 Task: Find connections with filter location Ibarra with filter topic #aviationwith filter profile language French with filter current company Motherson Group with filter school Satavahana University, Karimnagar with filter industry Medical and Diagnostic Laboratories with filter service category DJing with filter keywords title Speech Pathologist
Action: Mouse moved to (640, 80)
Screenshot: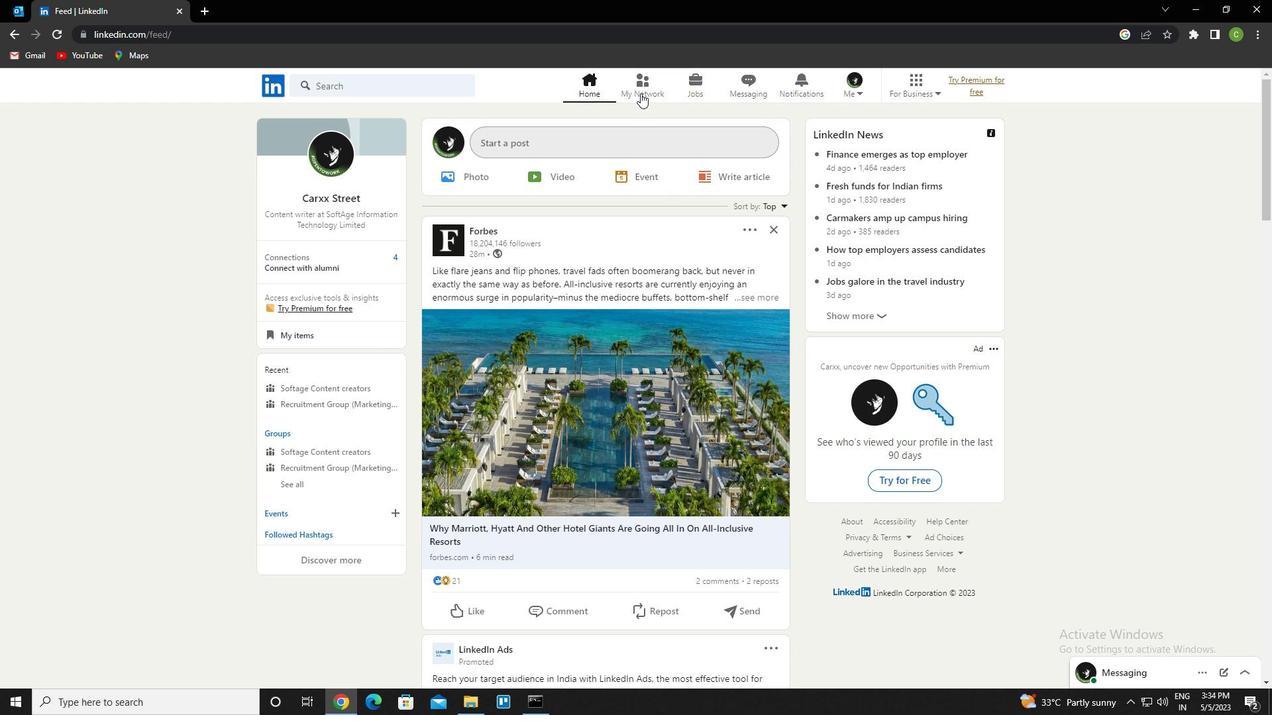 
Action: Mouse pressed left at (640, 80)
Screenshot: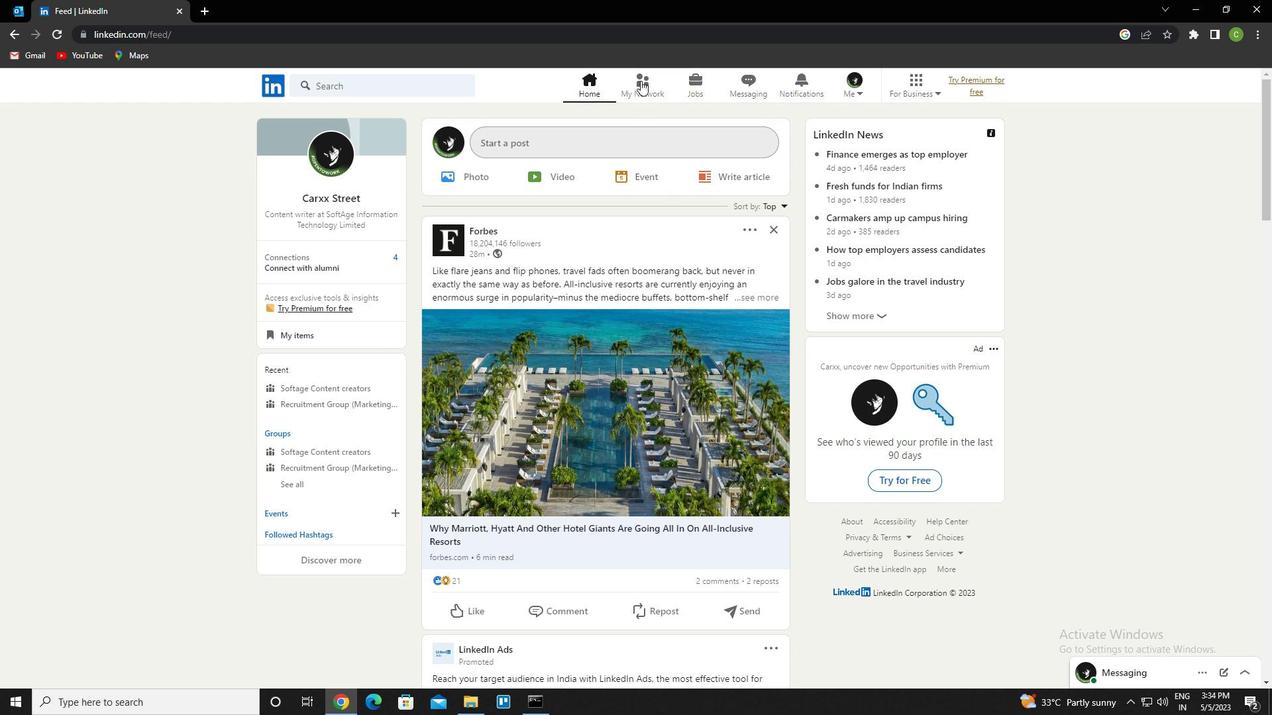 
Action: Mouse moved to (410, 157)
Screenshot: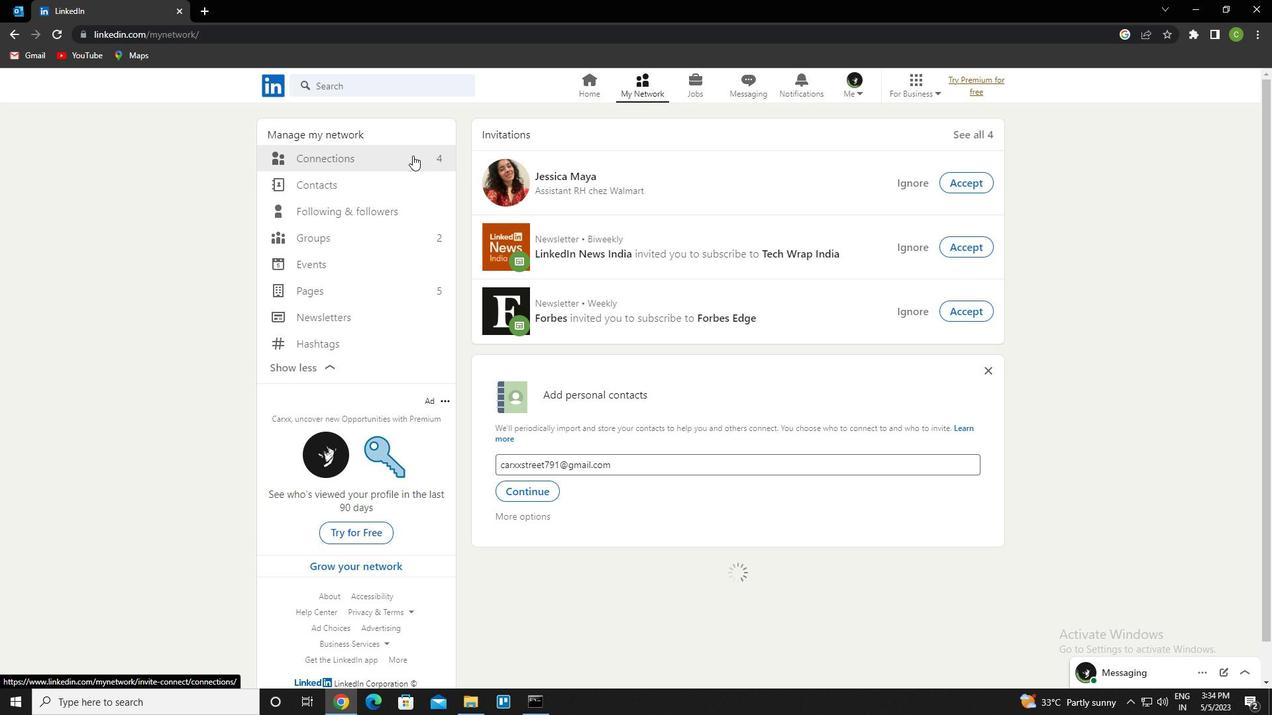 
Action: Mouse pressed left at (410, 157)
Screenshot: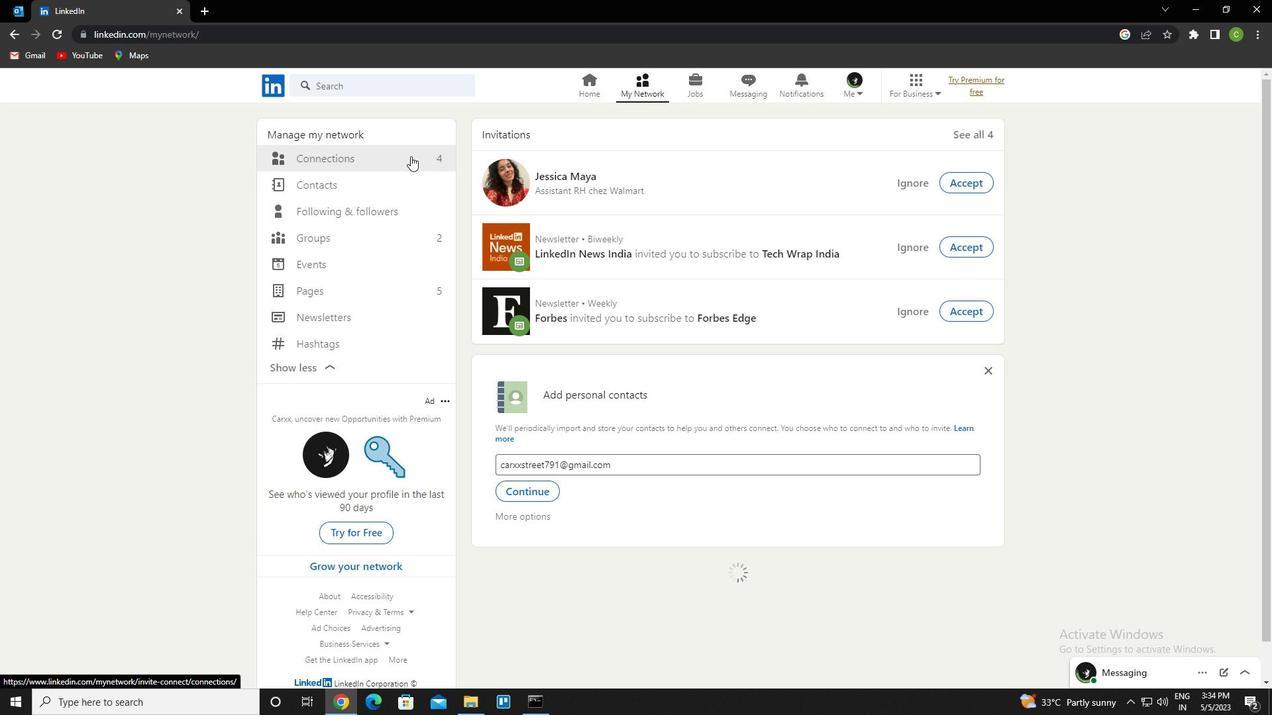 
Action: Mouse moved to (737, 159)
Screenshot: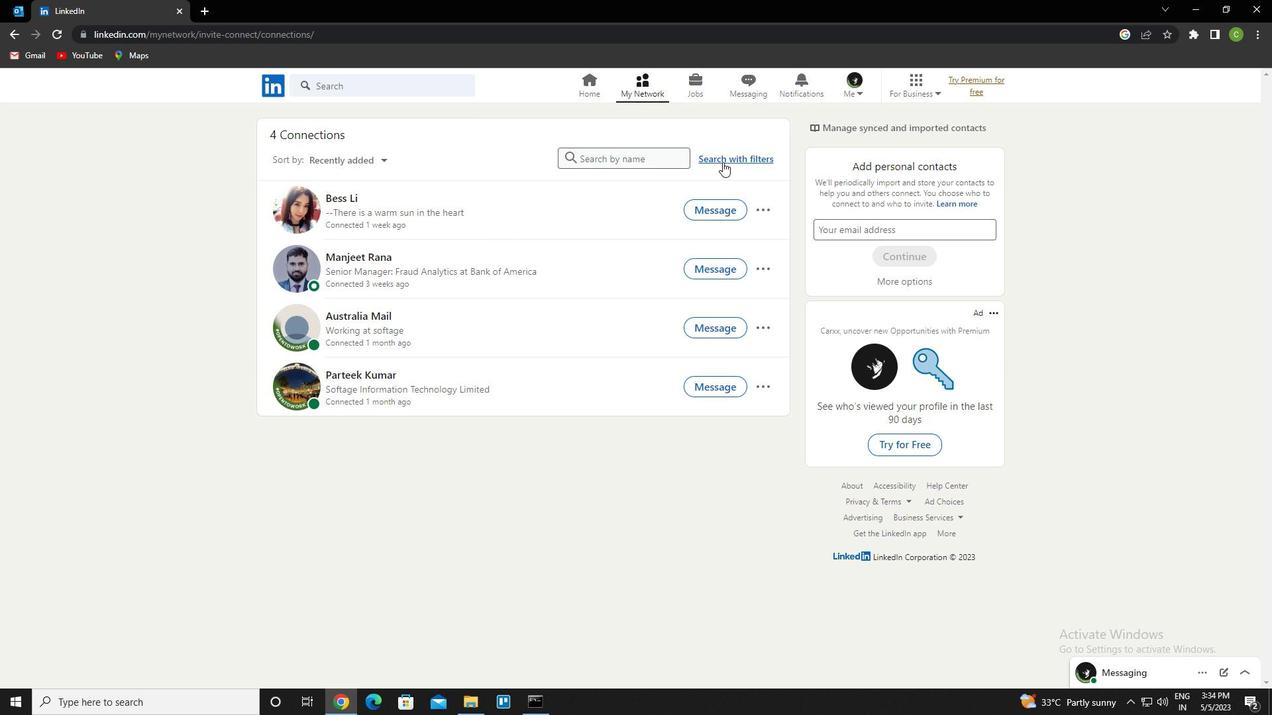 
Action: Mouse pressed left at (737, 159)
Screenshot: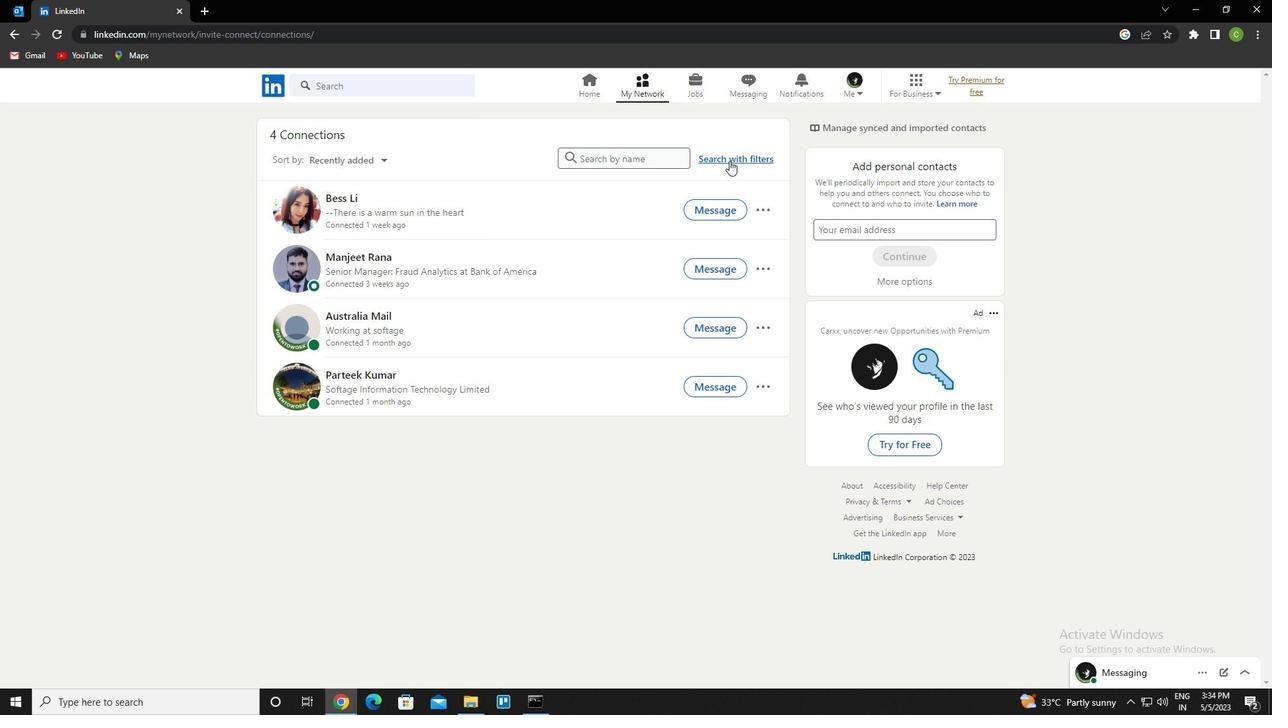 
Action: Mouse moved to (673, 124)
Screenshot: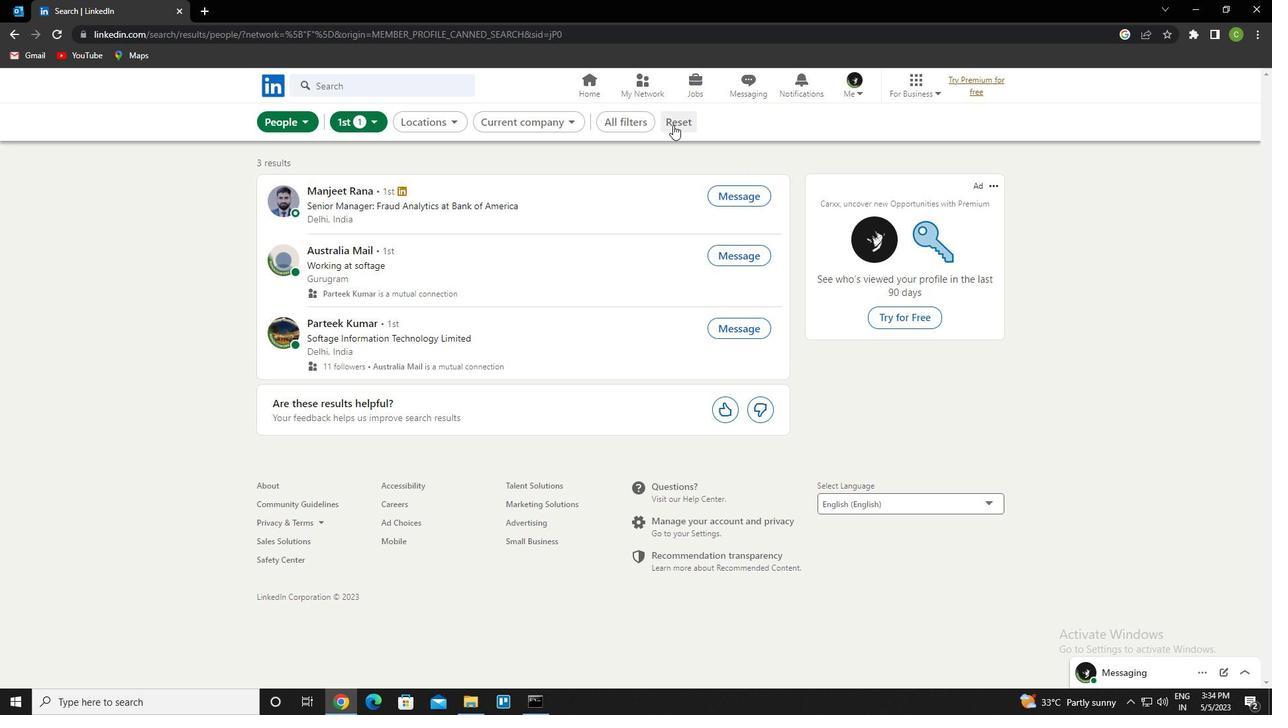 
Action: Mouse pressed left at (673, 124)
Screenshot: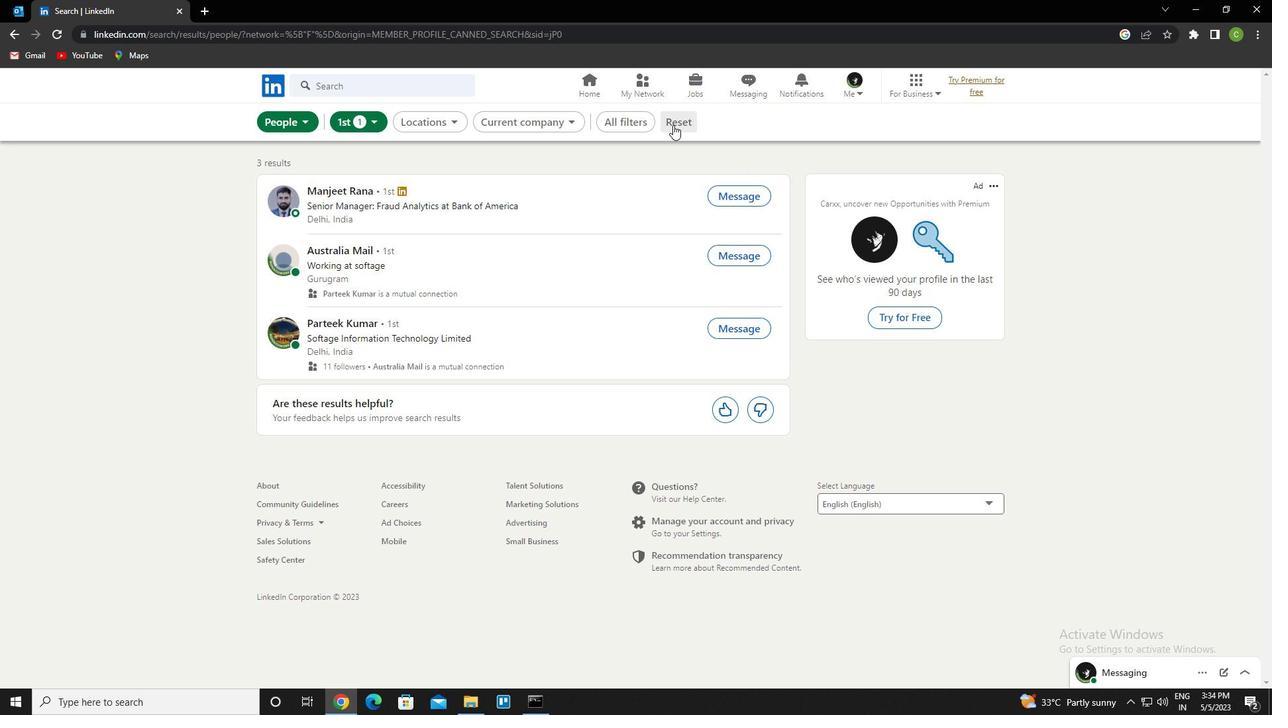 
Action: Mouse moved to (673, 119)
Screenshot: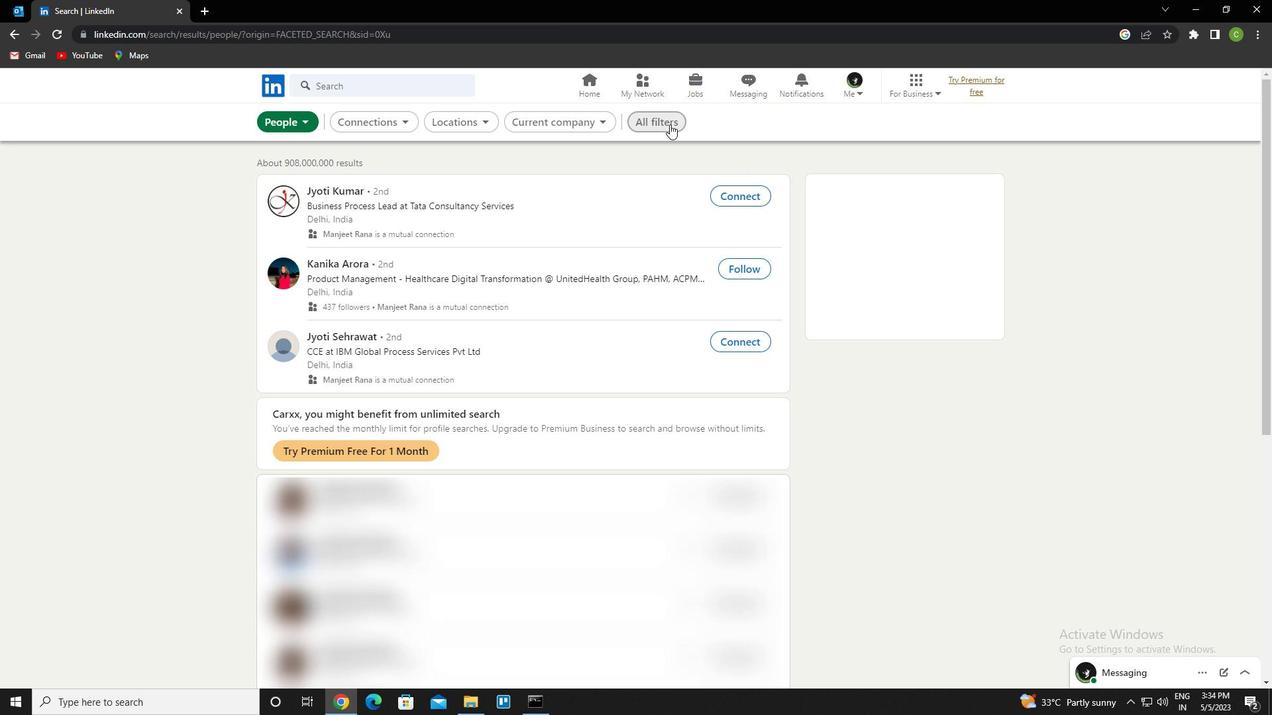 
Action: Mouse pressed left at (673, 119)
Screenshot: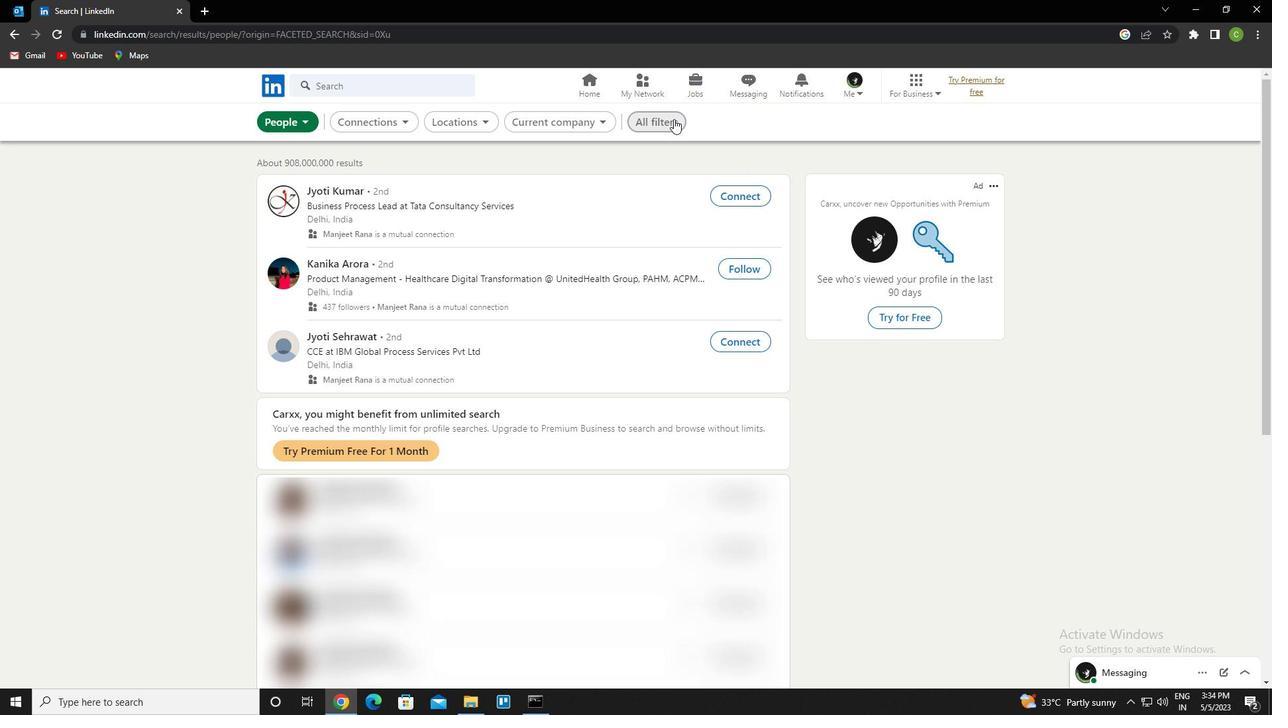 
Action: Mouse moved to (1083, 328)
Screenshot: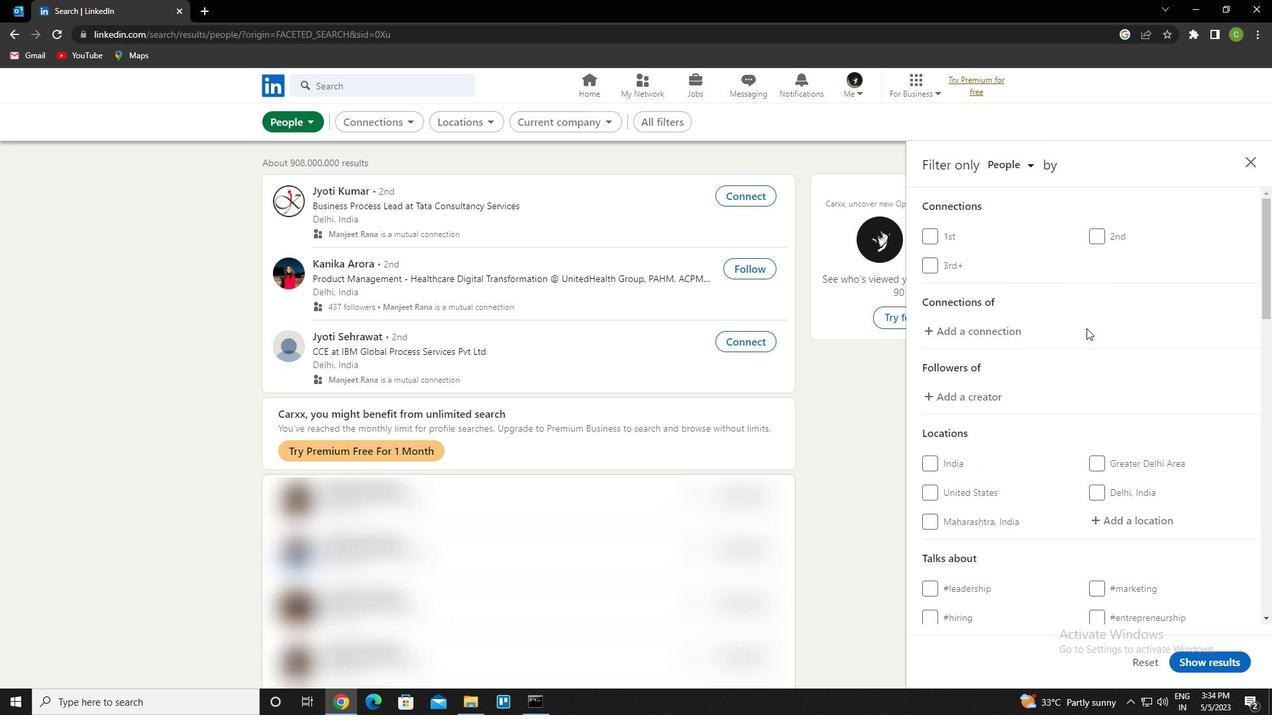 
Action: Mouse scrolled (1083, 328) with delta (0, 0)
Screenshot: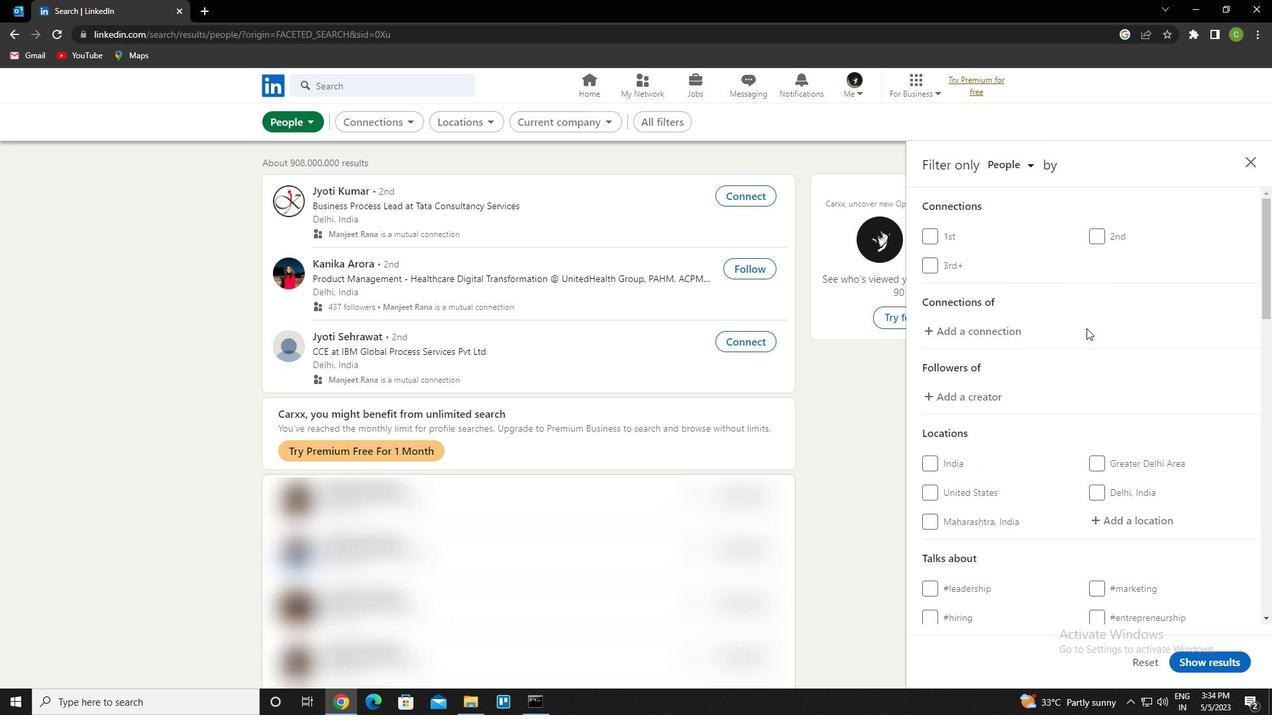 
Action: Mouse moved to (1083, 330)
Screenshot: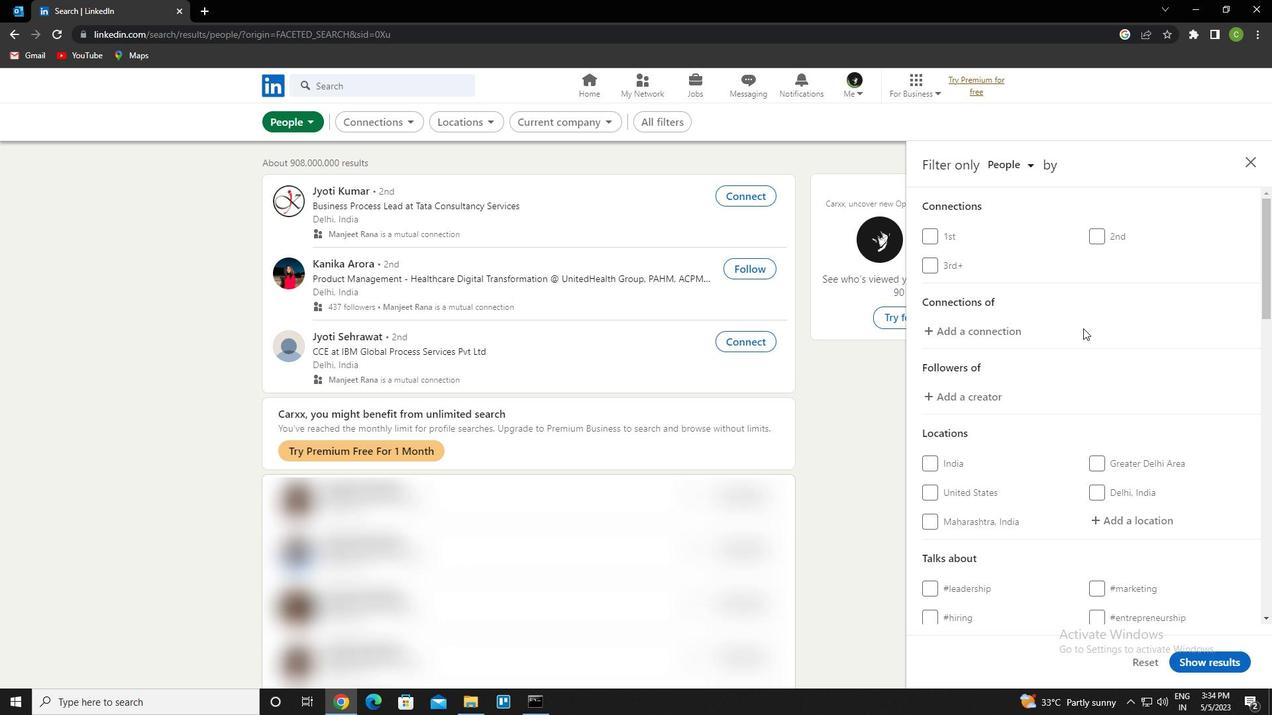 
Action: Mouse scrolled (1083, 330) with delta (0, 0)
Screenshot: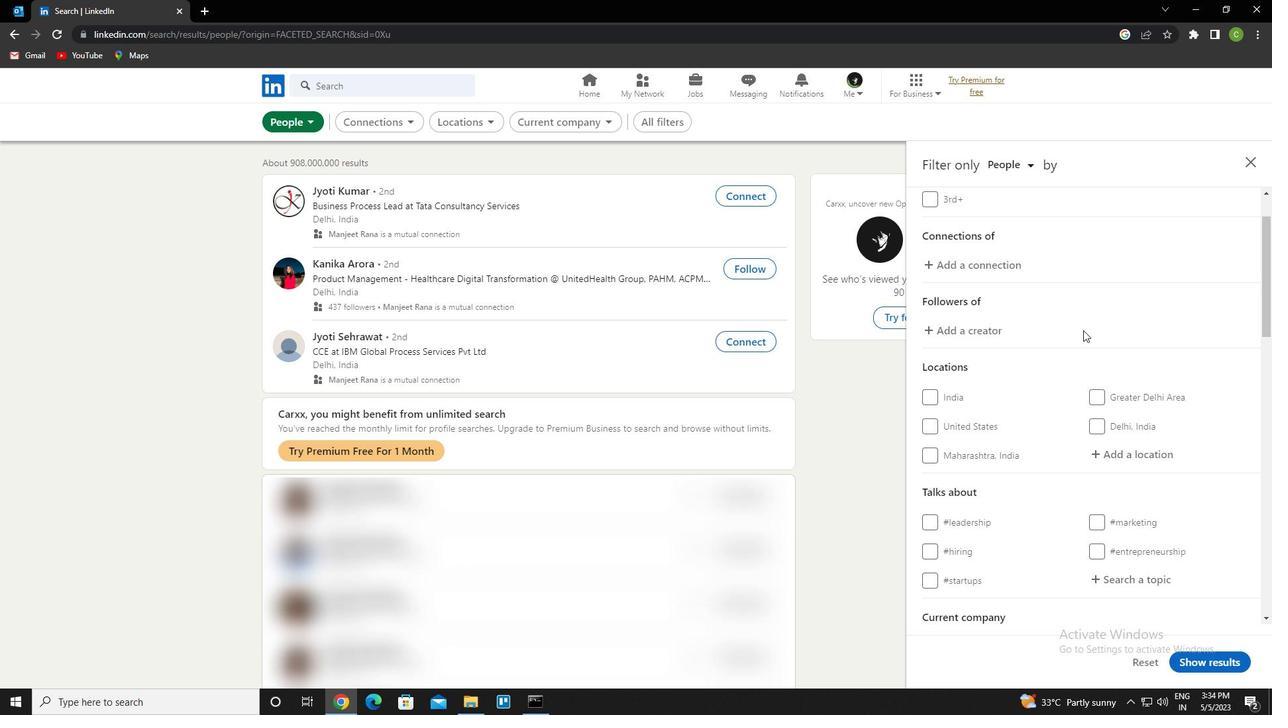 
Action: Mouse moved to (1119, 392)
Screenshot: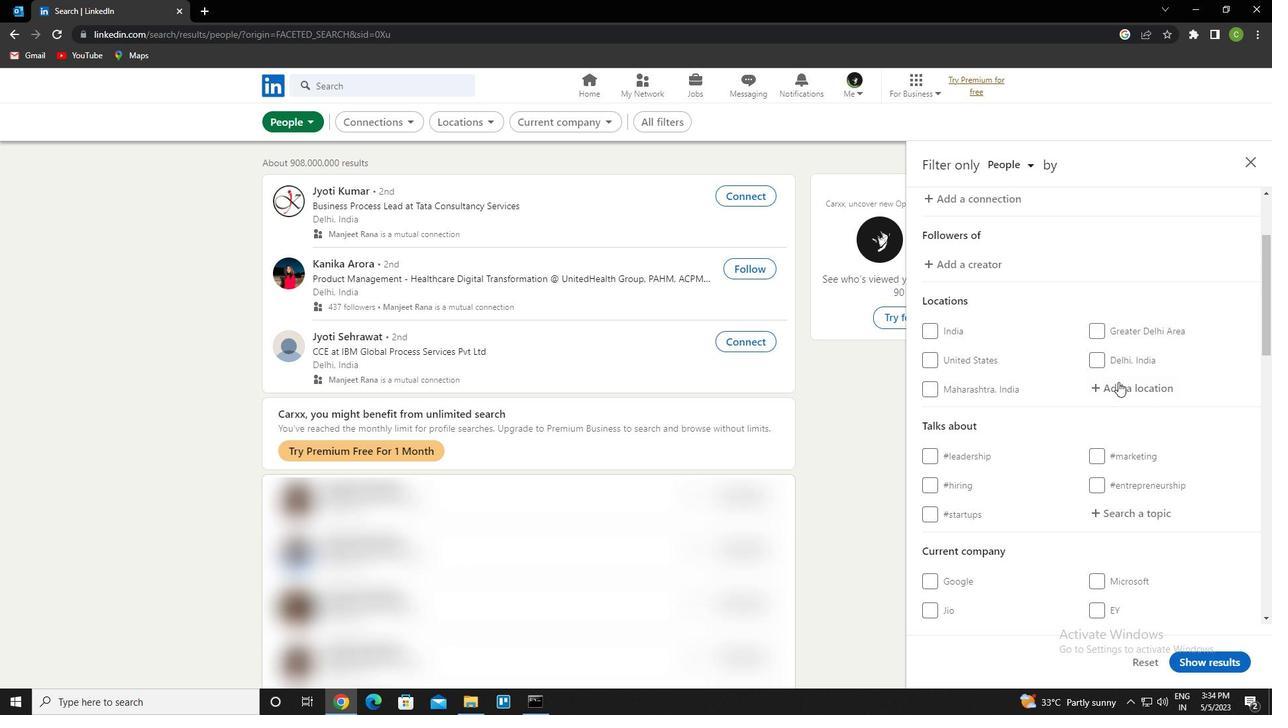 
Action: Mouse pressed left at (1119, 392)
Screenshot: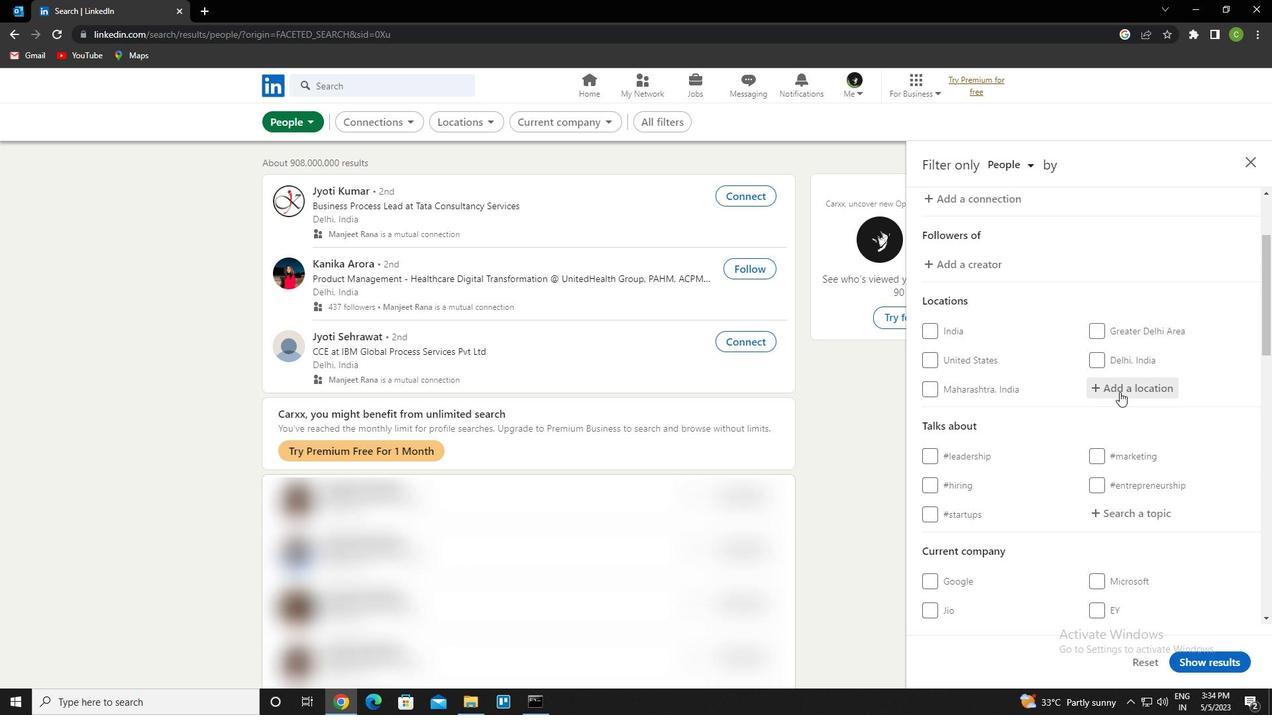 
Action: Key pressed <Key.caps_lock>i<Key.caps_lock>barra<Key.down><Key.enter>
Screenshot: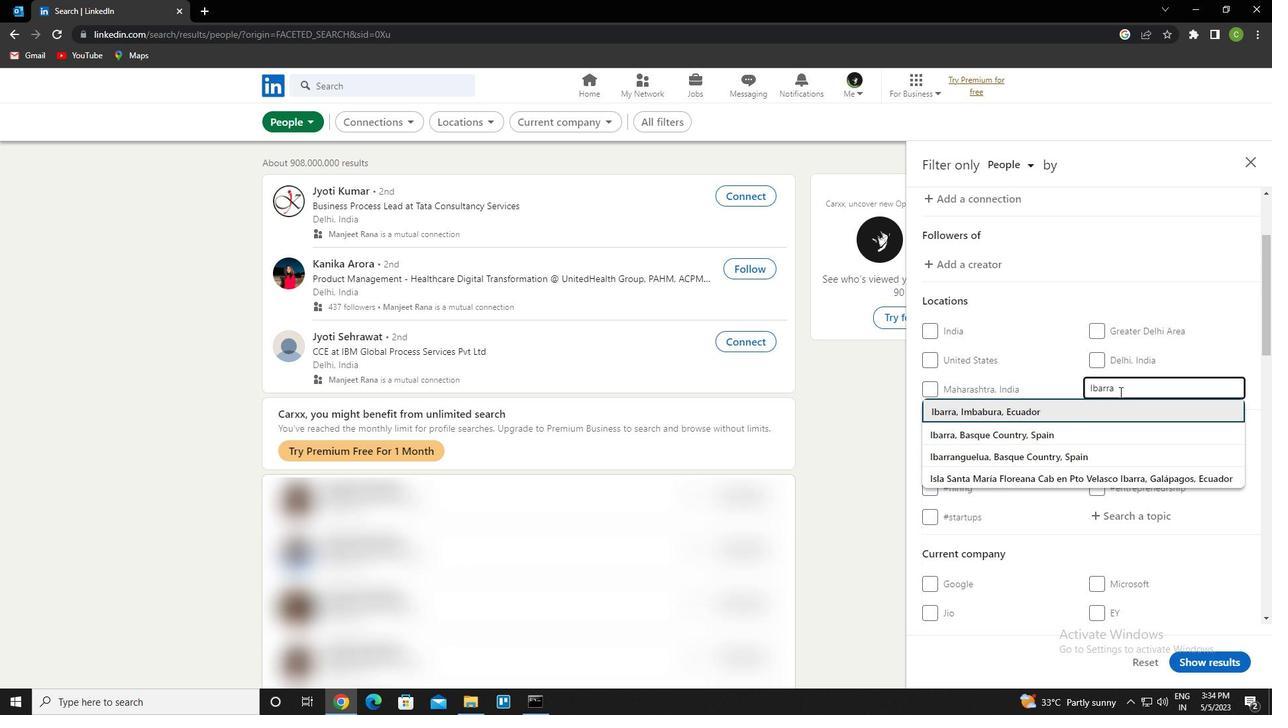 
Action: Mouse scrolled (1119, 391) with delta (0, 0)
Screenshot: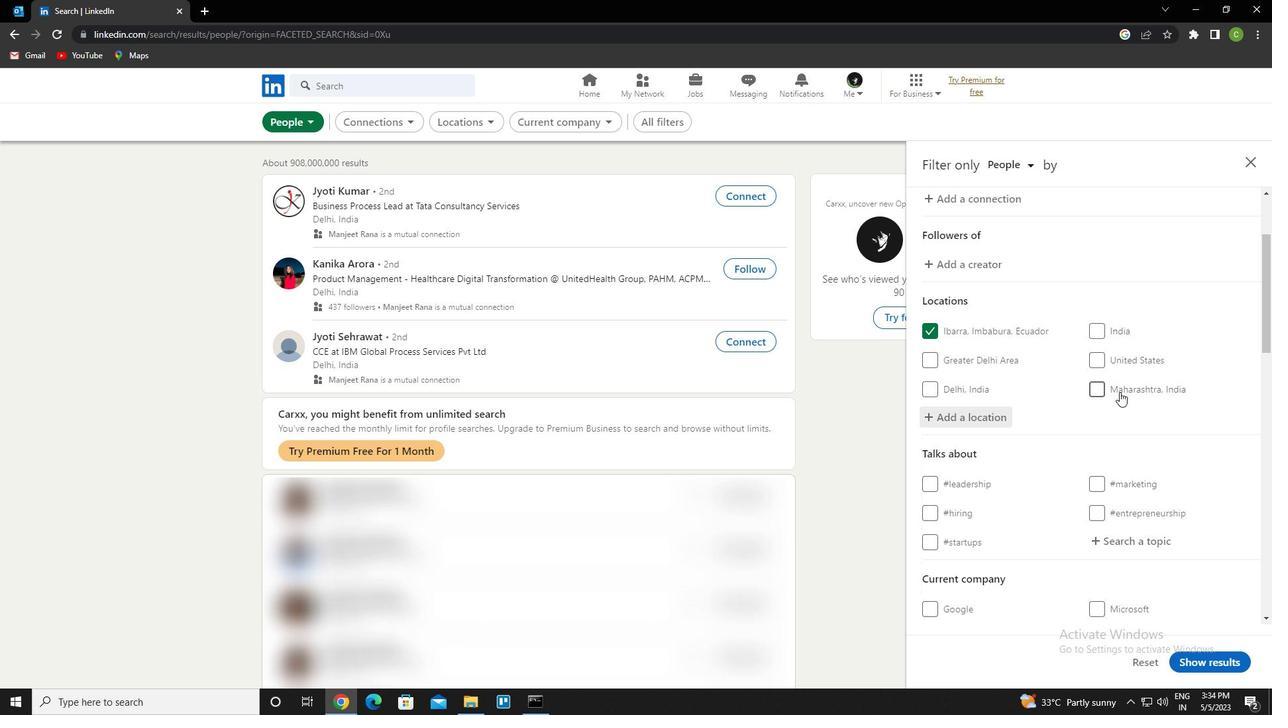 
Action: Mouse scrolled (1119, 391) with delta (0, 0)
Screenshot: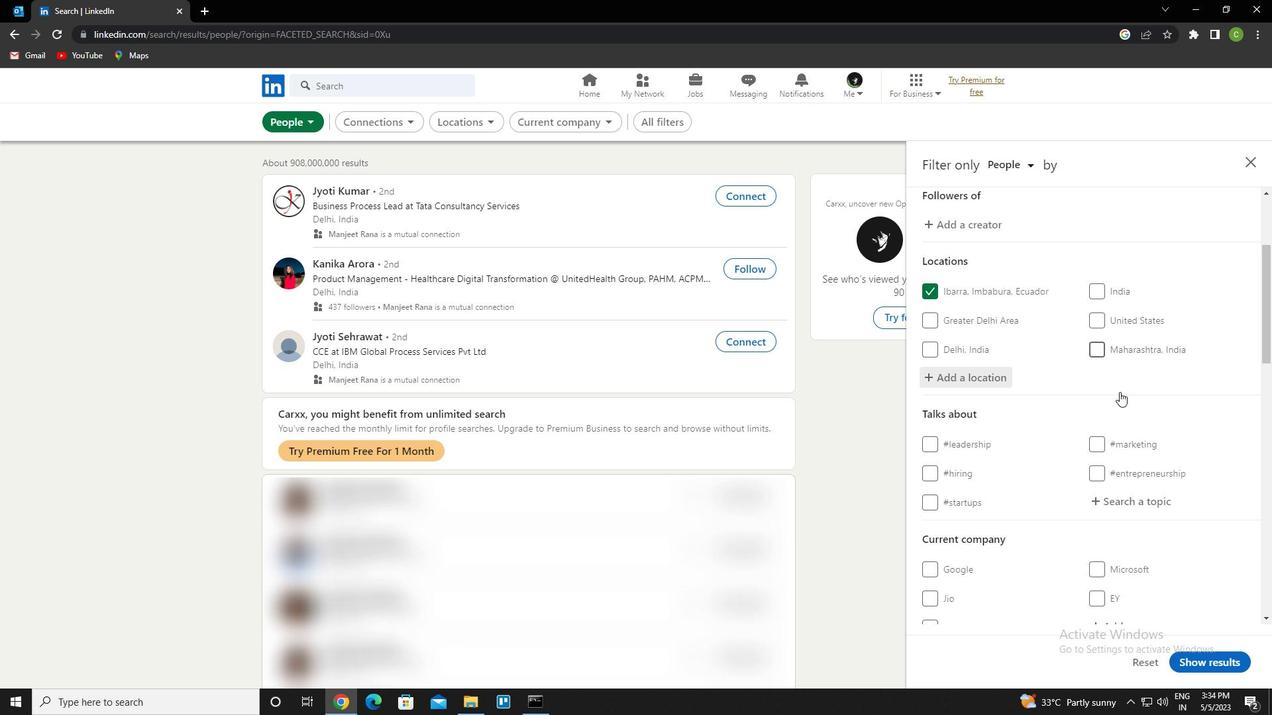 
Action: Mouse moved to (1127, 414)
Screenshot: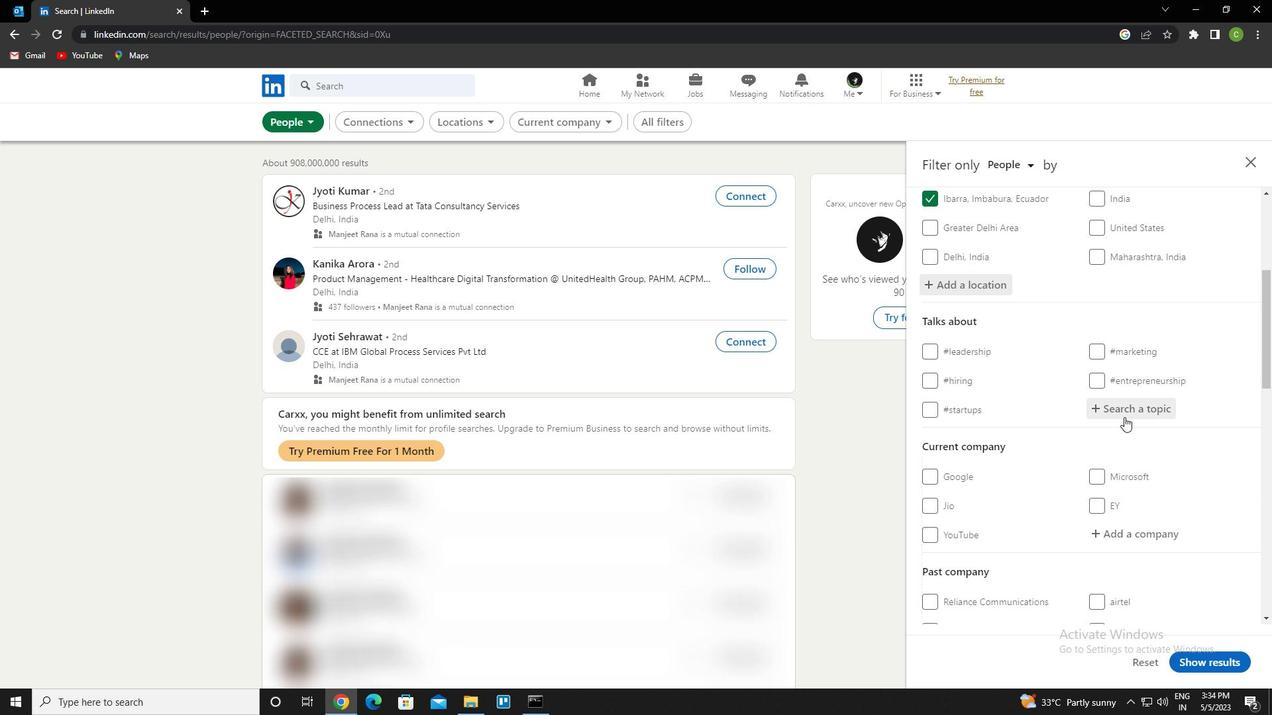 
Action: Mouse pressed left at (1127, 414)
Screenshot: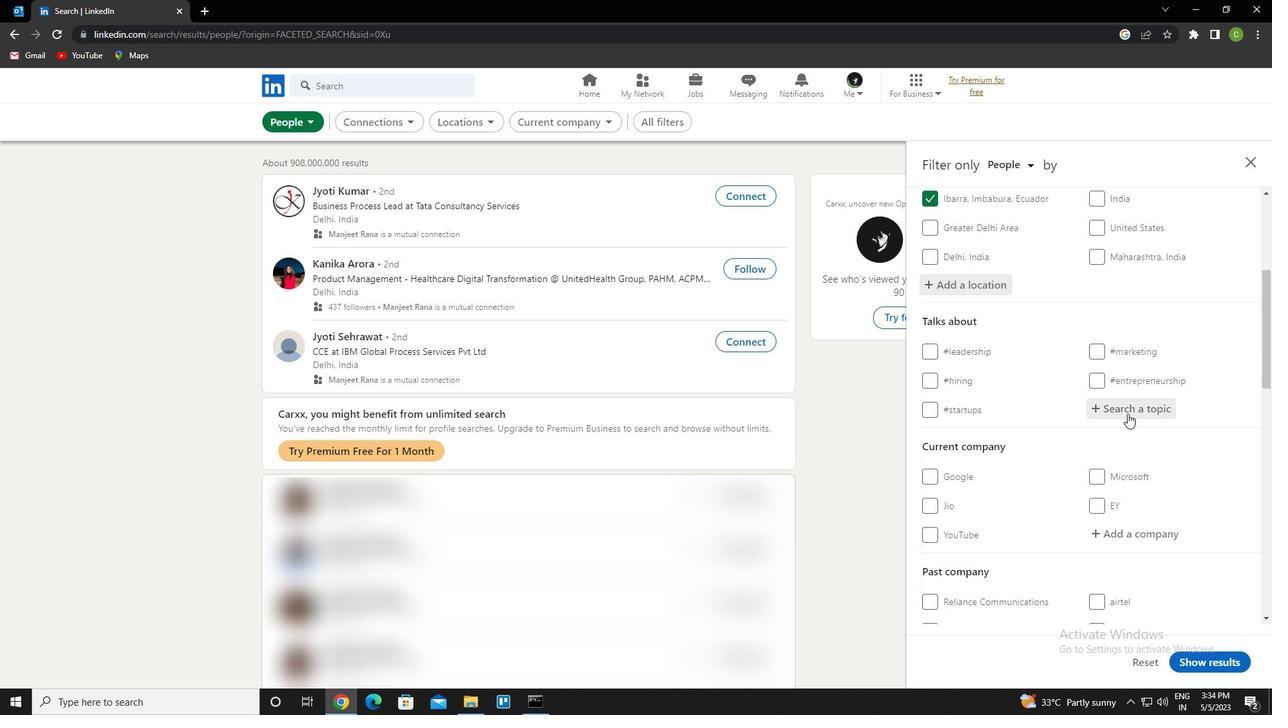 
Action: Key pressed avaition<Key.down><Key.enter>
Screenshot: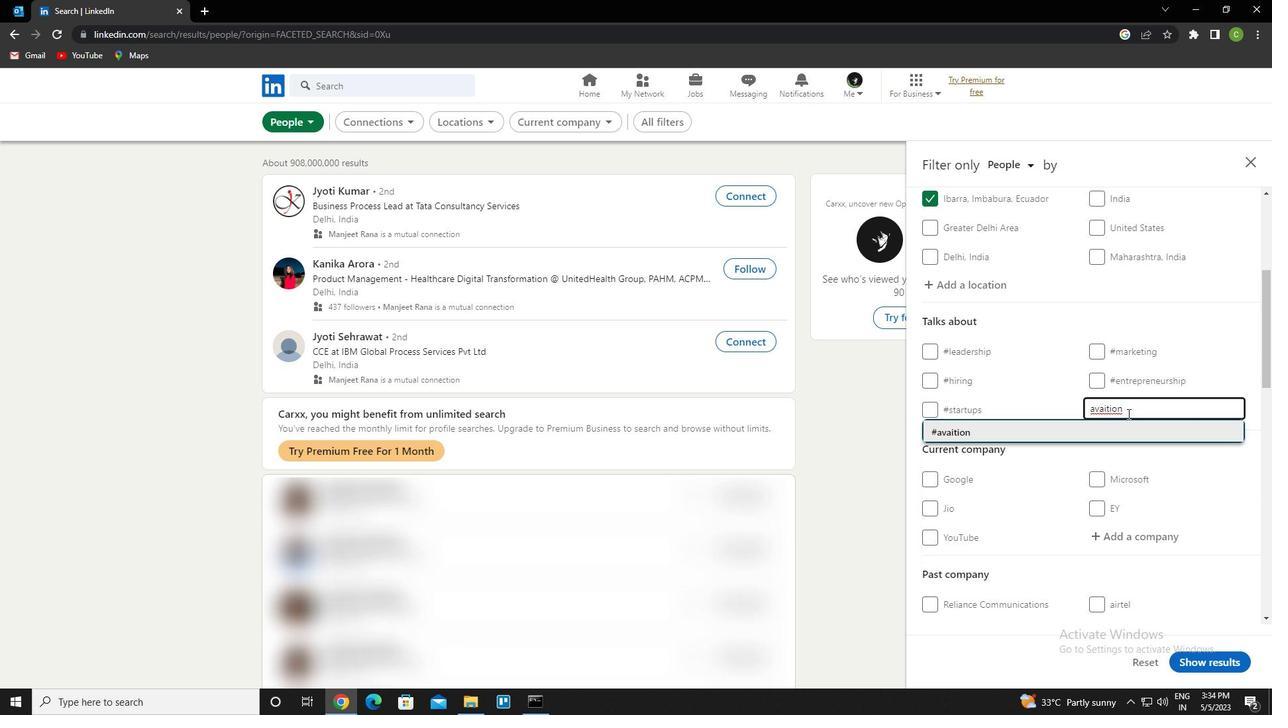 
Action: Mouse scrolled (1127, 413) with delta (0, 0)
Screenshot: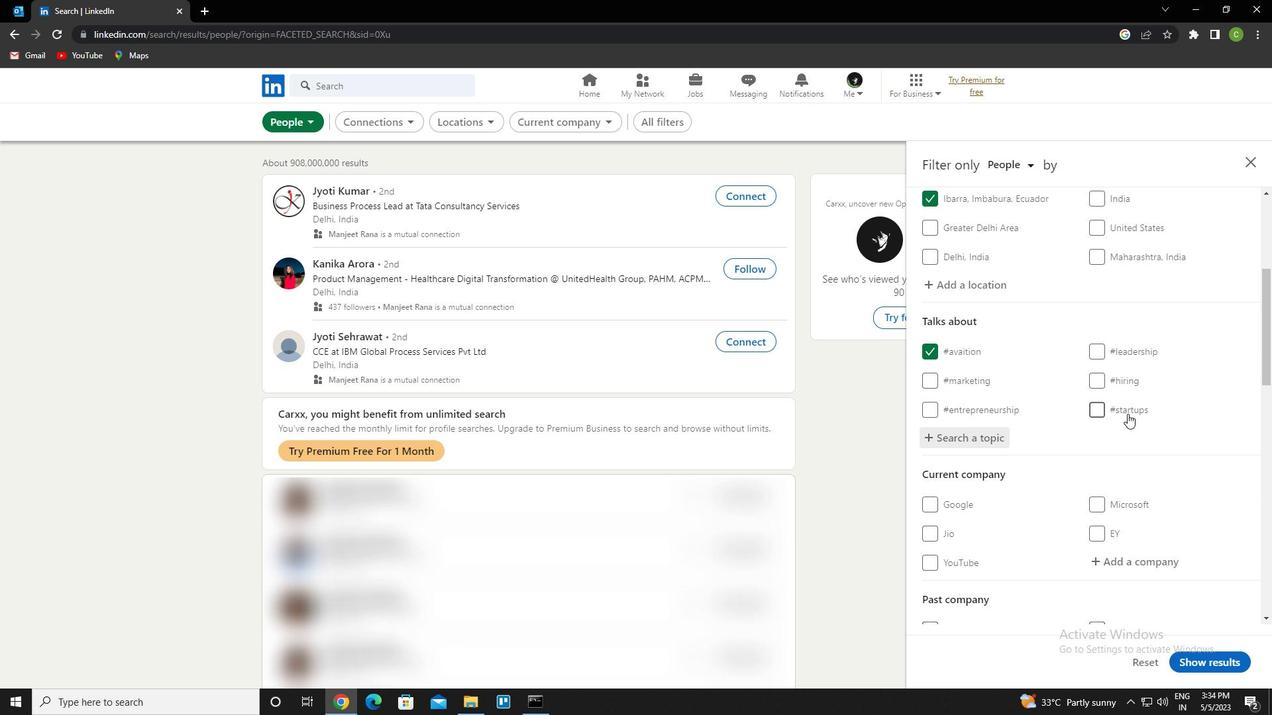 
Action: Mouse moved to (1127, 414)
Screenshot: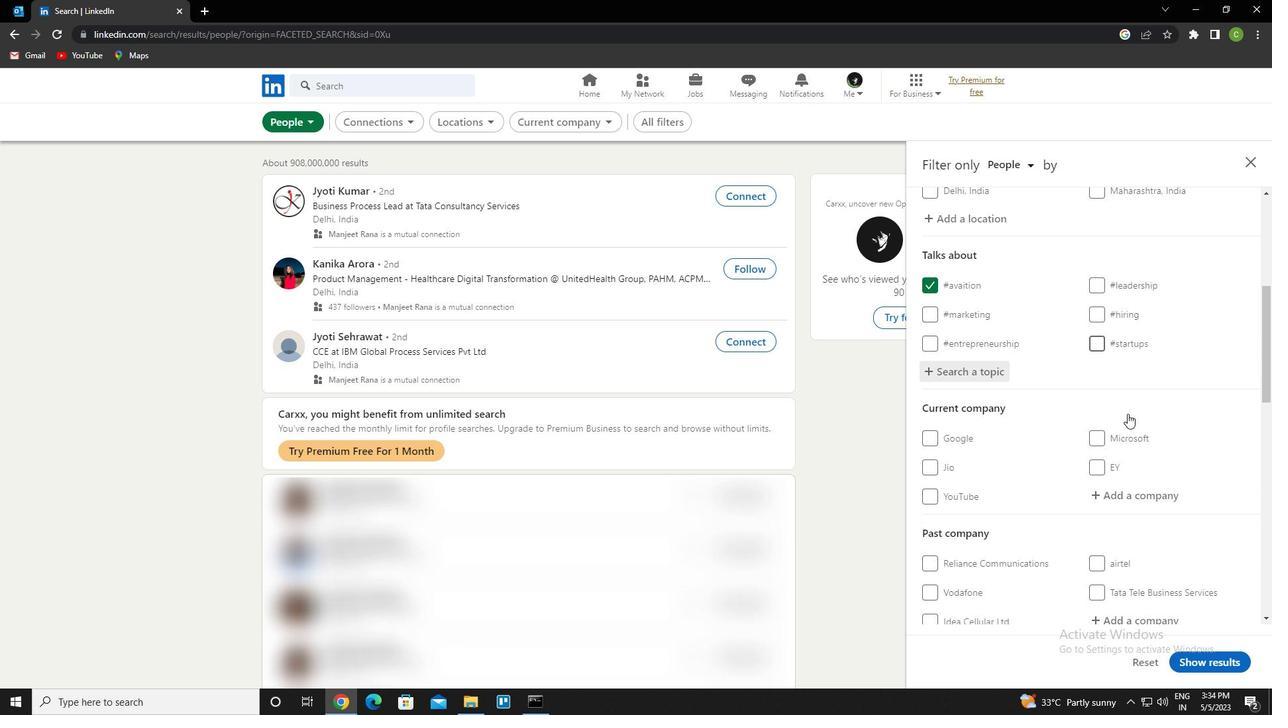 
Action: Mouse scrolled (1127, 413) with delta (0, 0)
Screenshot: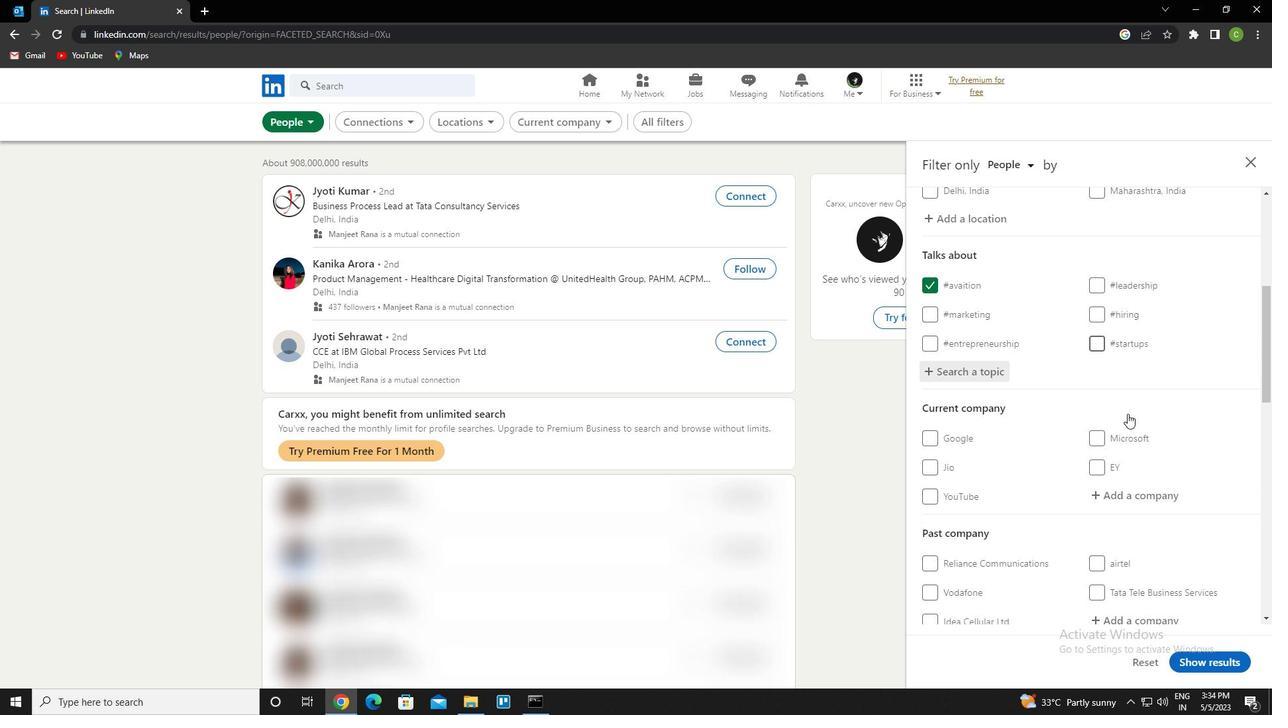 
Action: Mouse moved to (1060, 410)
Screenshot: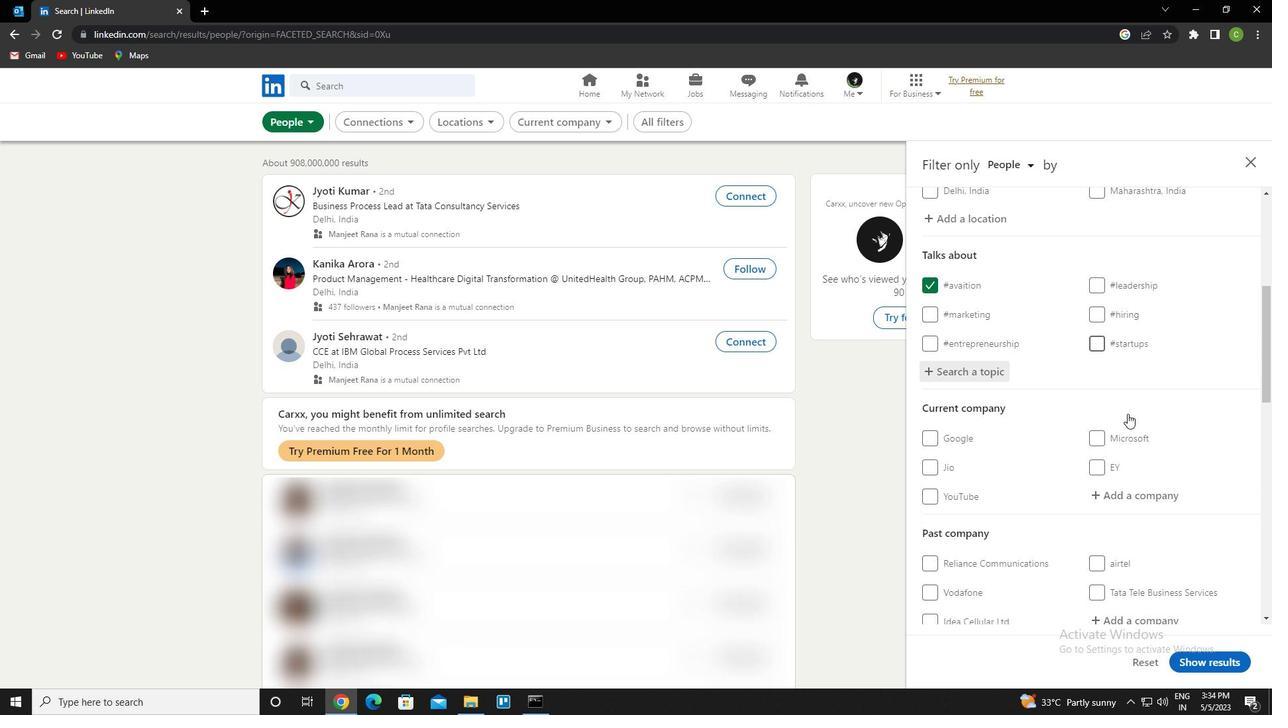 
Action: Mouse scrolled (1060, 410) with delta (0, 0)
Screenshot: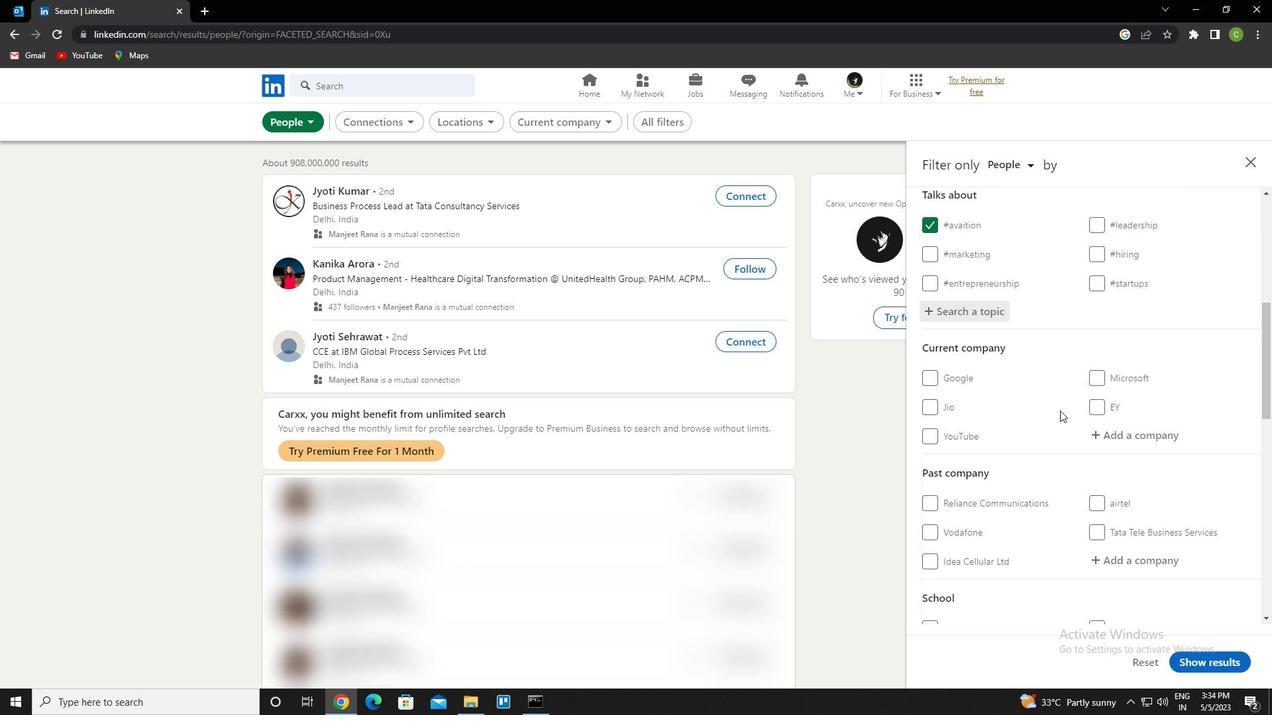 
Action: Mouse scrolled (1060, 410) with delta (0, 0)
Screenshot: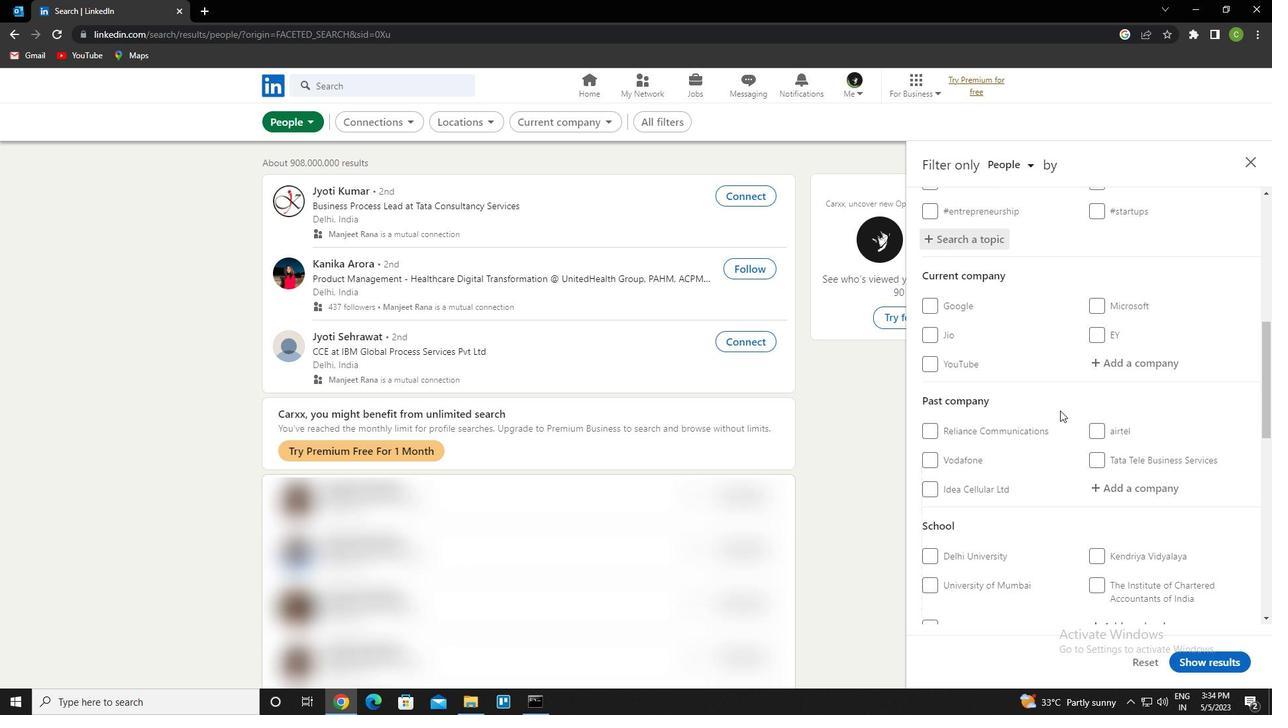 
Action: Mouse scrolled (1060, 410) with delta (0, 0)
Screenshot: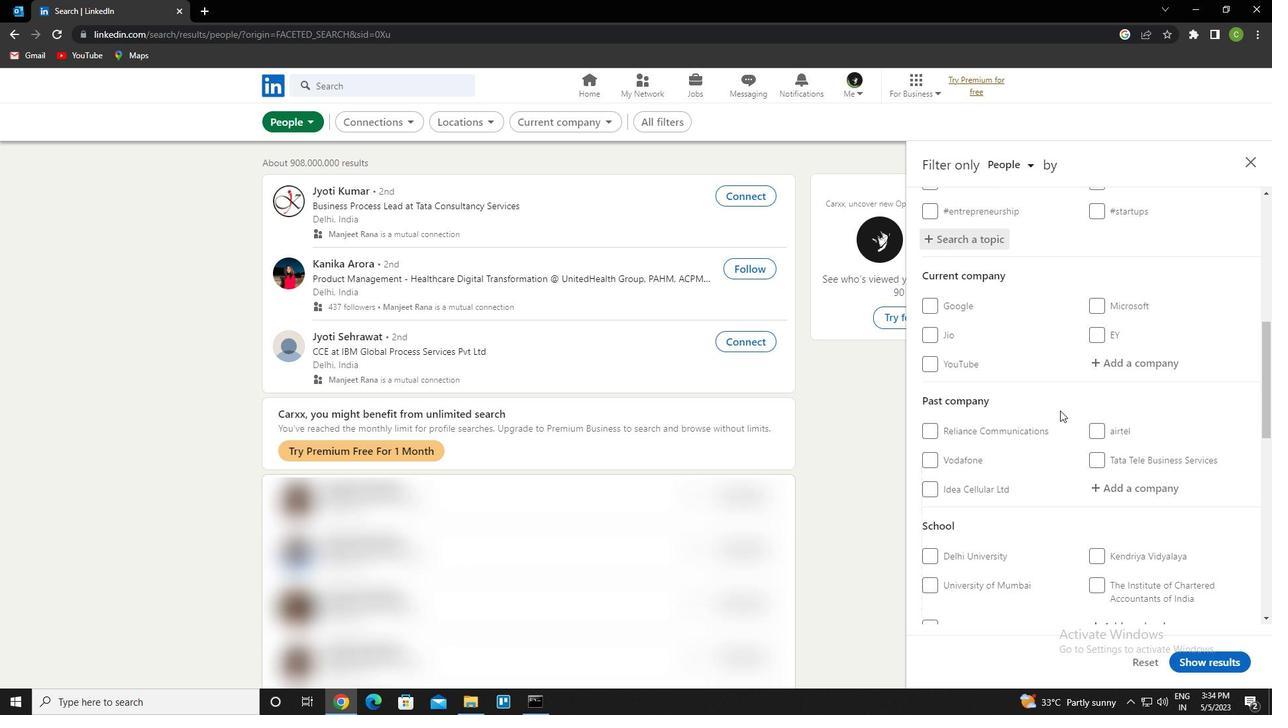 
Action: Mouse scrolled (1060, 410) with delta (0, 0)
Screenshot: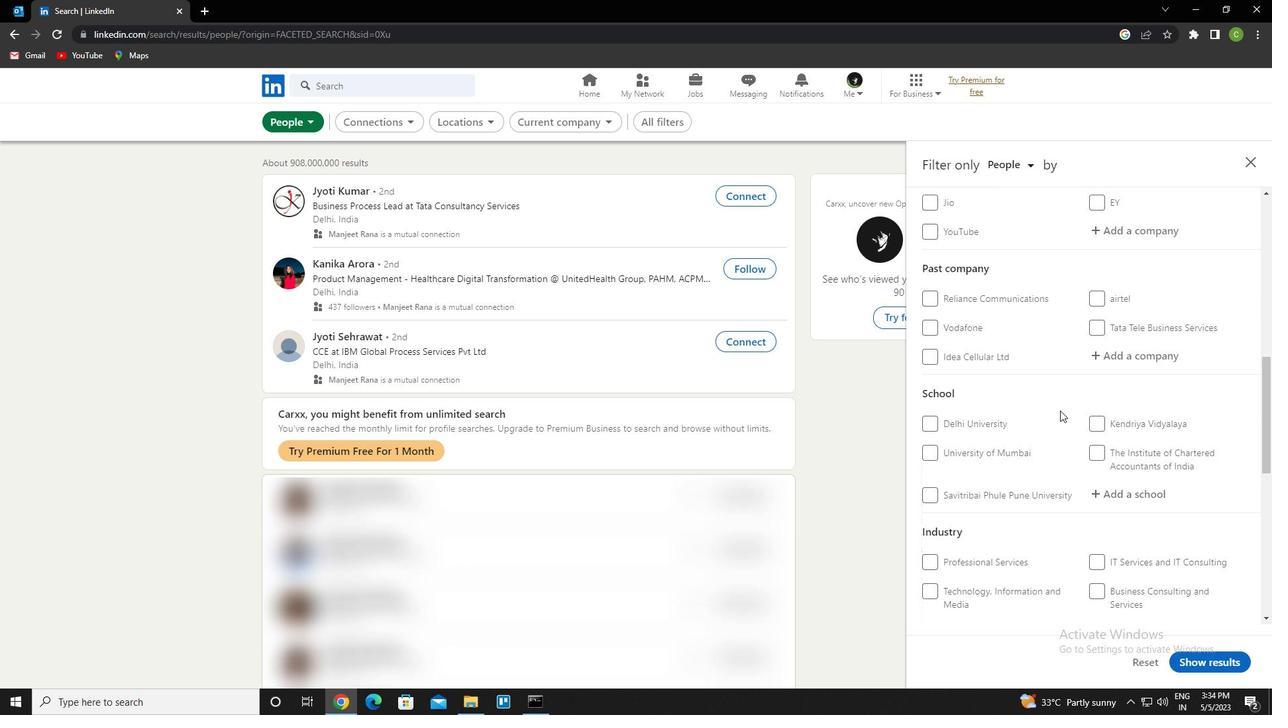 
Action: Mouse scrolled (1060, 410) with delta (0, 0)
Screenshot: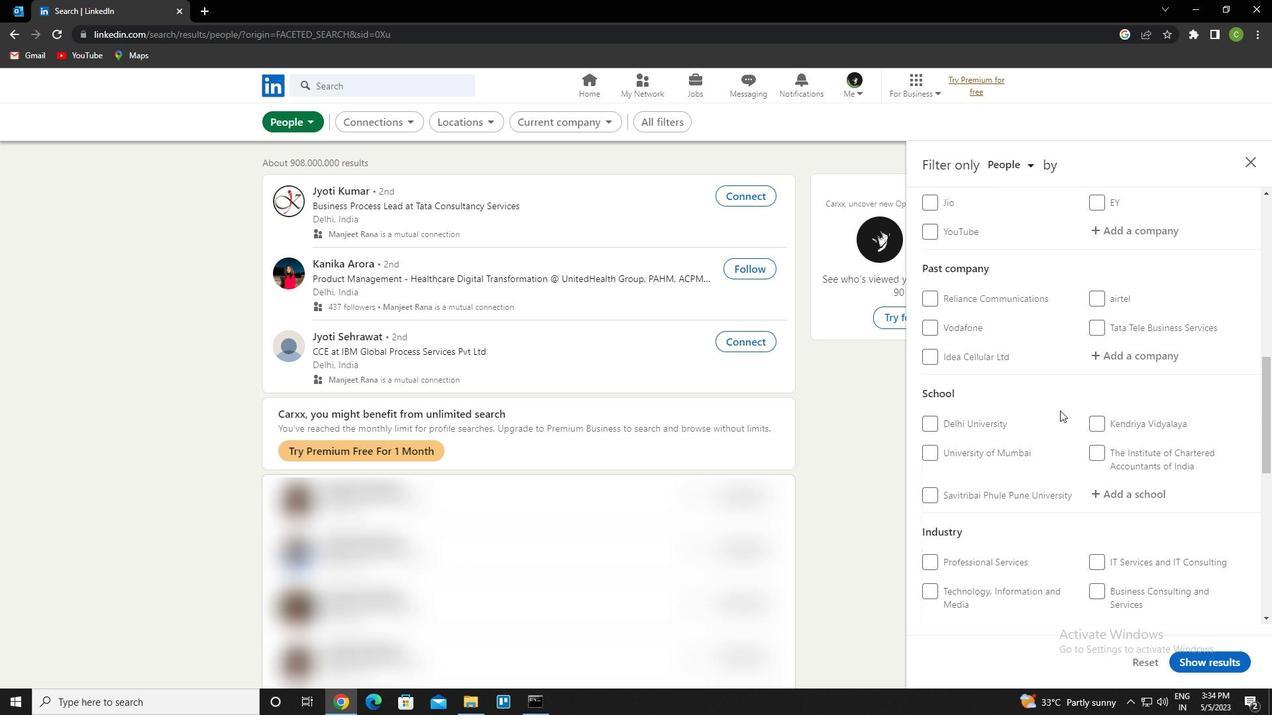 
Action: Mouse scrolled (1060, 410) with delta (0, 0)
Screenshot: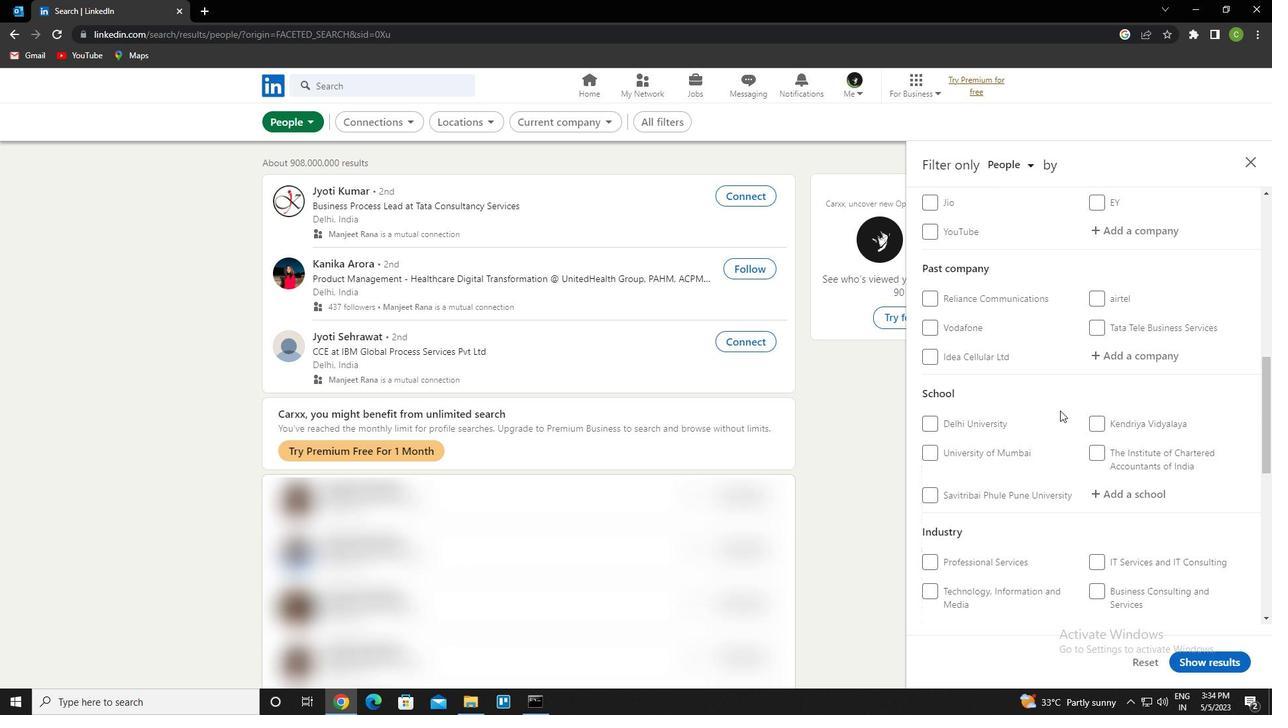 
Action: Mouse scrolled (1060, 410) with delta (0, 0)
Screenshot: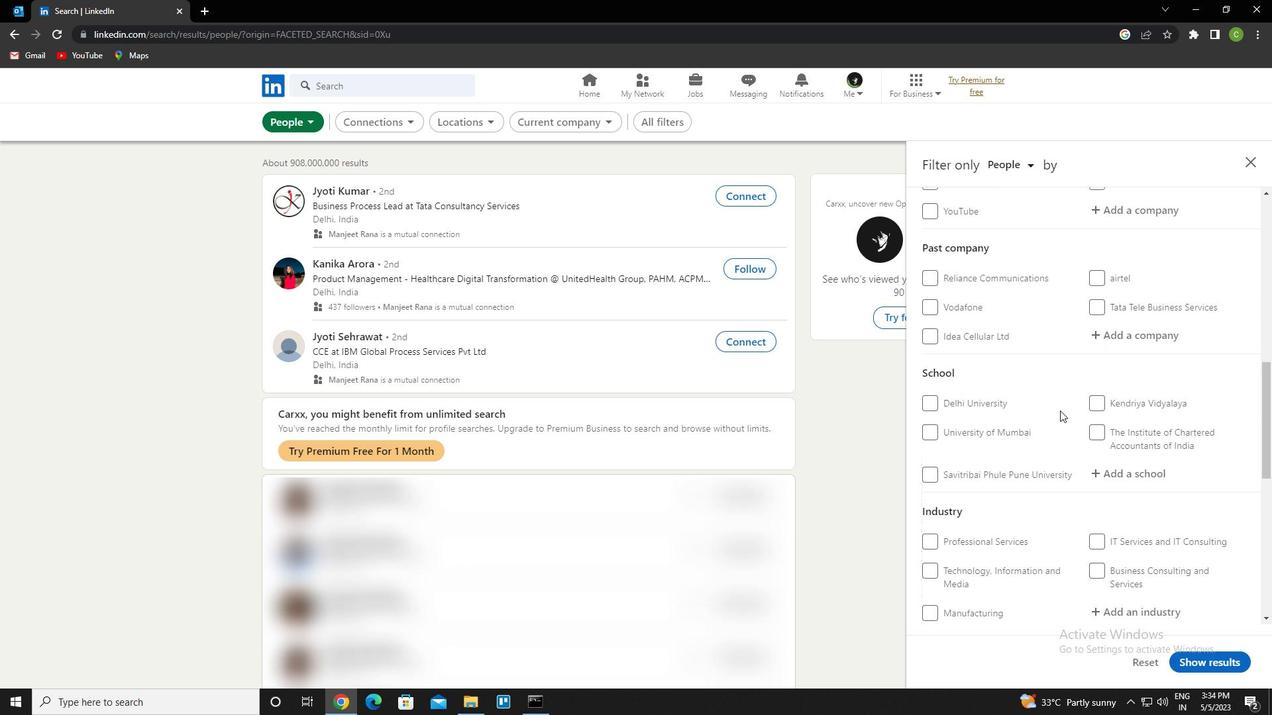 
Action: Mouse scrolled (1060, 410) with delta (0, 0)
Screenshot: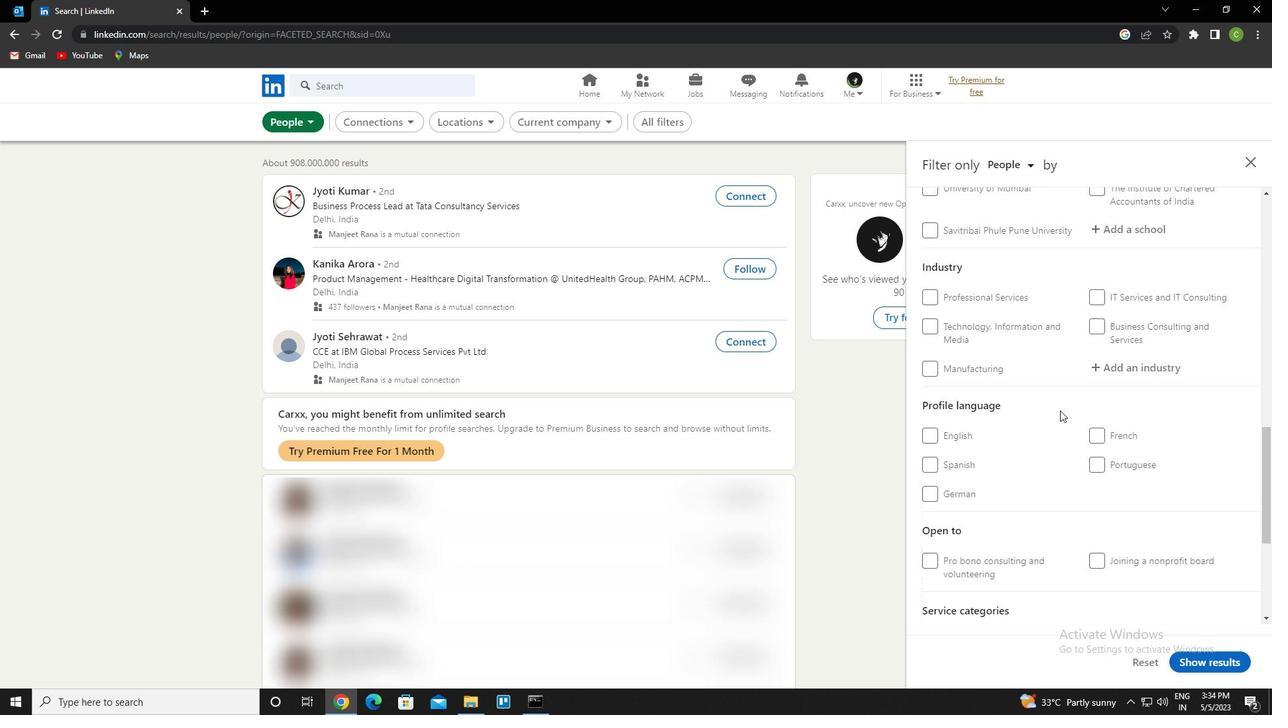 
Action: Mouse moved to (1103, 370)
Screenshot: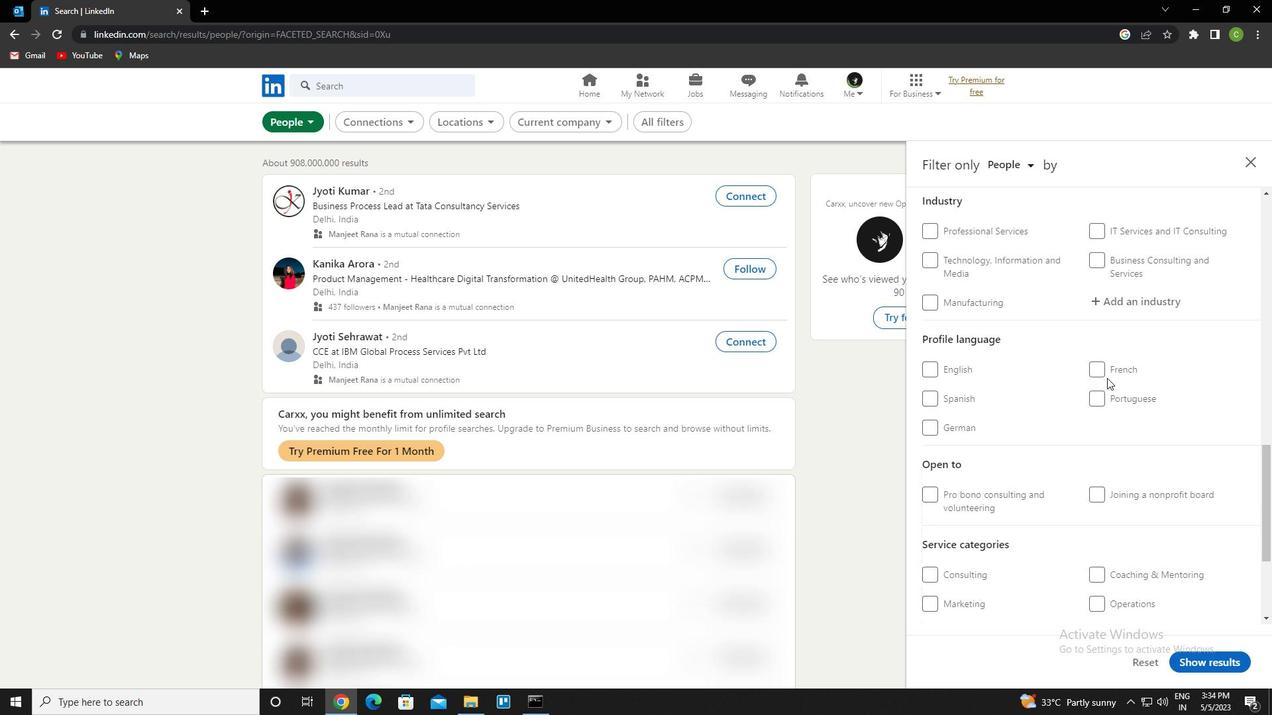 
Action: Mouse pressed left at (1103, 370)
Screenshot: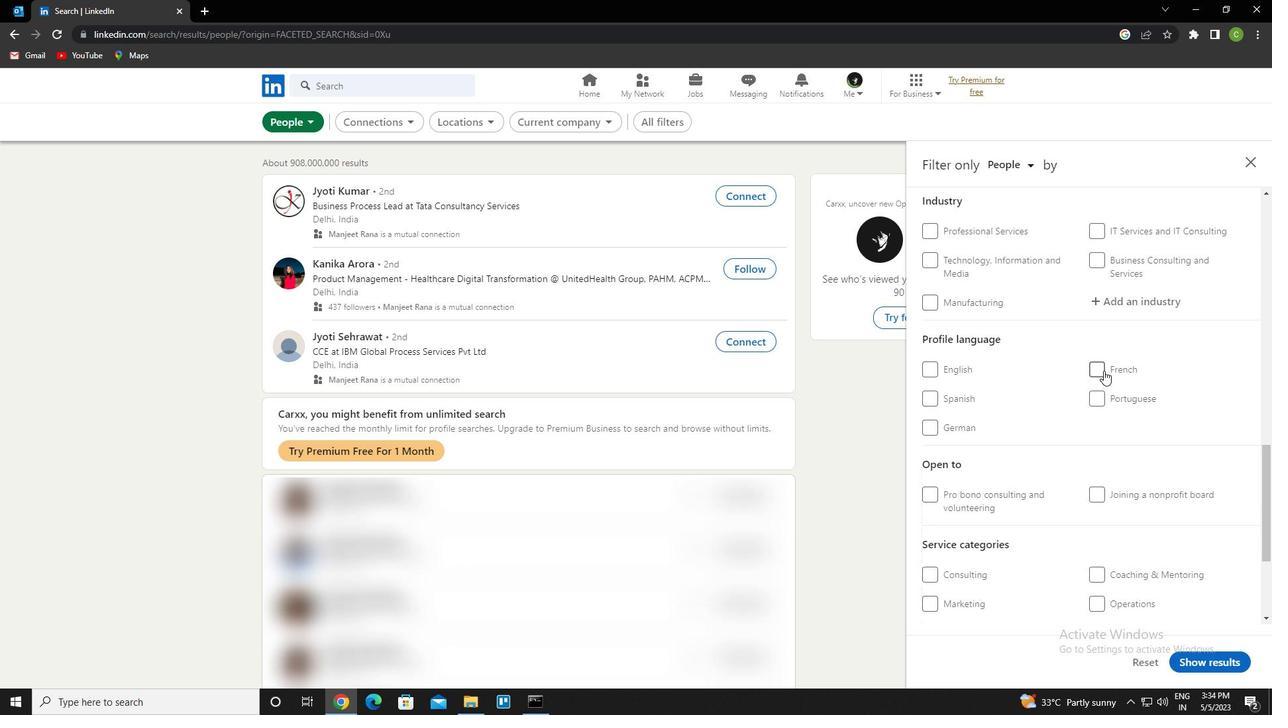 
Action: Mouse moved to (1044, 375)
Screenshot: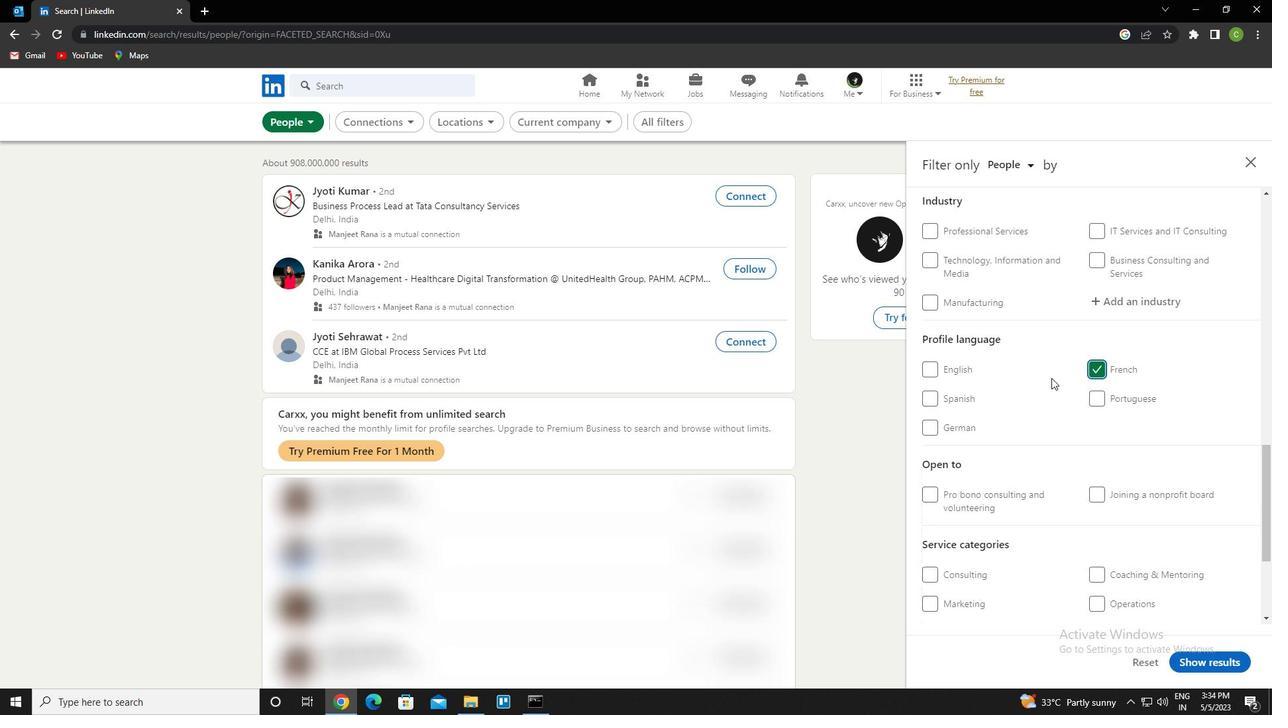 
Action: Mouse scrolled (1044, 375) with delta (0, 0)
Screenshot: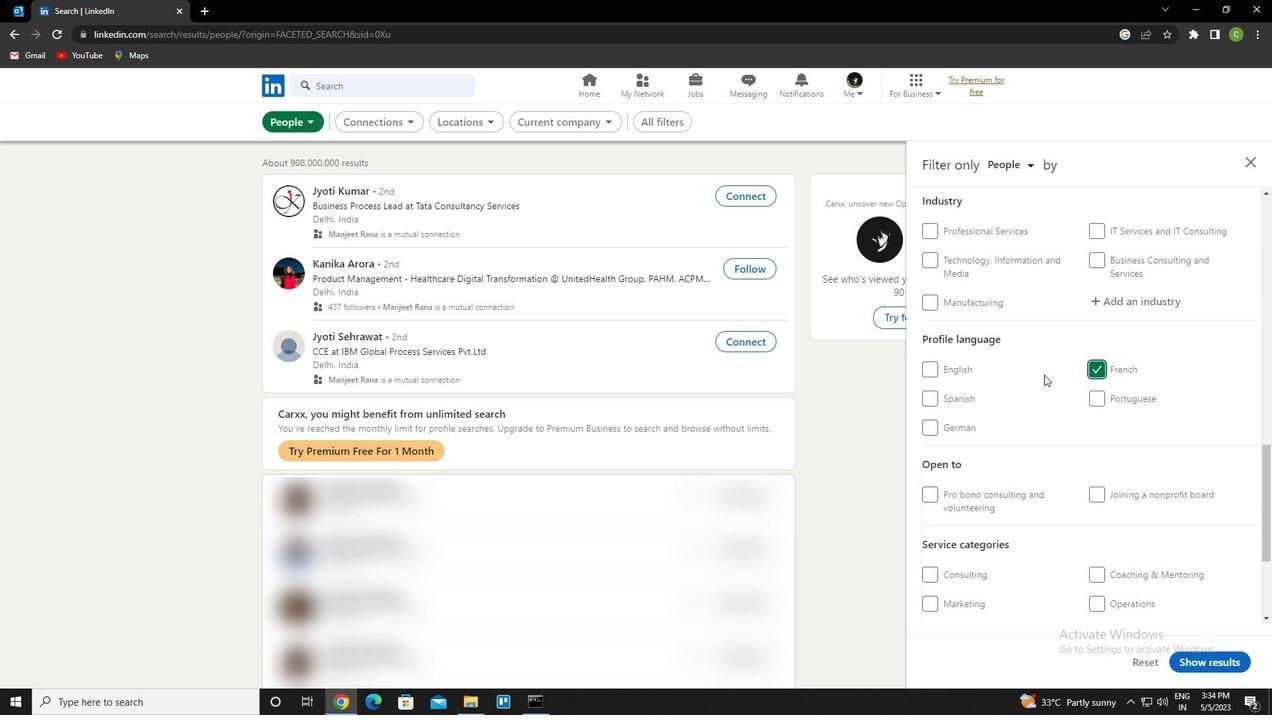 
Action: Mouse scrolled (1044, 375) with delta (0, 0)
Screenshot: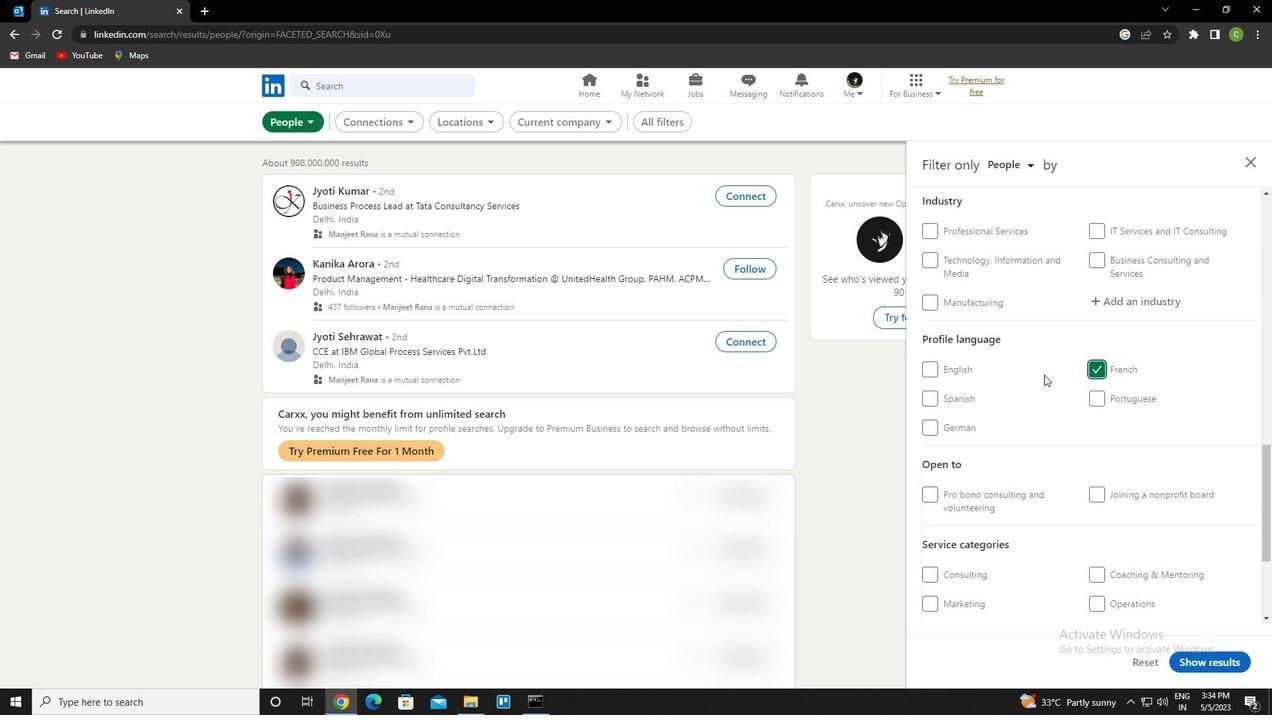 
Action: Mouse scrolled (1044, 375) with delta (0, 0)
Screenshot: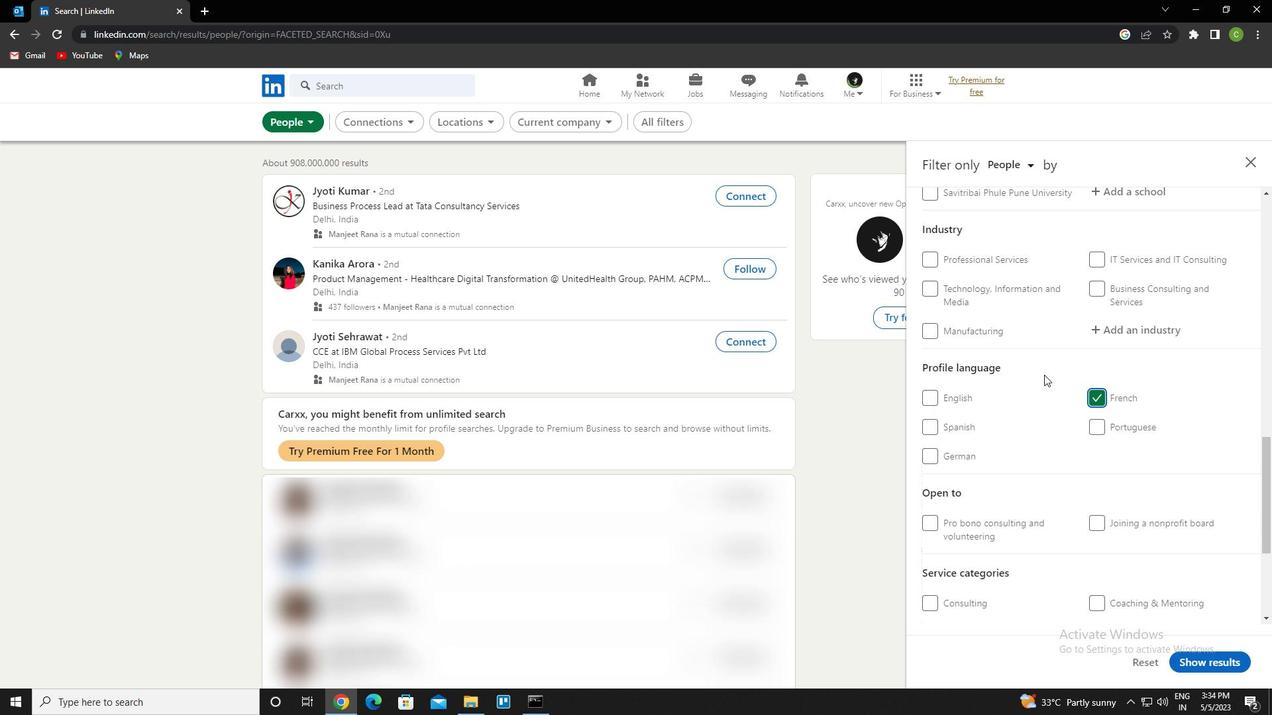 
Action: Mouse scrolled (1044, 375) with delta (0, 0)
Screenshot: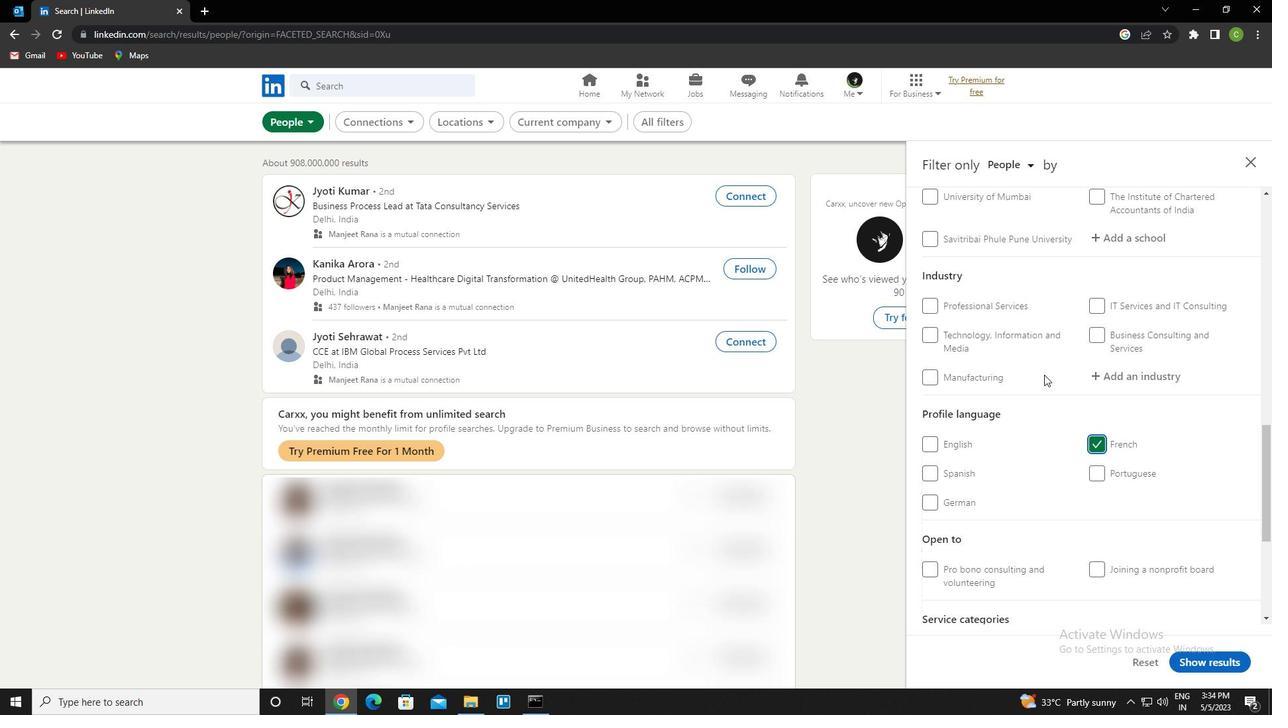
Action: Mouse scrolled (1044, 375) with delta (0, 0)
Screenshot: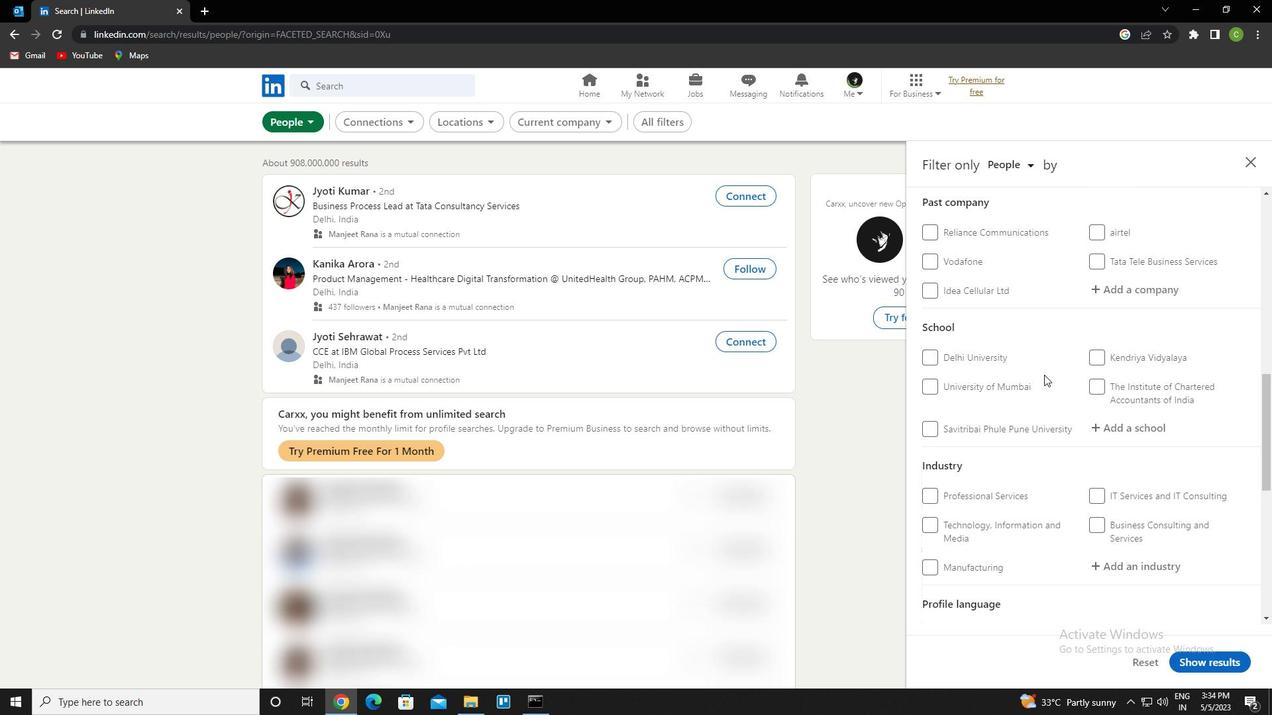 
Action: Mouse moved to (1042, 373)
Screenshot: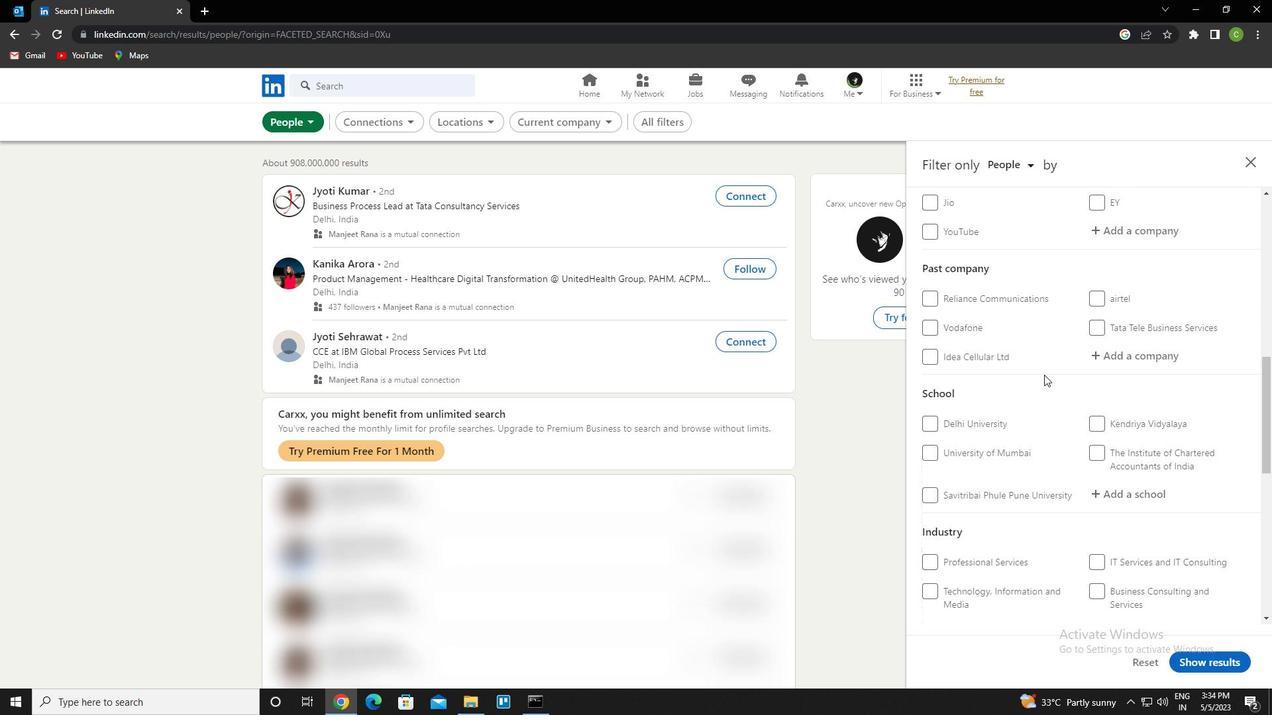 
Action: Mouse scrolled (1042, 374) with delta (0, 0)
Screenshot: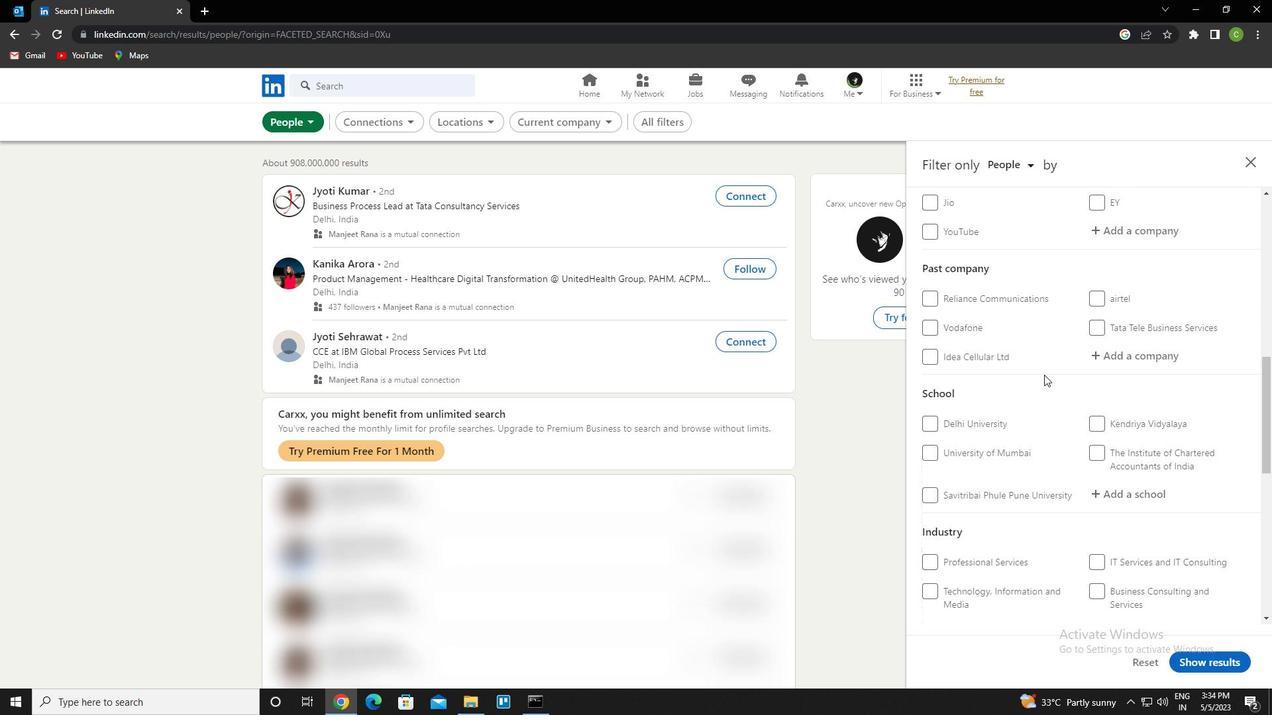 
Action: Mouse scrolled (1042, 374) with delta (0, 0)
Screenshot: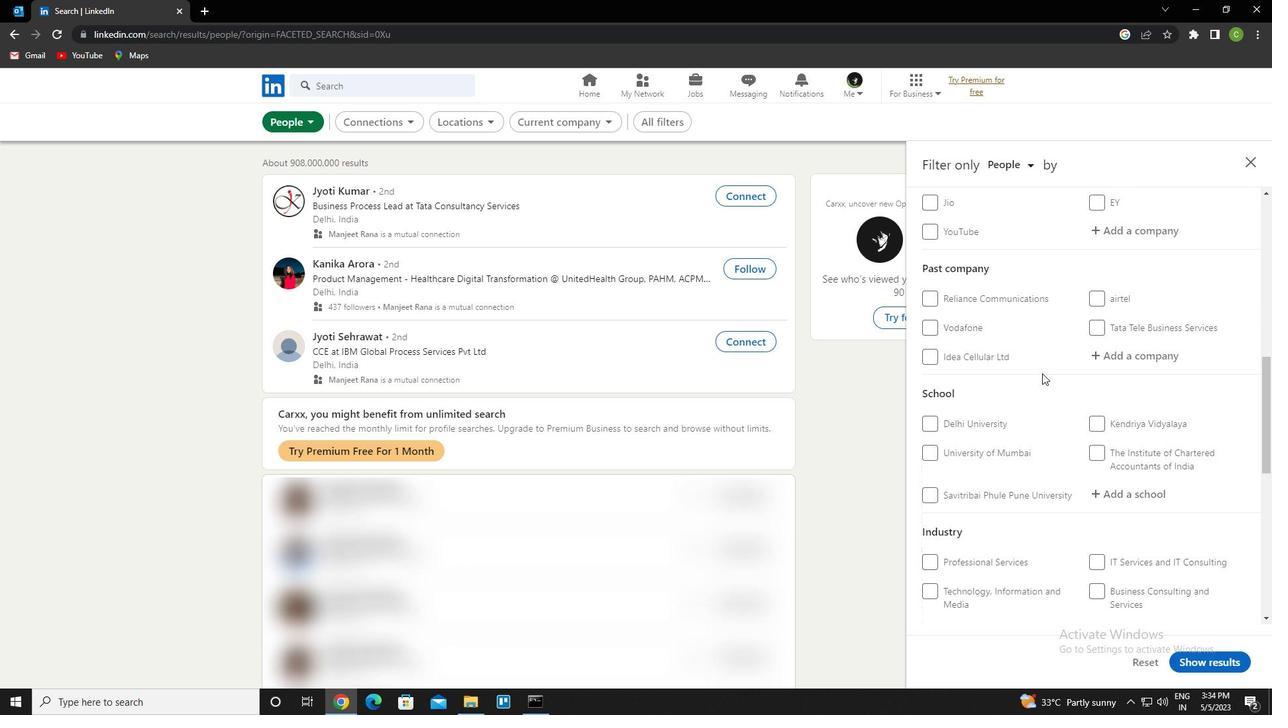 
Action: Mouse moved to (1135, 370)
Screenshot: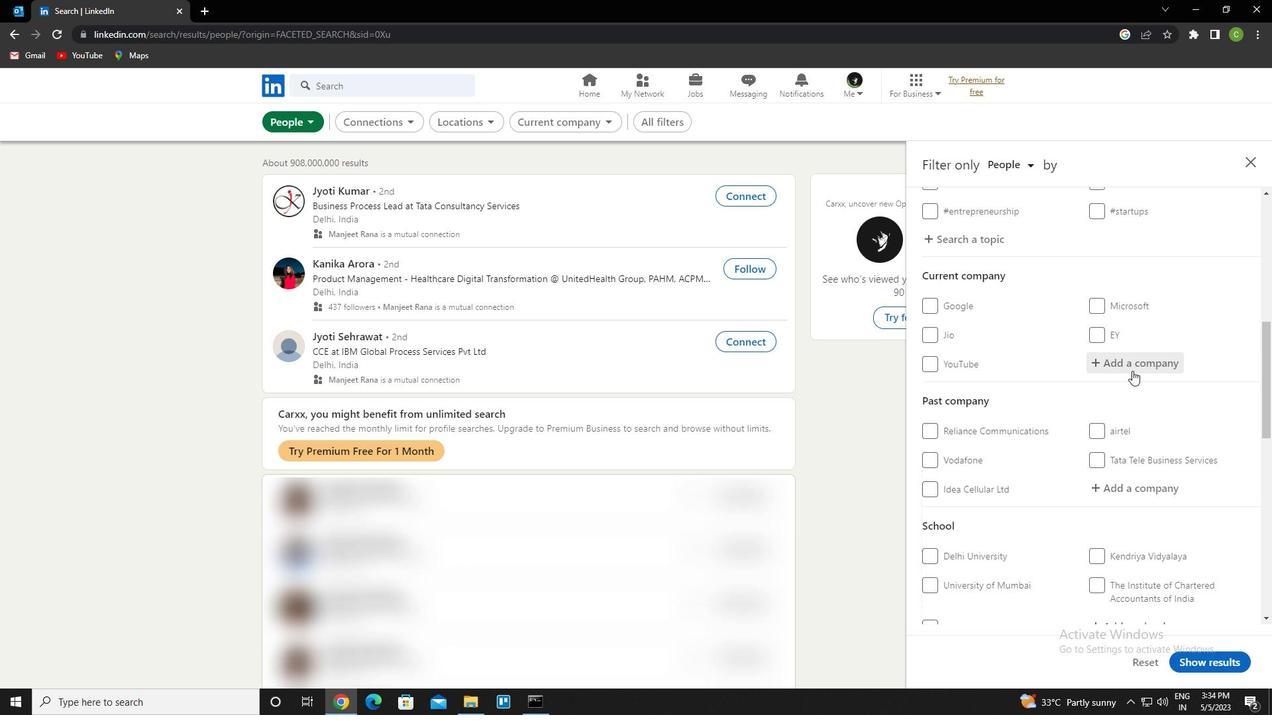
Action: Mouse pressed left at (1135, 370)
Screenshot: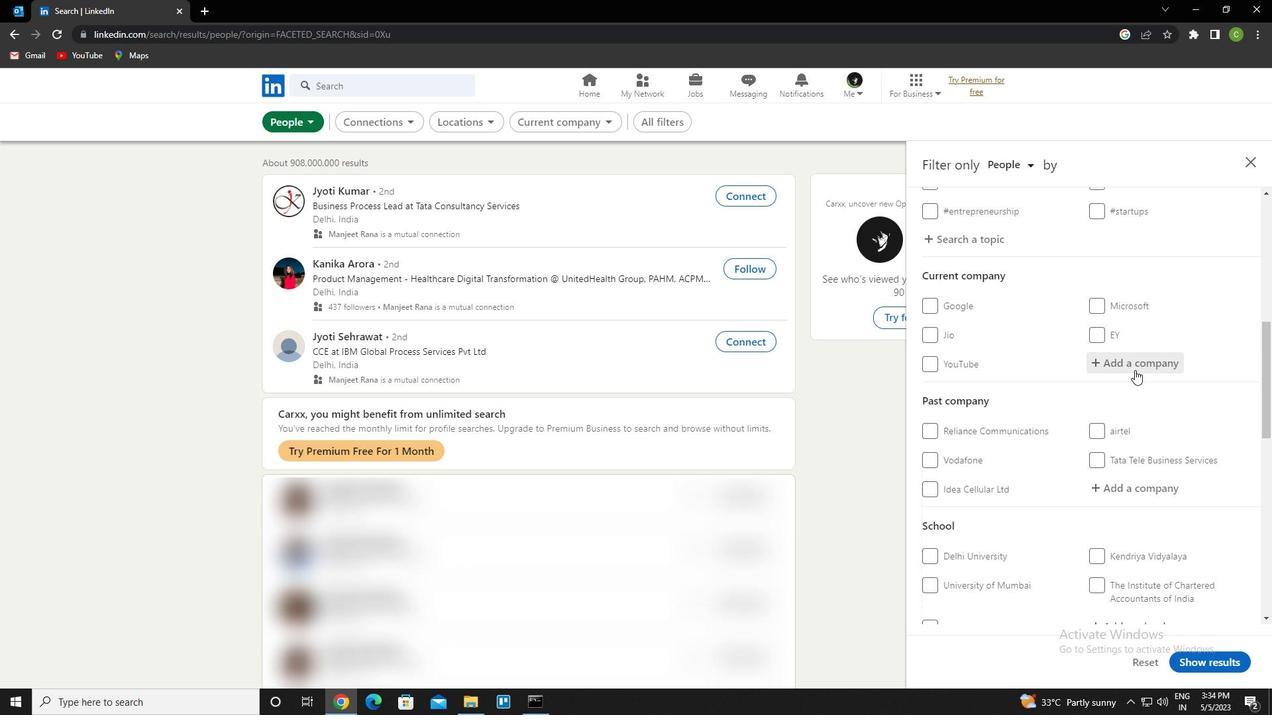 
Action: Key pressed <Key.caps_lock>m<Key.caps_lock>otherson<Key.space>group<Key.down><Key.enter>
Screenshot: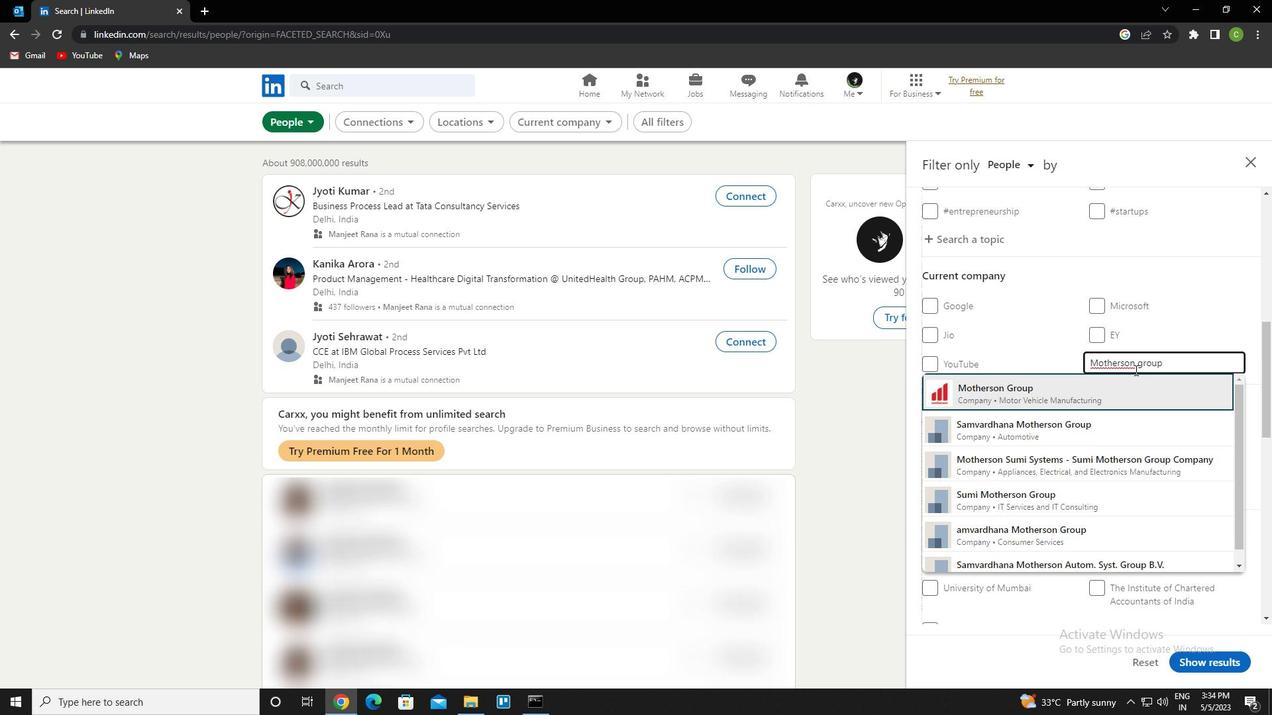 
Action: Mouse scrolled (1135, 369) with delta (0, 0)
Screenshot: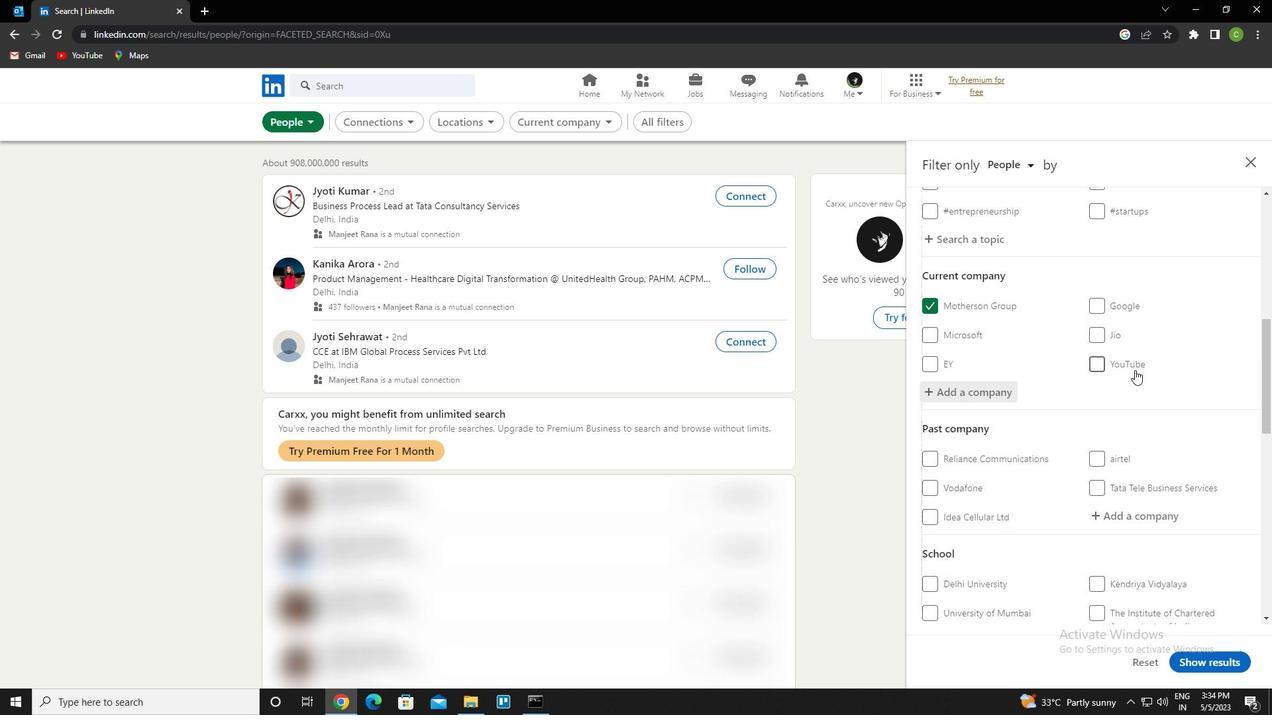 
Action: Mouse scrolled (1135, 369) with delta (0, 0)
Screenshot: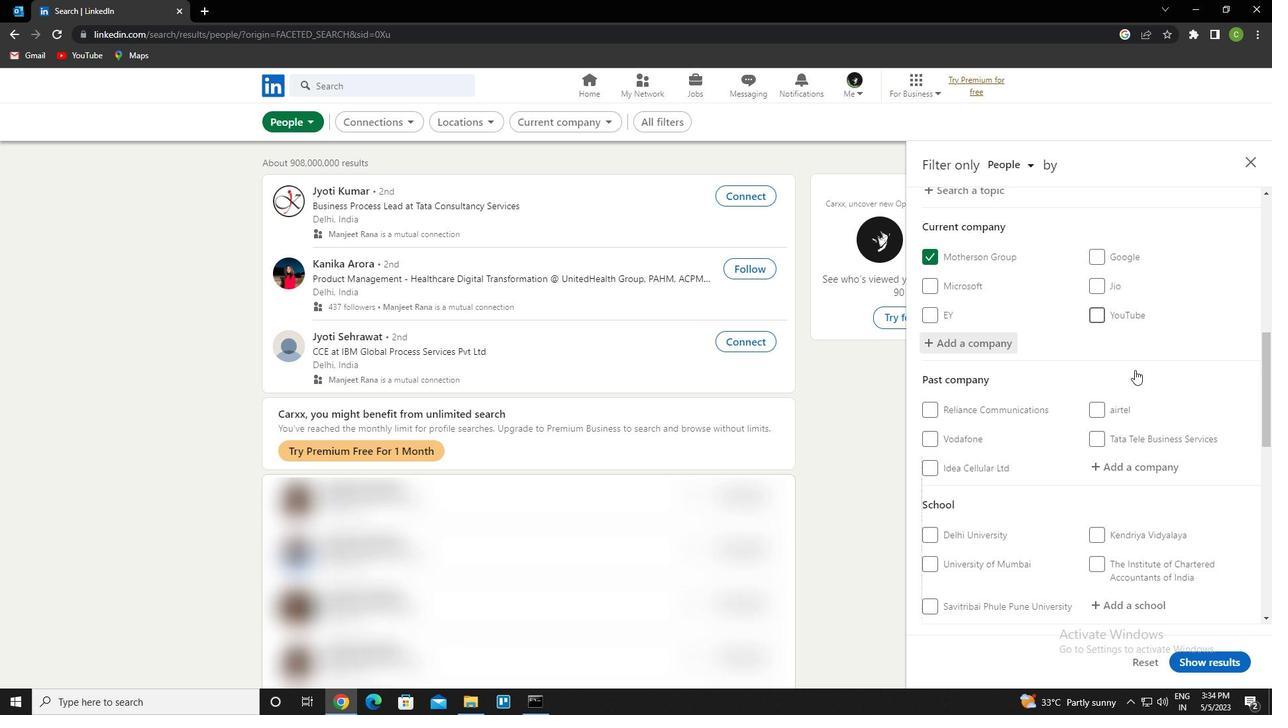 
Action: Mouse scrolled (1135, 369) with delta (0, 0)
Screenshot: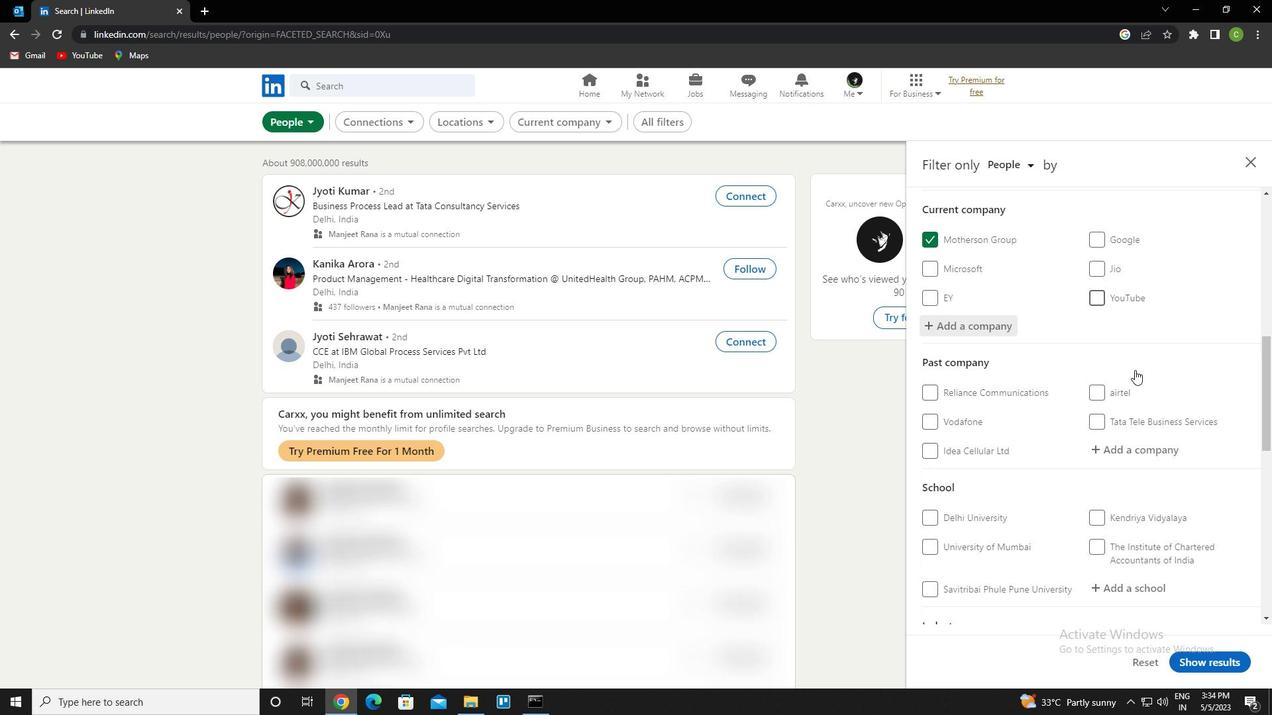 
Action: Mouse moved to (1119, 449)
Screenshot: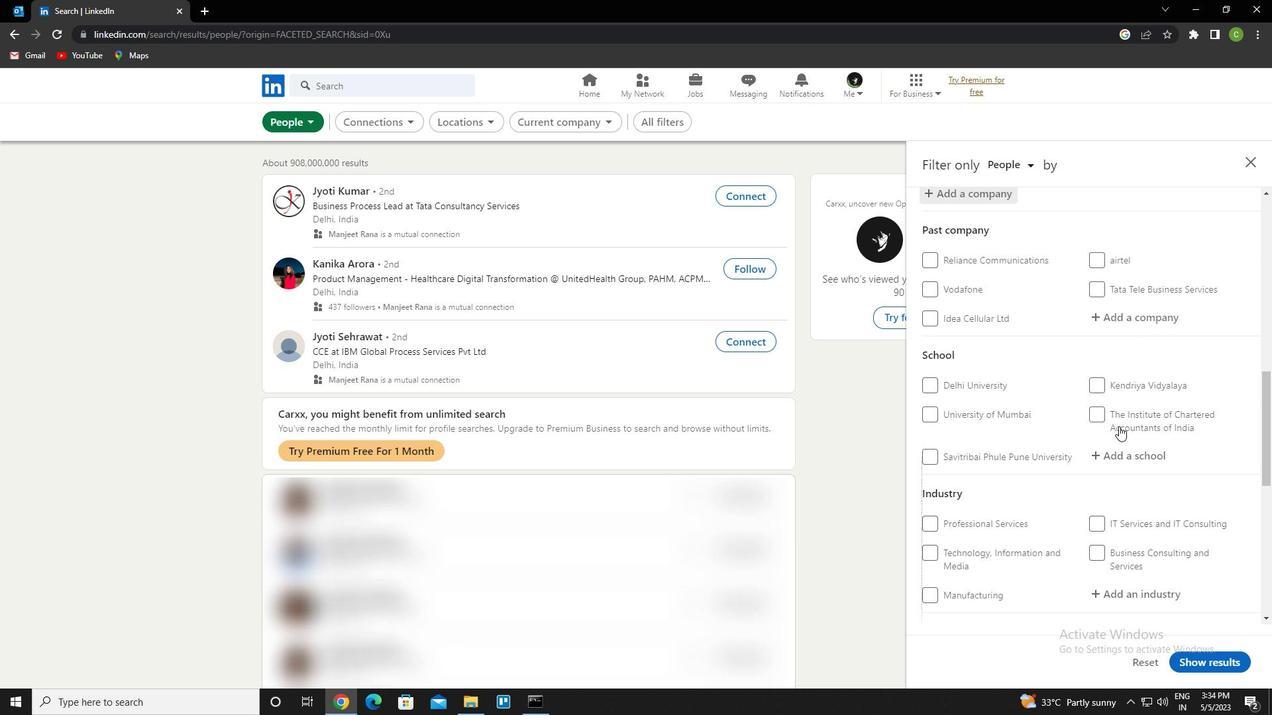 
Action: Mouse pressed left at (1119, 449)
Screenshot: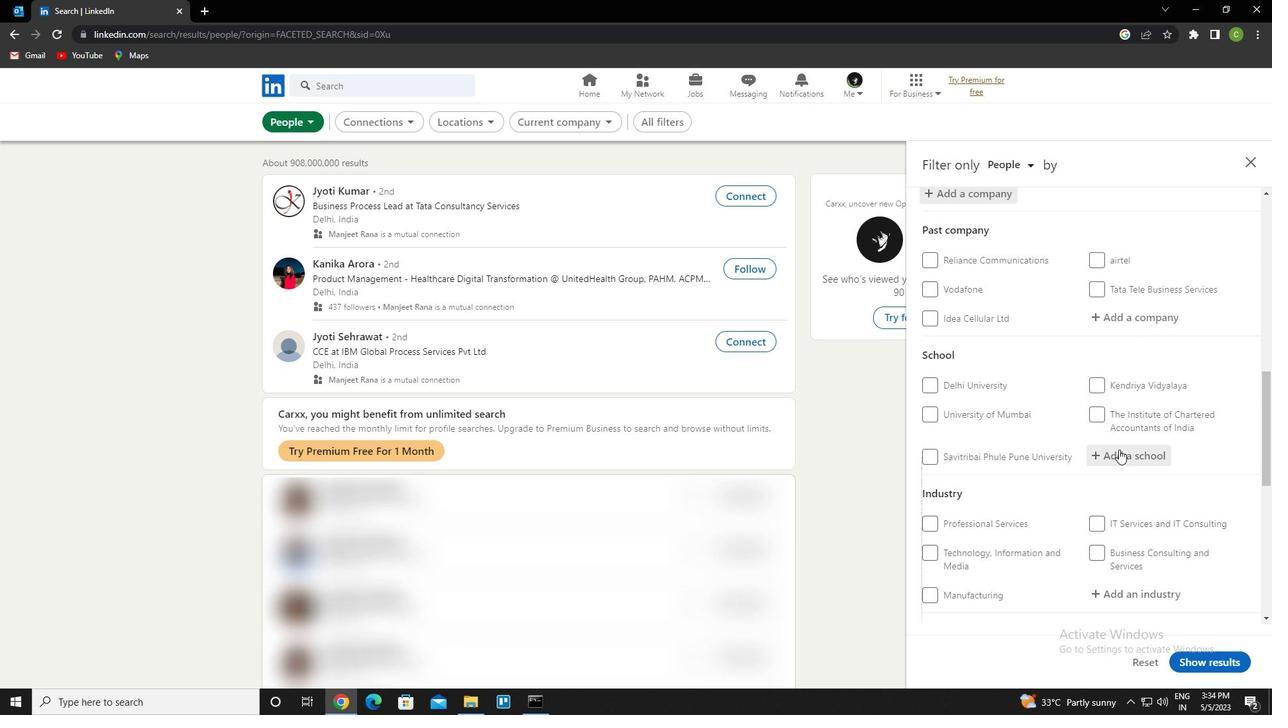 
Action: Key pressed <Key.caps_lock>s<Key.caps_lock>atavahana<Key.down><Key.enter>
Screenshot: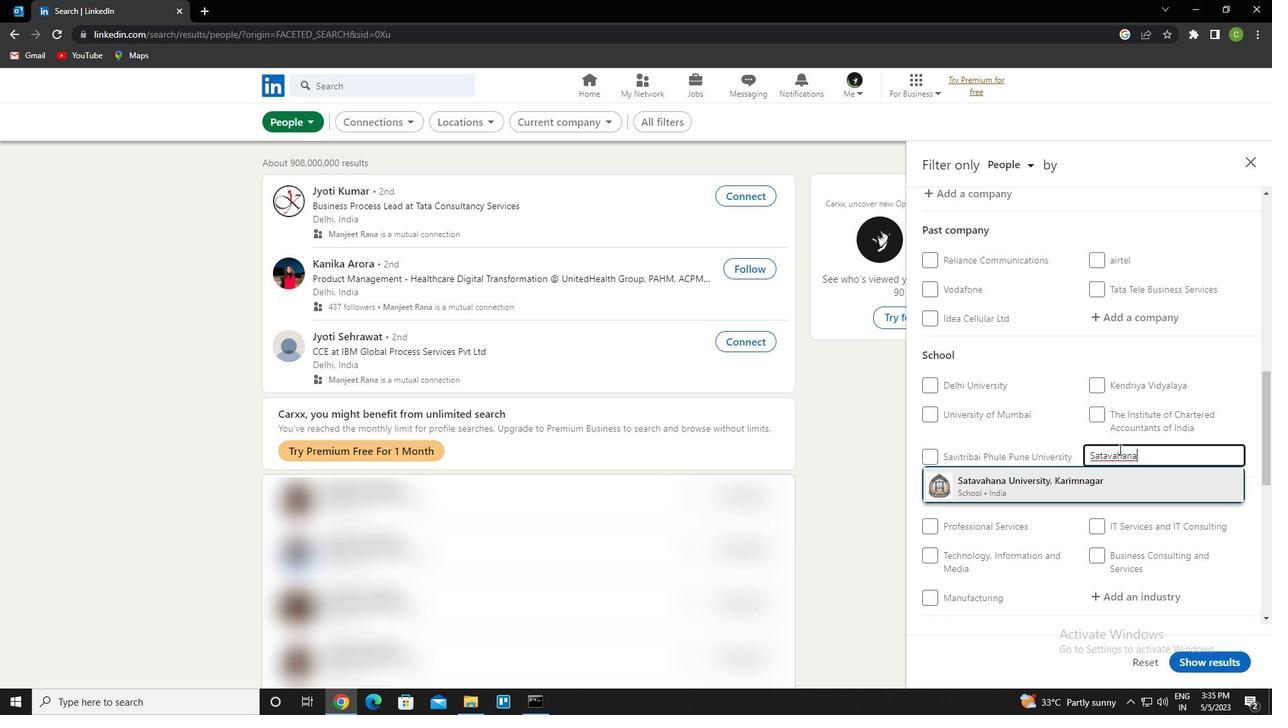
Action: Mouse scrolled (1119, 449) with delta (0, 0)
Screenshot: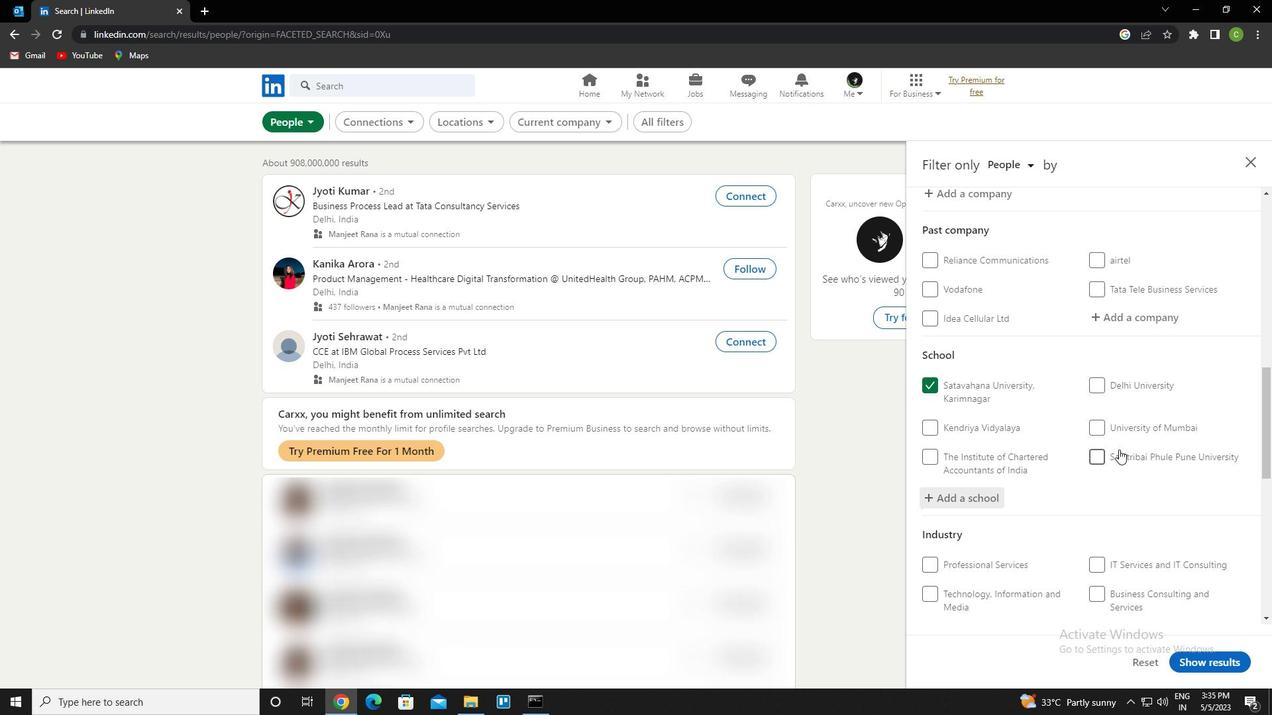 
Action: Mouse scrolled (1119, 449) with delta (0, 0)
Screenshot: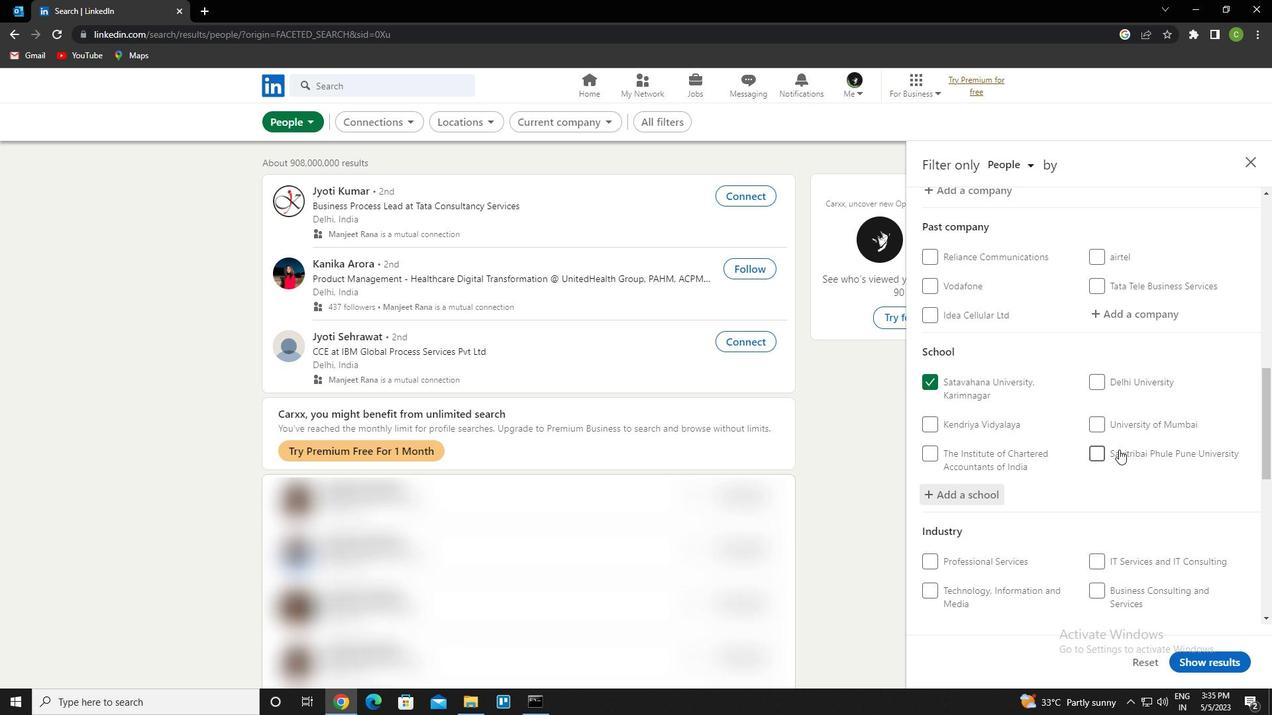 
Action: Mouse moved to (1146, 501)
Screenshot: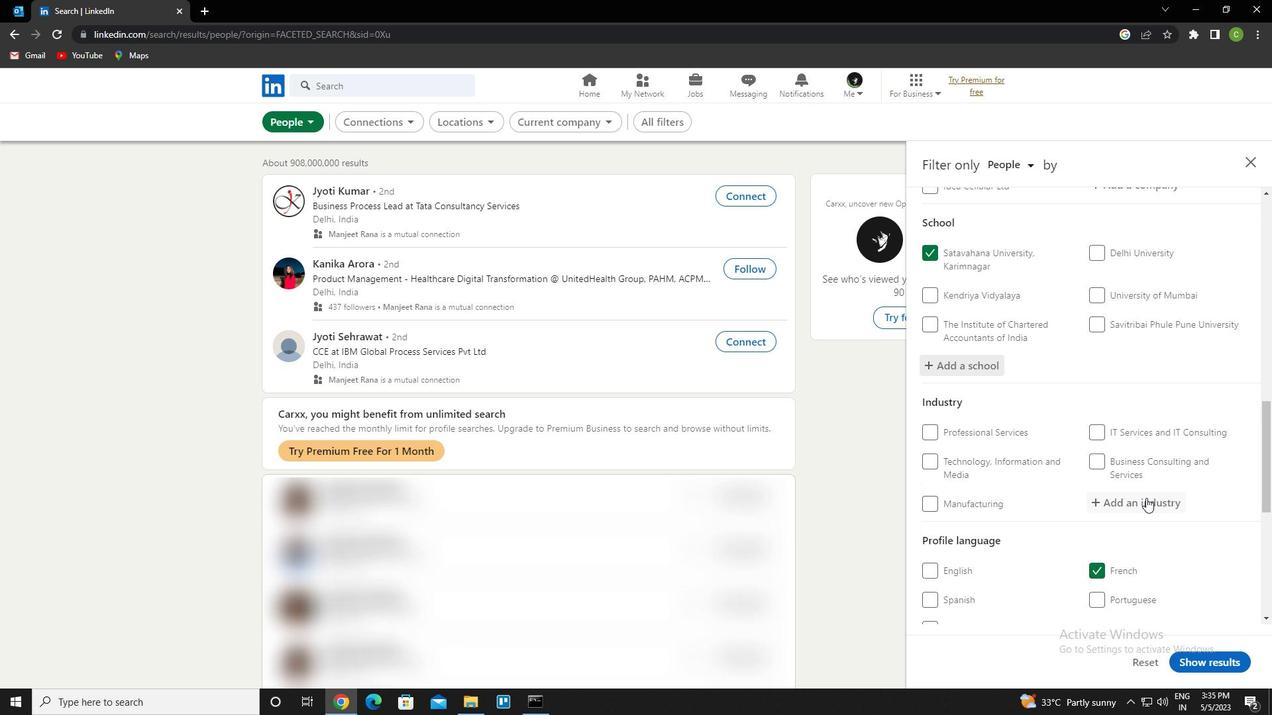 
Action: Mouse pressed left at (1146, 501)
Screenshot: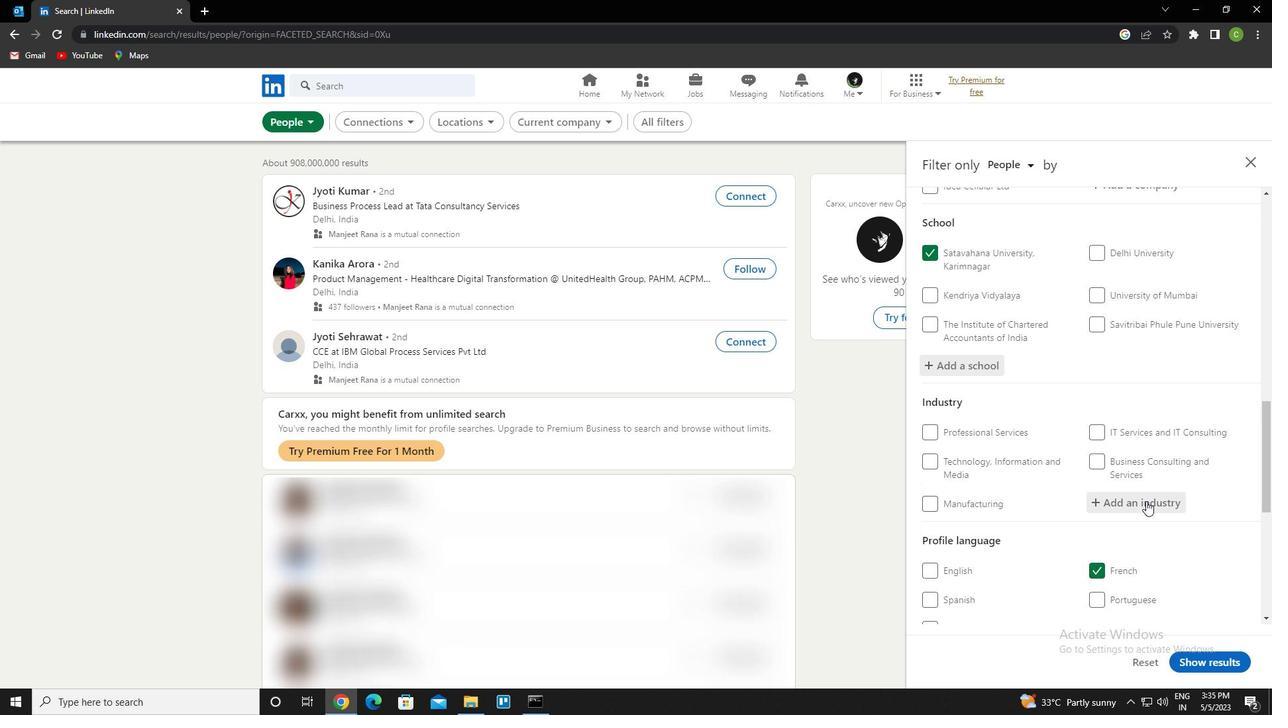 
Action: Key pressed <Key.caps_lock>m<Key.caps_lock>edical<Key.space>and<Key.space>diagnostic<Key.down><Key.enter>
Screenshot: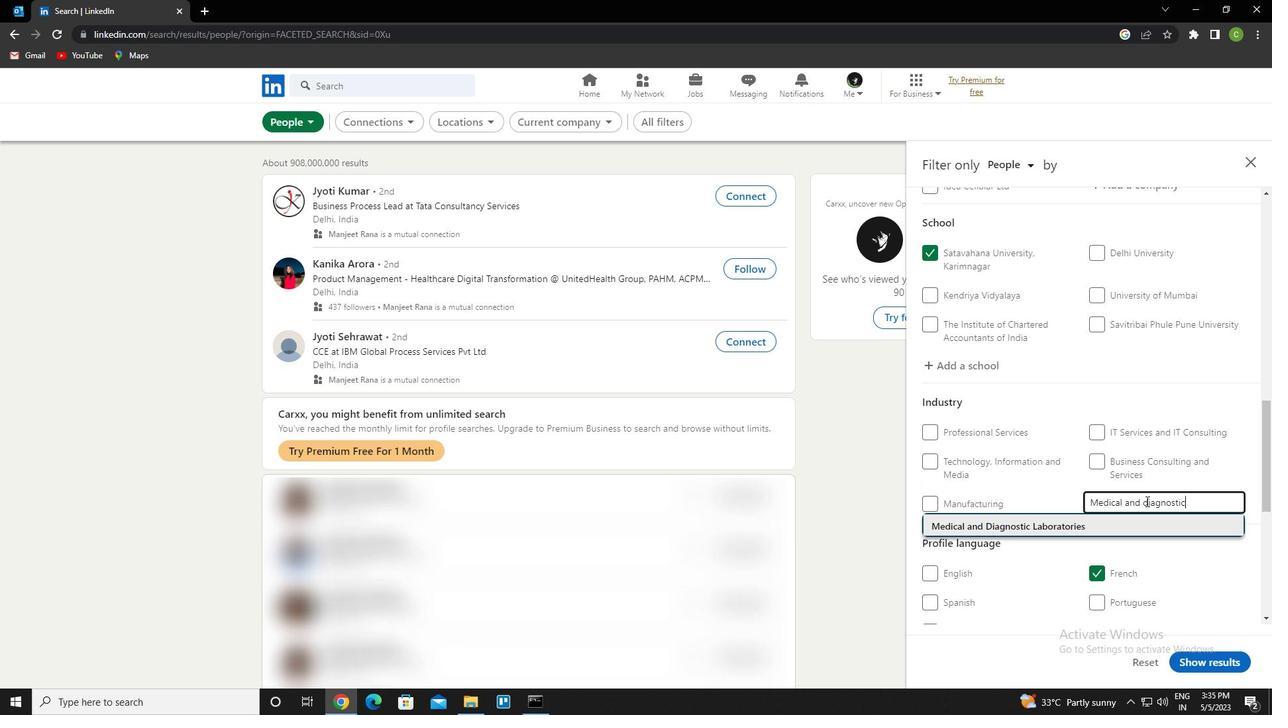 
Action: Mouse scrolled (1146, 501) with delta (0, 0)
Screenshot: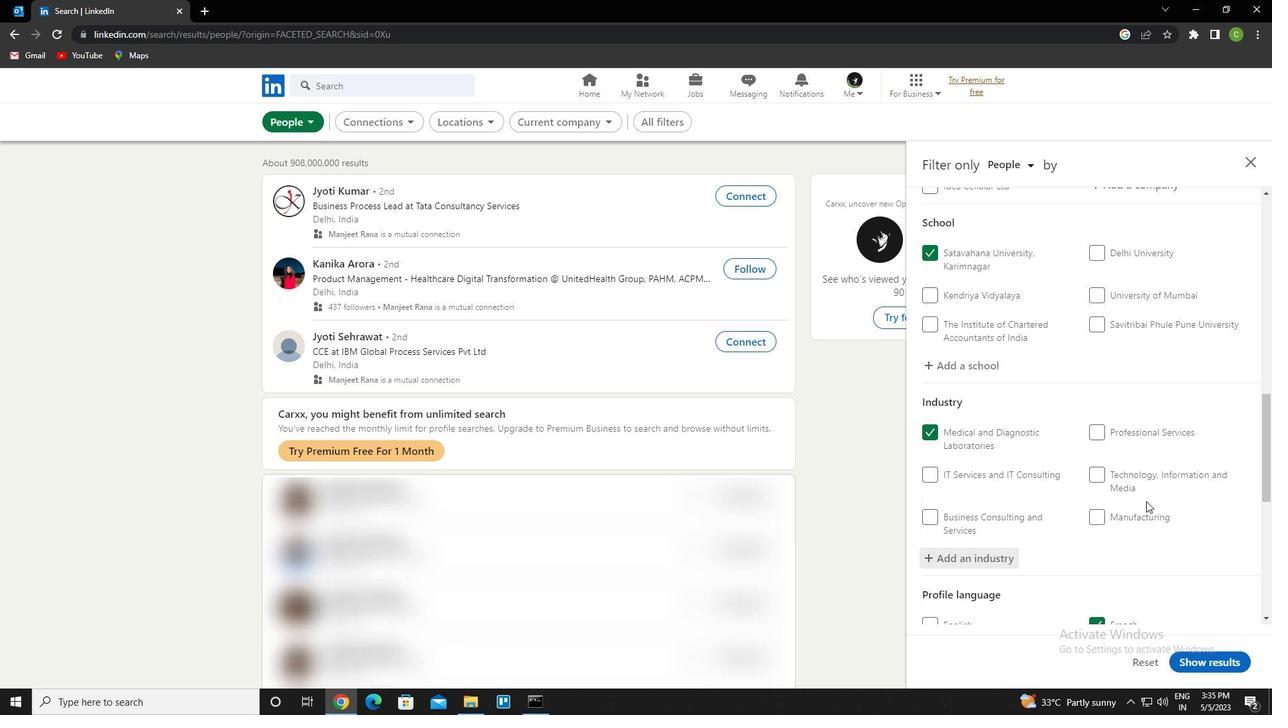 
Action: Mouse scrolled (1146, 501) with delta (0, 0)
Screenshot: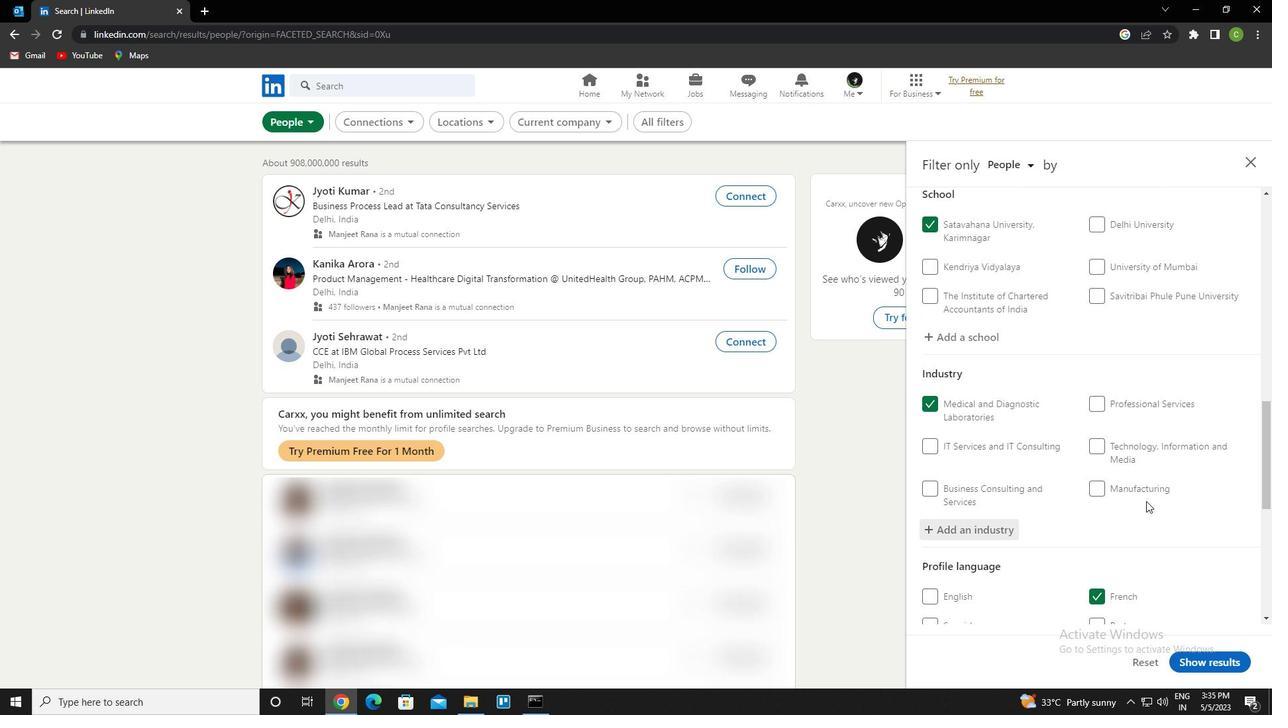 
Action: Mouse scrolled (1146, 501) with delta (0, 0)
Screenshot: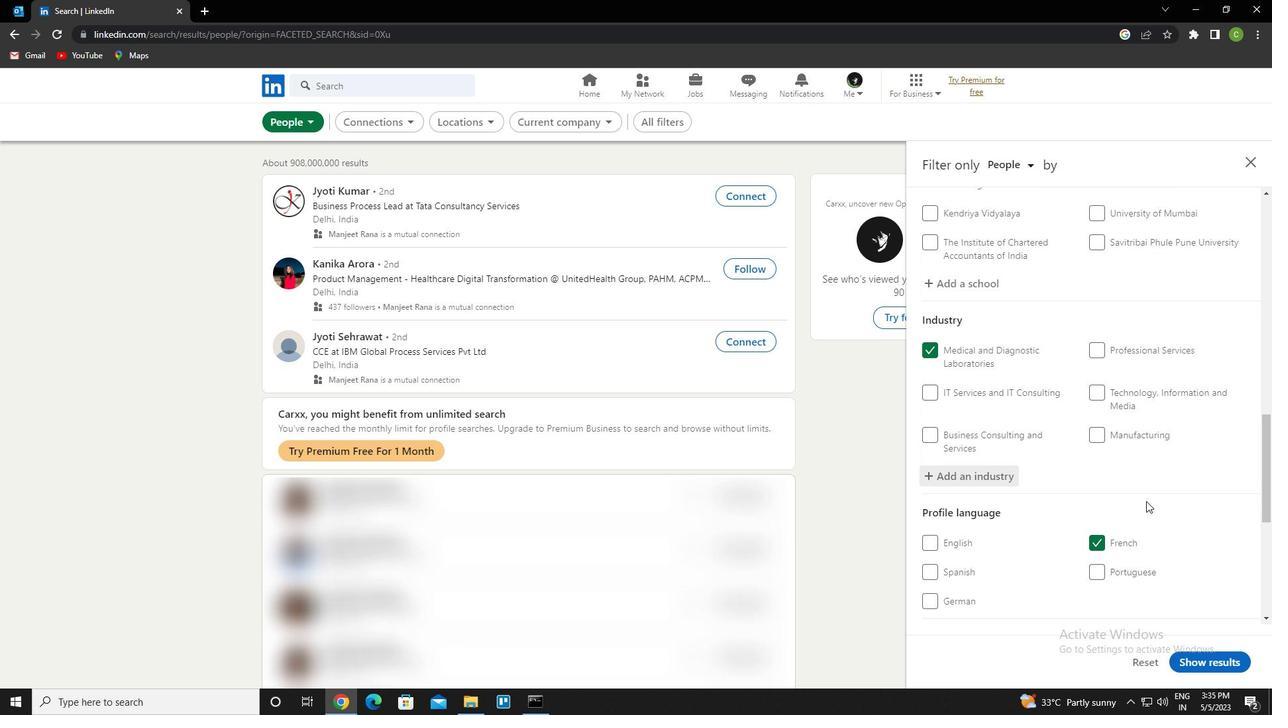
Action: Mouse scrolled (1146, 501) with delta (0, 0)
Screenshot: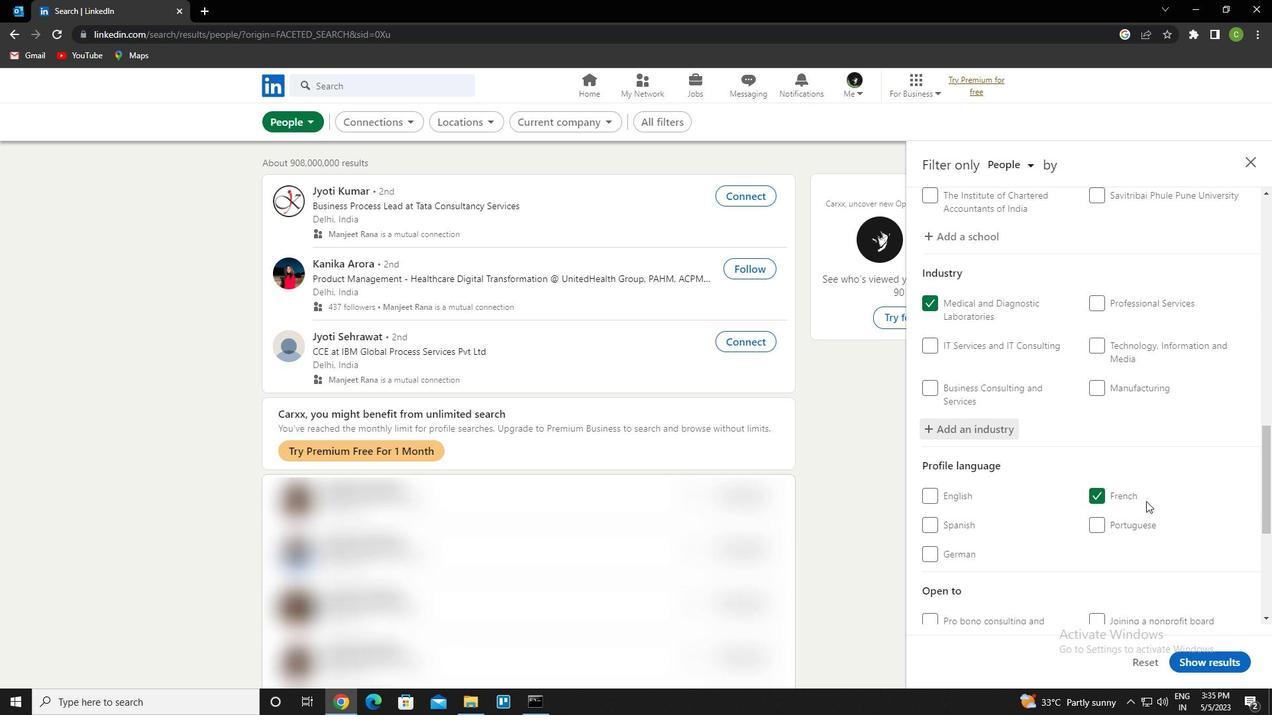 
Action: Mouse scrolled (1146, 501) with delta (0, 0)
Screenshot: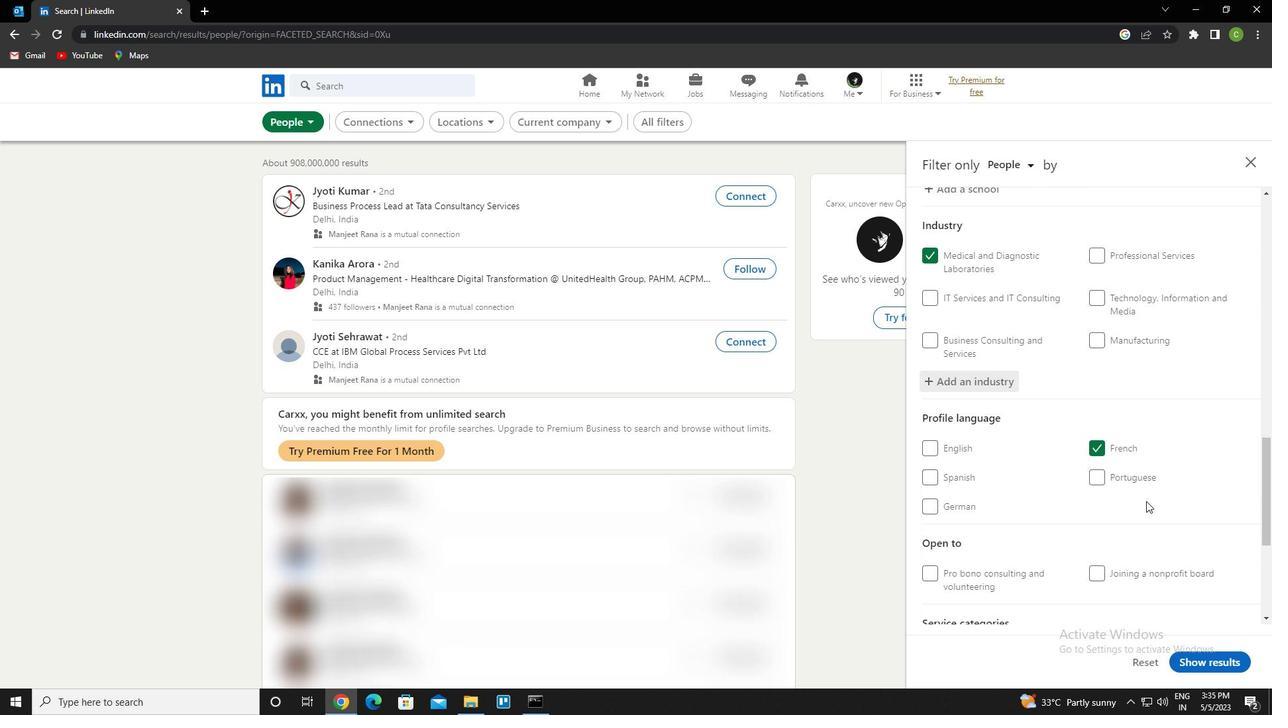 
Action: Mouse scrolled (1146, 501) with delta (0, 0)
Screenshot: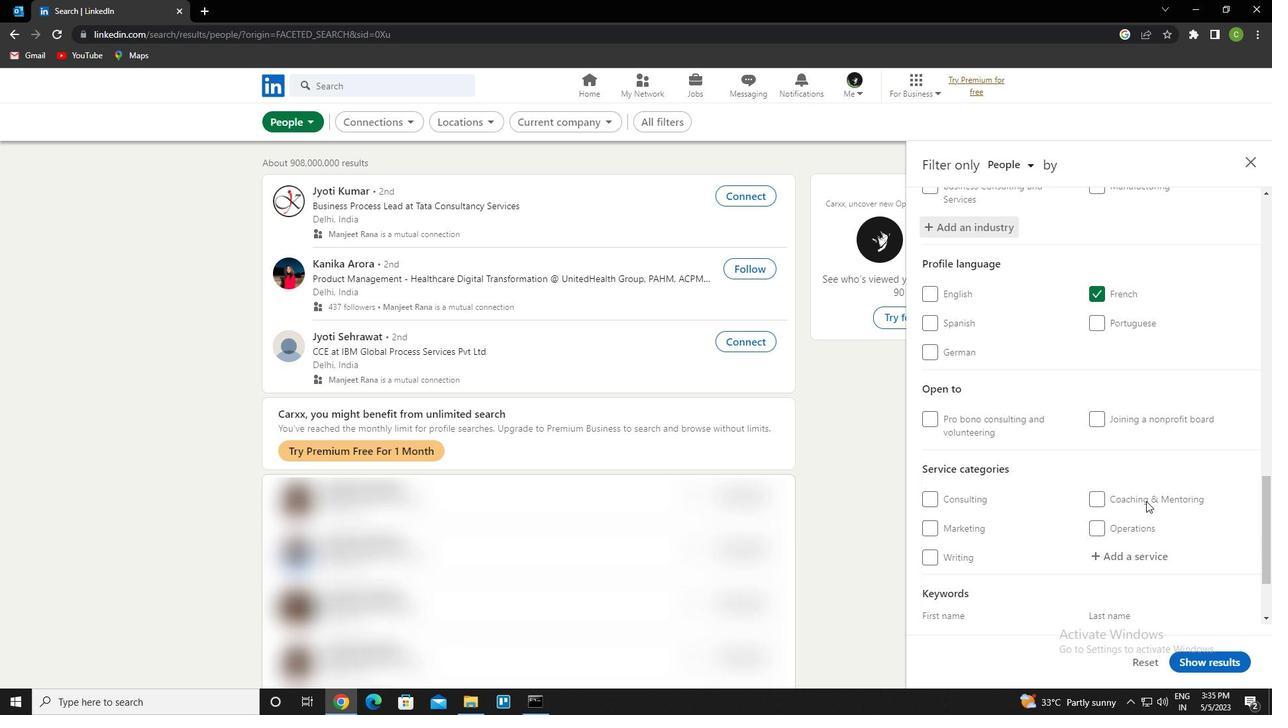 
Action: Mouse scrolled (1146, 501) with delta (0, 0)
Screenshot: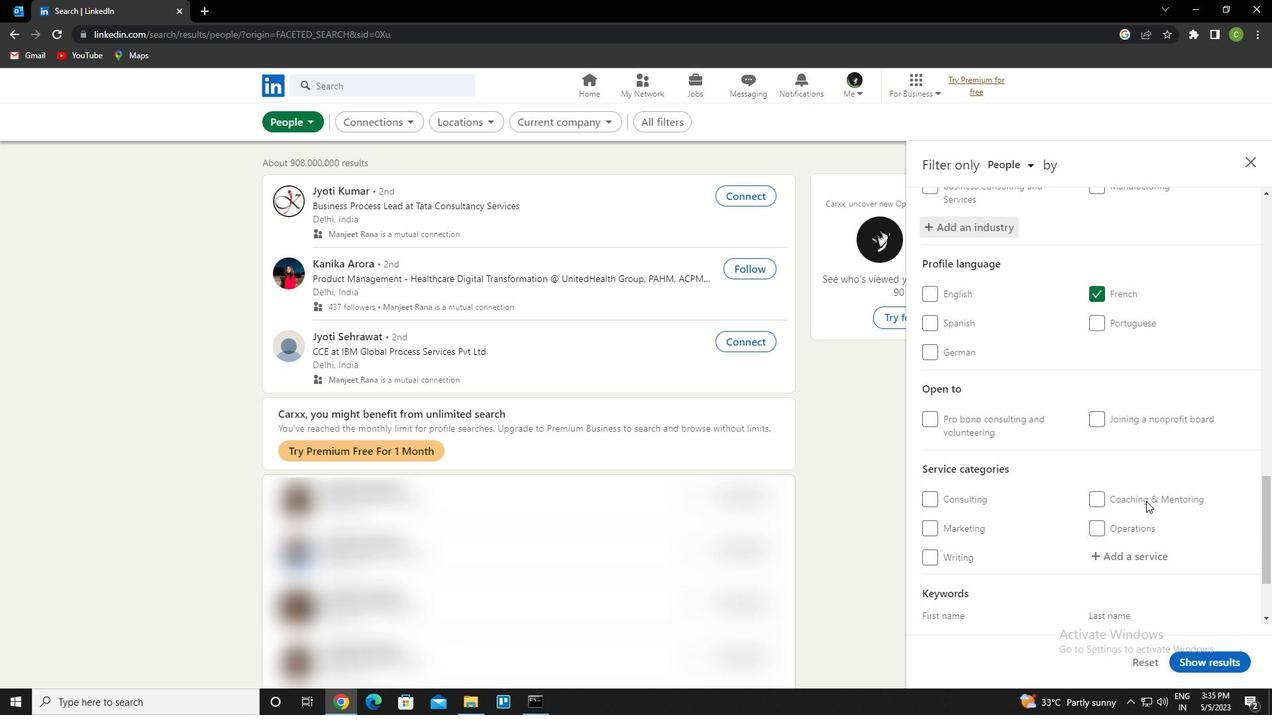 
Action: Mouse moved to (1144, 445)
Screenshot: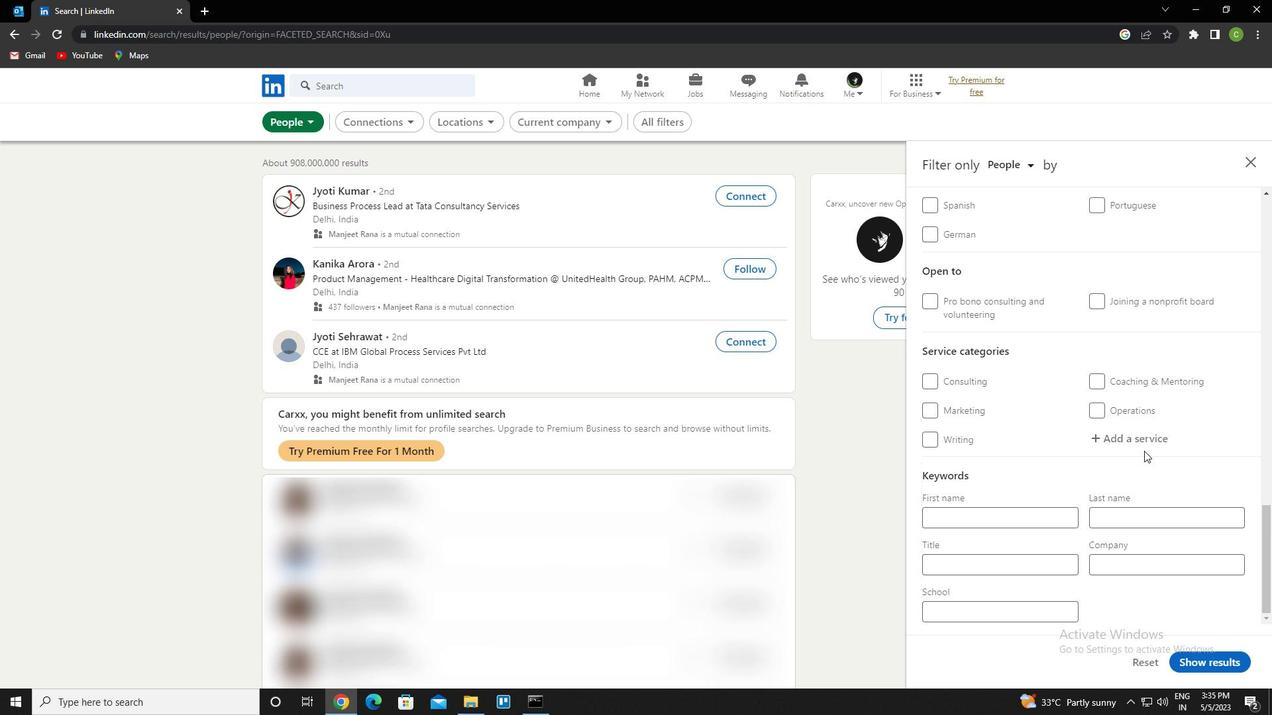 
Action: Mouse pressed left at (1144, 445)
Screenshot: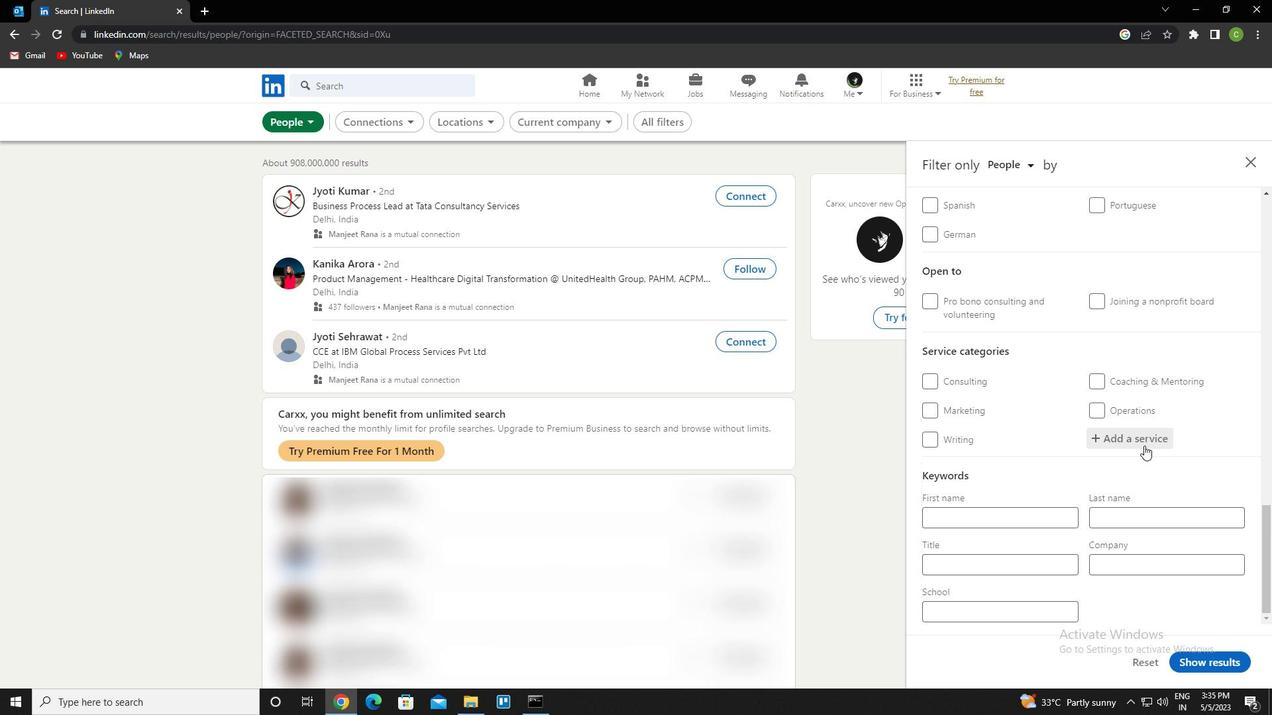 
Action: Key pressed <Key.caps_lock>dj<Key.caps_lock>ing<Key.down><Key.enter>
Screenshot: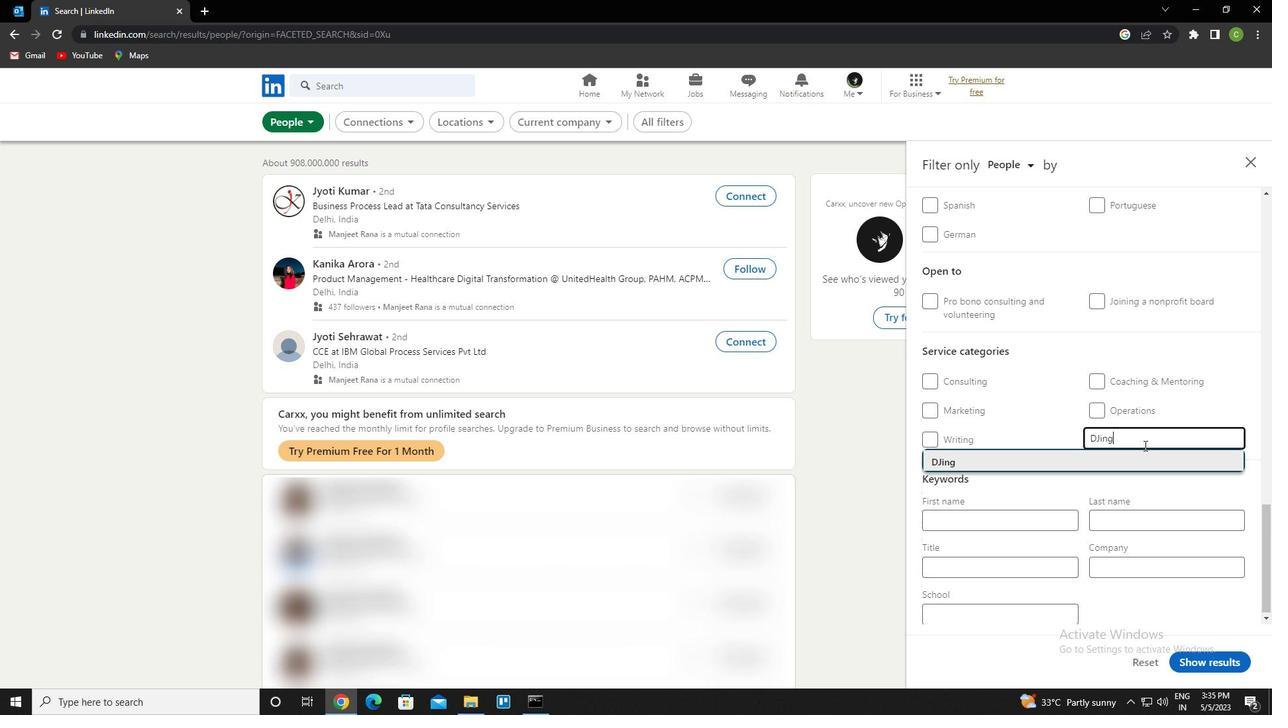 
Action: Mouse scrolled (1144, 445) with delta (0, 0)
Screenshot: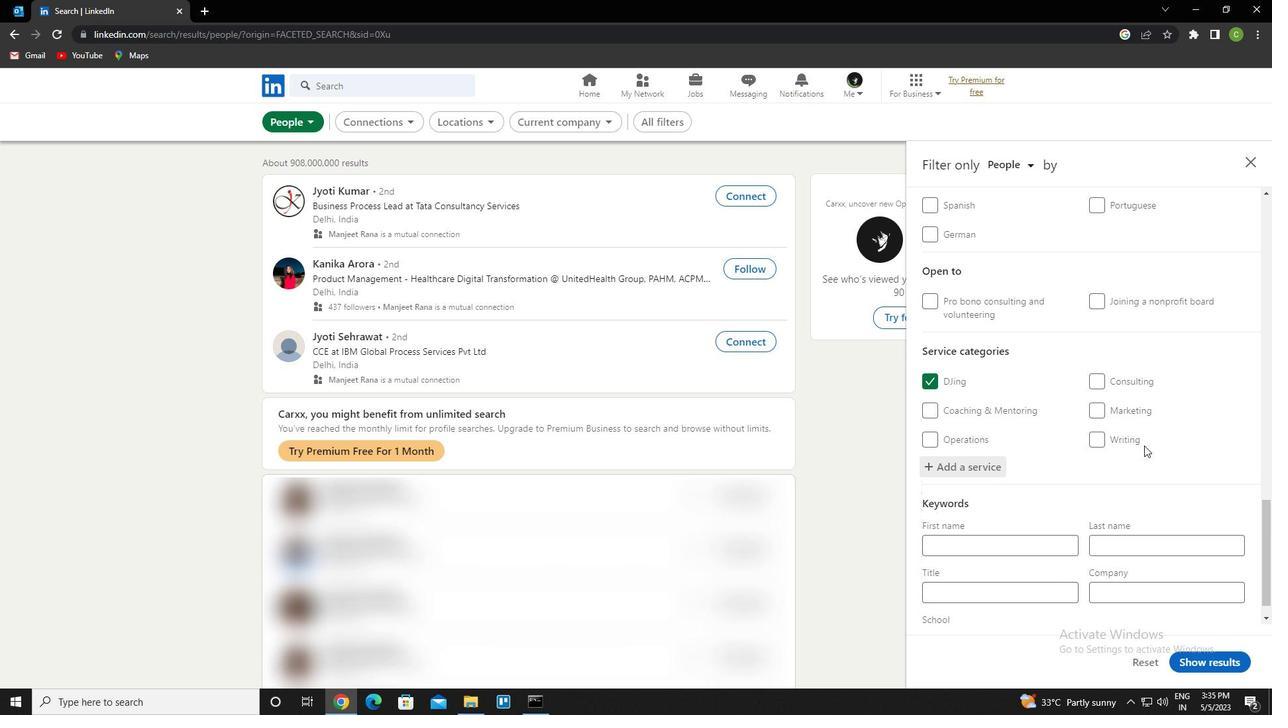 
Action: Mouse scrolled (1144, 445) with delta (0, 0)
Screenshot: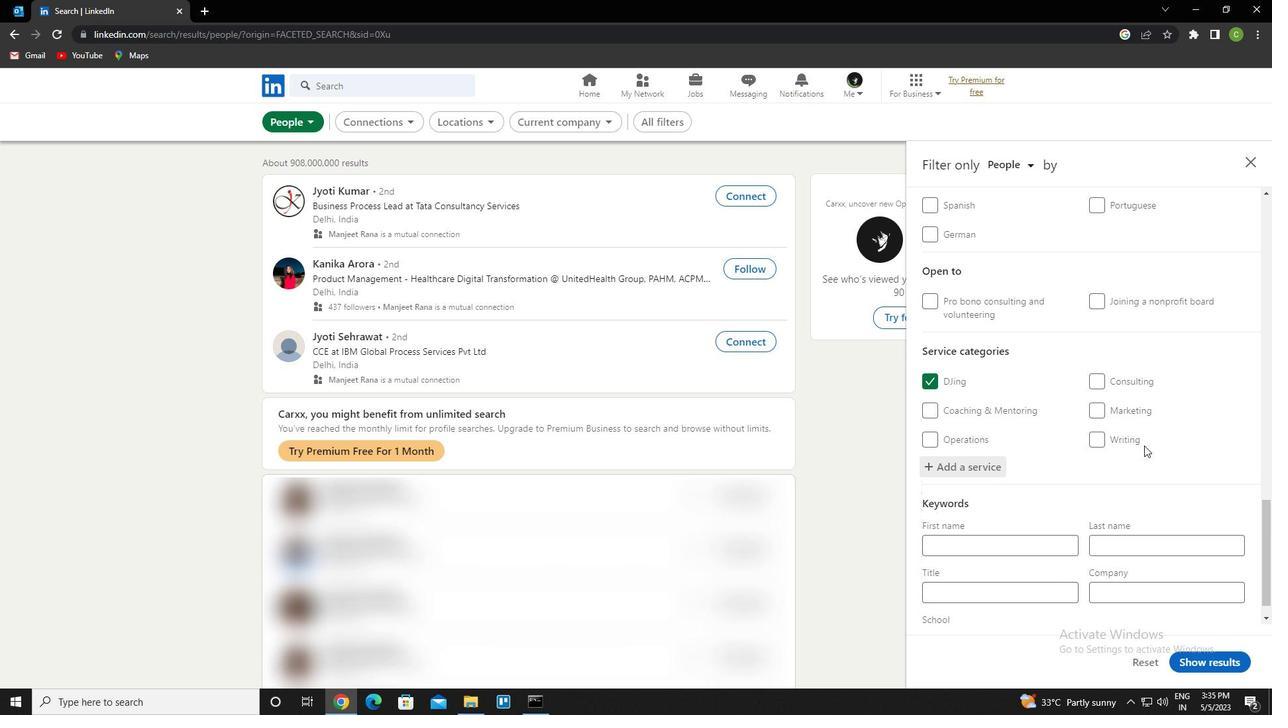 
Action: Mouse scrolled (1144, 445) with delta (0, 0)
Screenshot: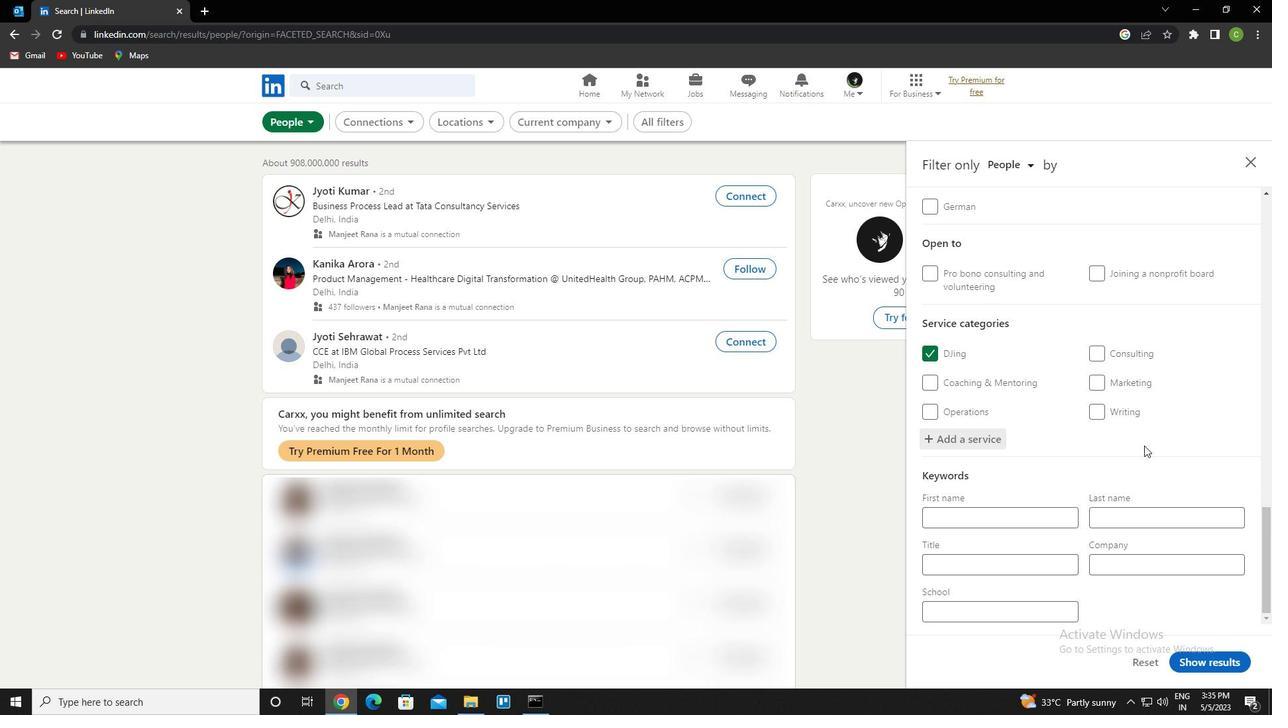 
Action: Mouse moved to (983, 570)
Screenshot: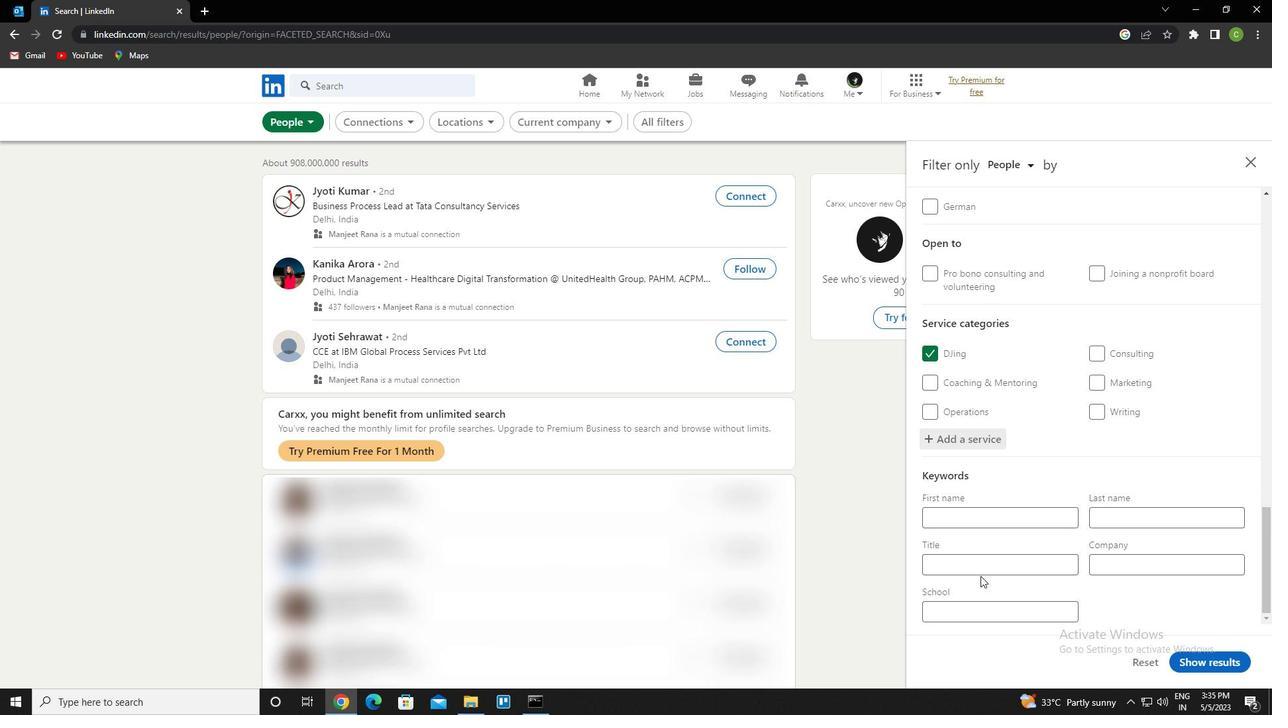 
Action: Mouse pressed left at (983, 570)
Screenshot: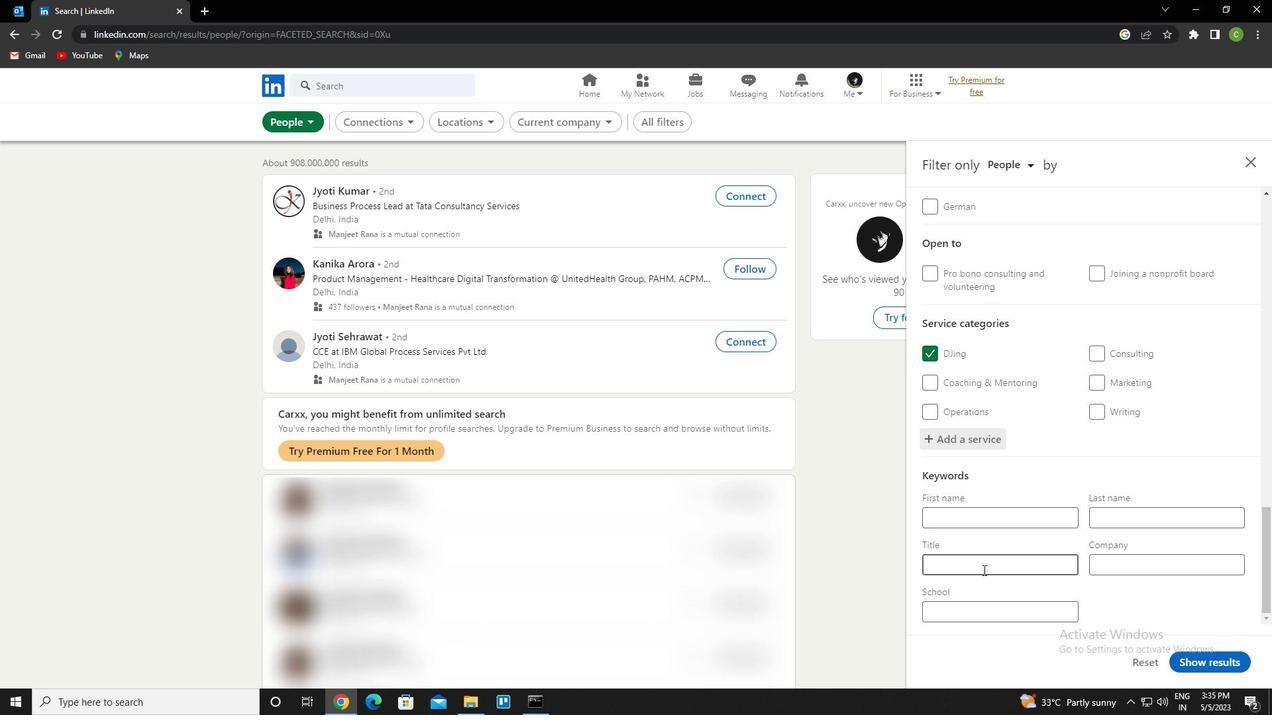 
Action: Key pressed <Key.caps_lock>s<Key.caps_lock>peech<Key.space><Key.caps_lock>p<Key.caps_lock>athologist
Screenshot: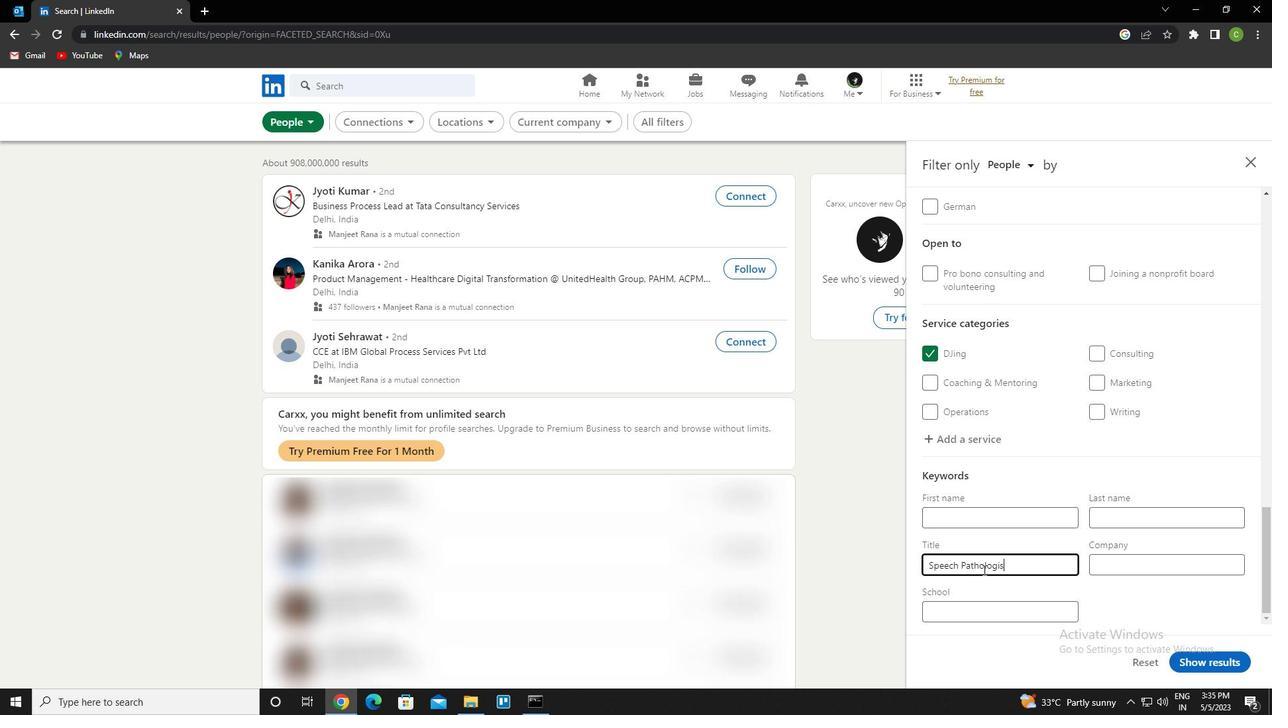 
Action: Mouse moved to (1218, 668)
Screenshot: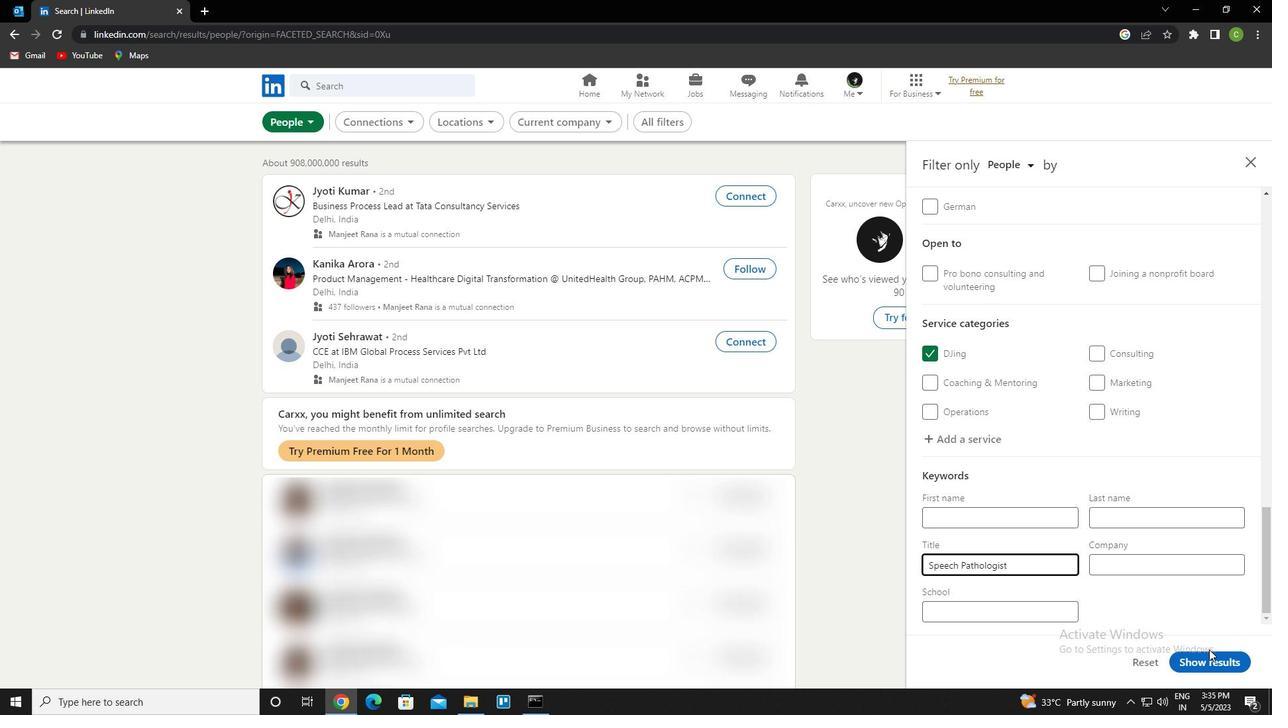 
Action: Mouse pressed left at (1218, 668)
Screenshot: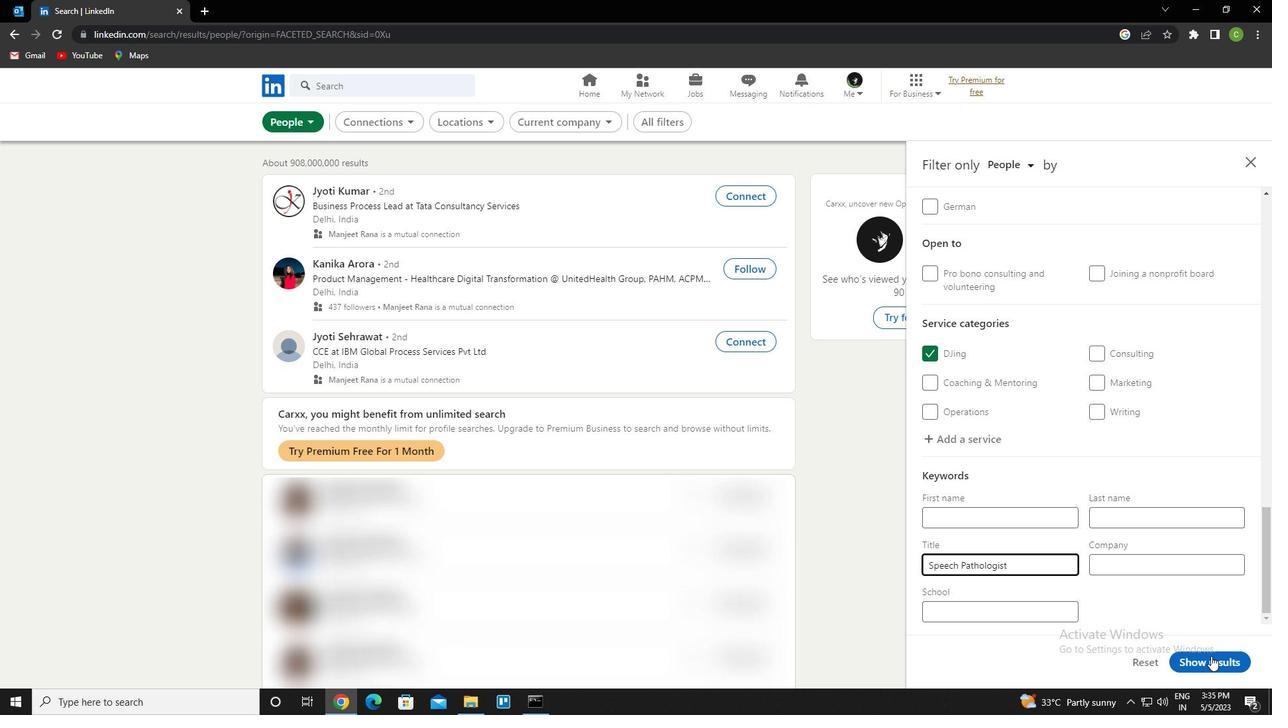 
Action: Mouse moved to (609, 606)
Screenshot: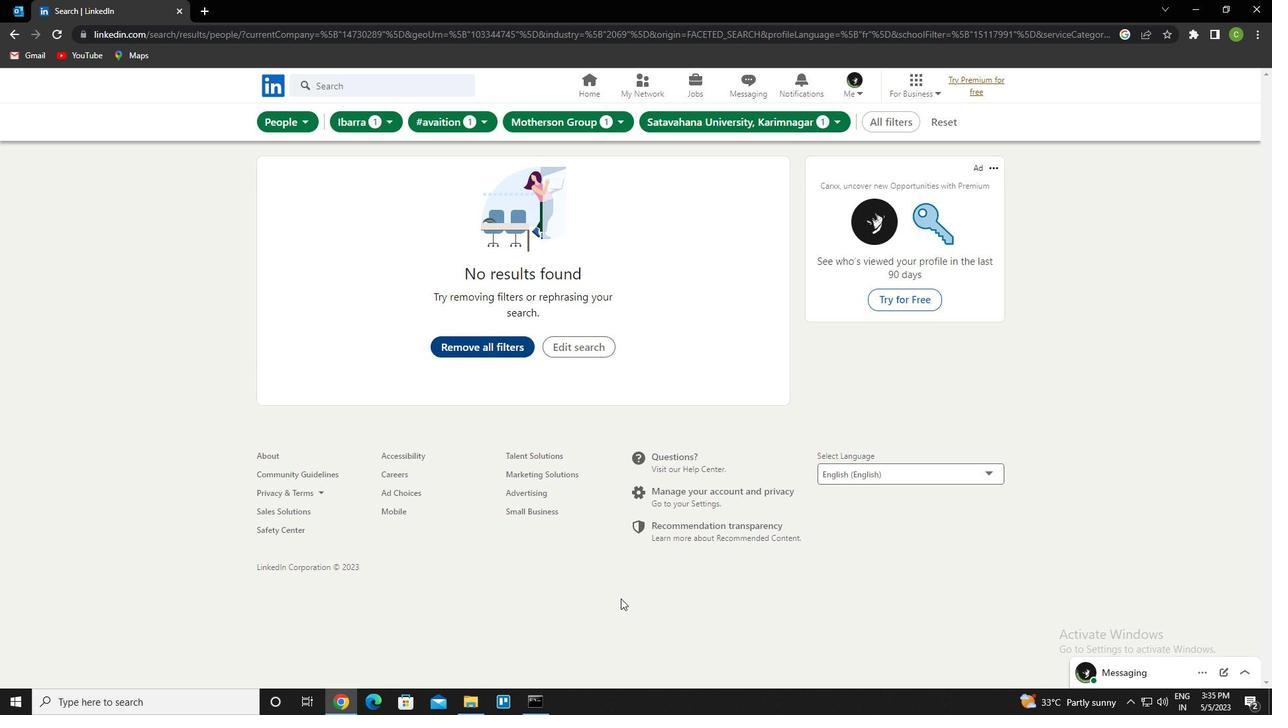 
